 Task: Look for space in Madison, United States from 3rd August, 2023 to 7th August, 2023 for 2 adults in price range Rs.4000 to Rs.9000. Place can be private room with 1  bedroom having 1 bed and 1 bathroom. Property type can be house, flat, guest house, hotel. Booking option can be shelf check-in. Required host language is English.
Action: Mouse moved to (445, 91)
Screenshot: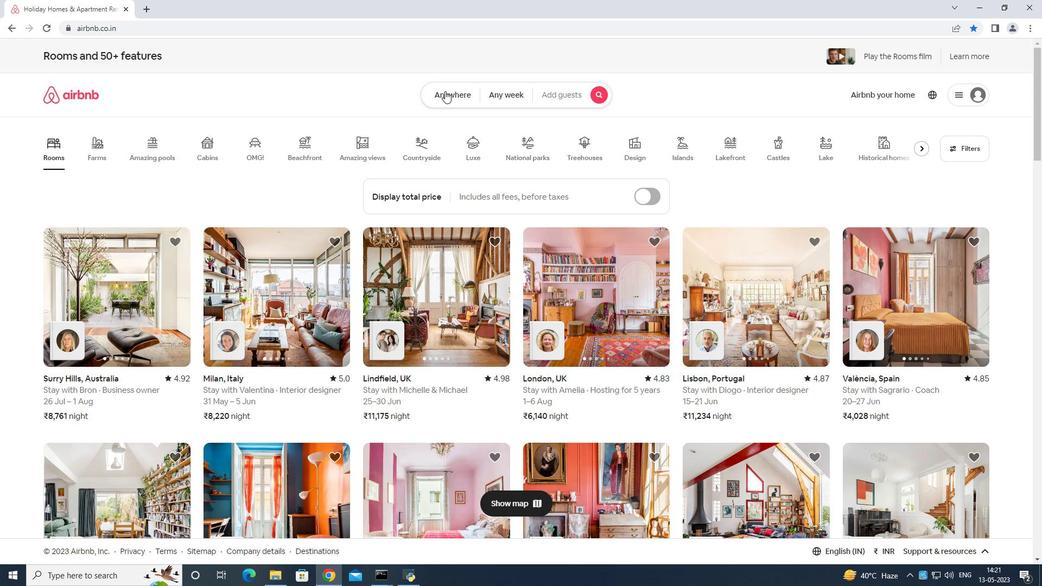 
Action: Mouse pressed left at (445, 91)
Screenshot: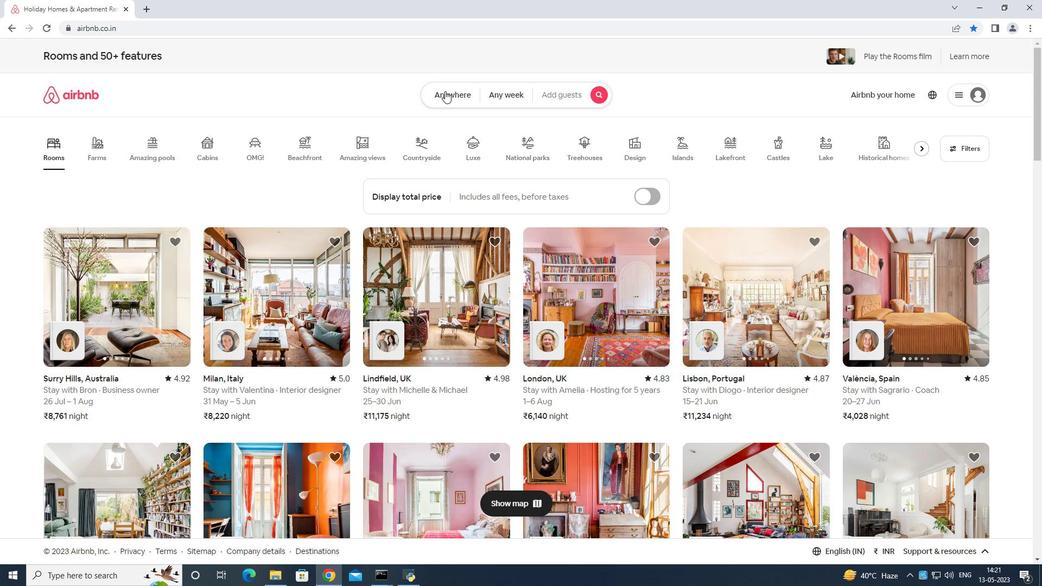 
Action: Mouse moved to (389, 124)
Screenshot: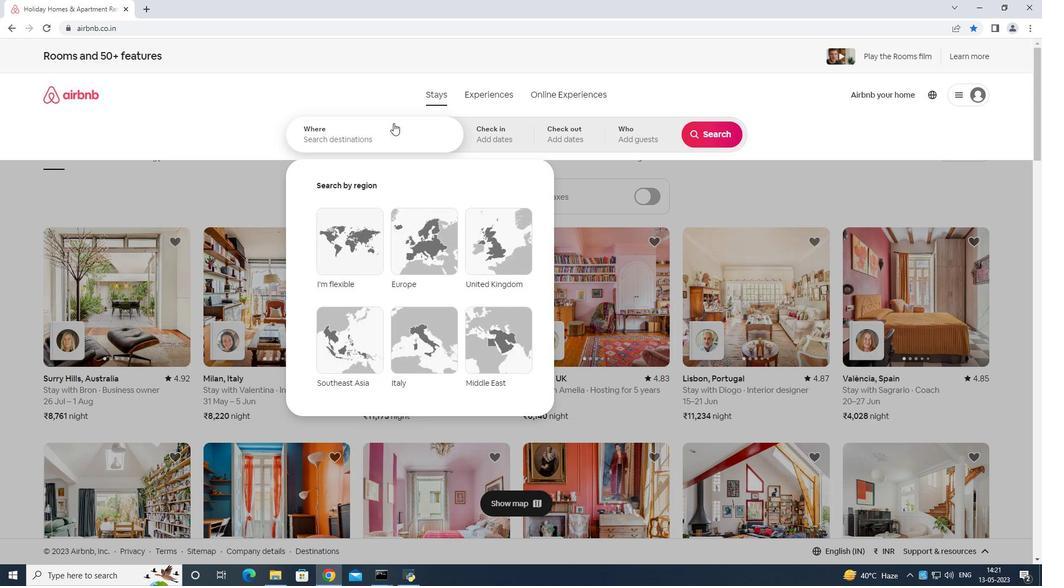 
Action: Mouse pressed left at (389, 124)
Screenshot: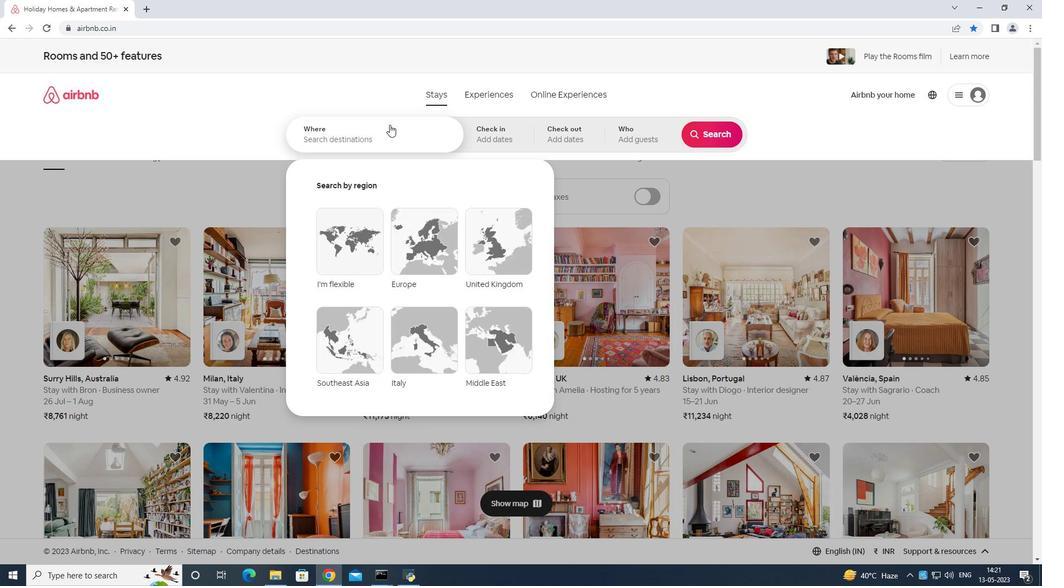 
Action: Key pressed <Key.shift>Madison<Key.space>united<Key.space>states<Key.enter>
Screenshot: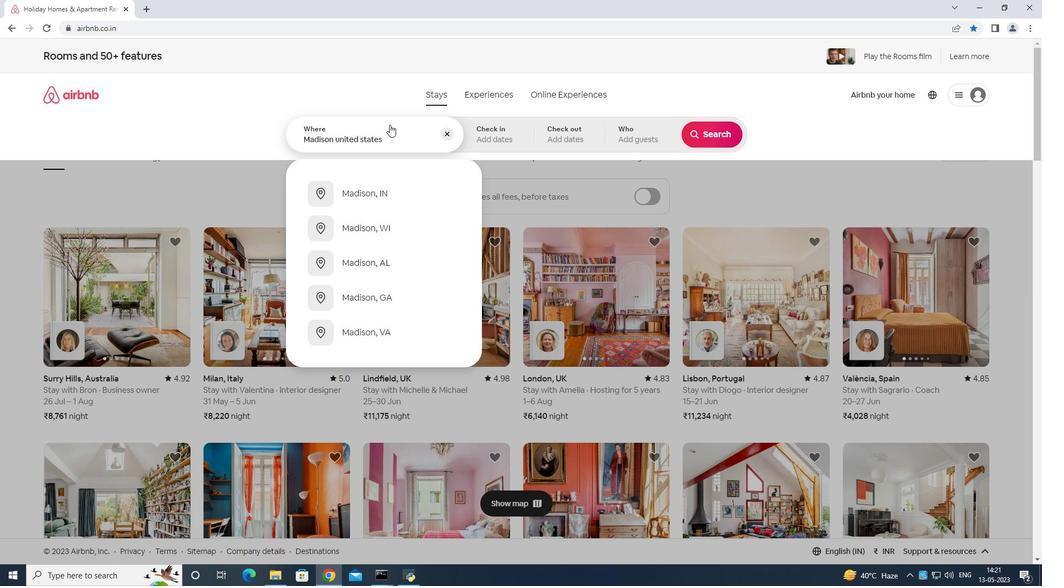 
Action: Mouse moved to (711, 224)
Screenshot: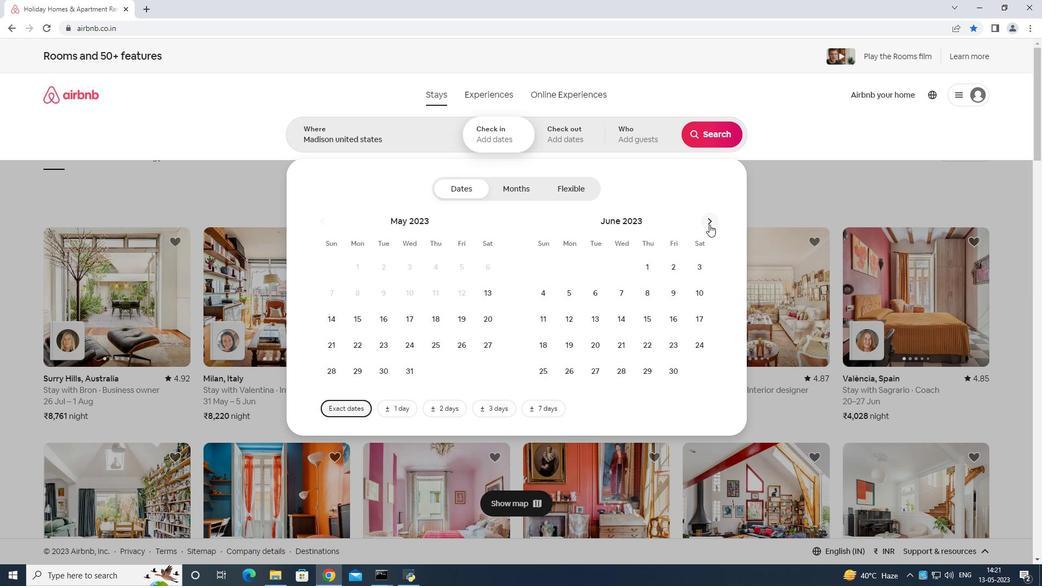 
Action: Mouse pressed left at (711, 224)
Screenshot: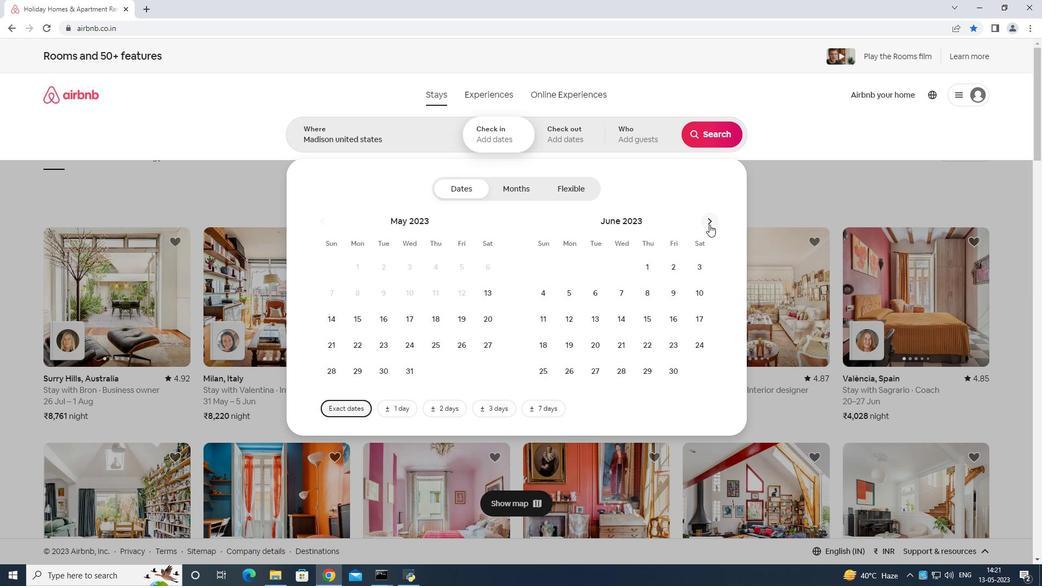 
Action: Mouse moved to (712, 223)
Screenshot: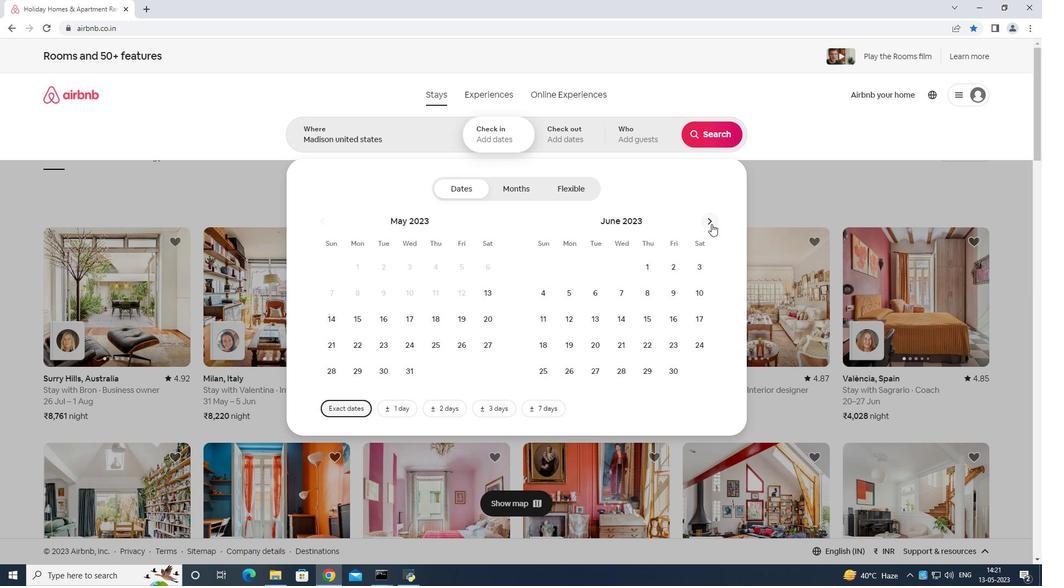 
Action: Mouse pressed left at (712, 223)
Screenshot: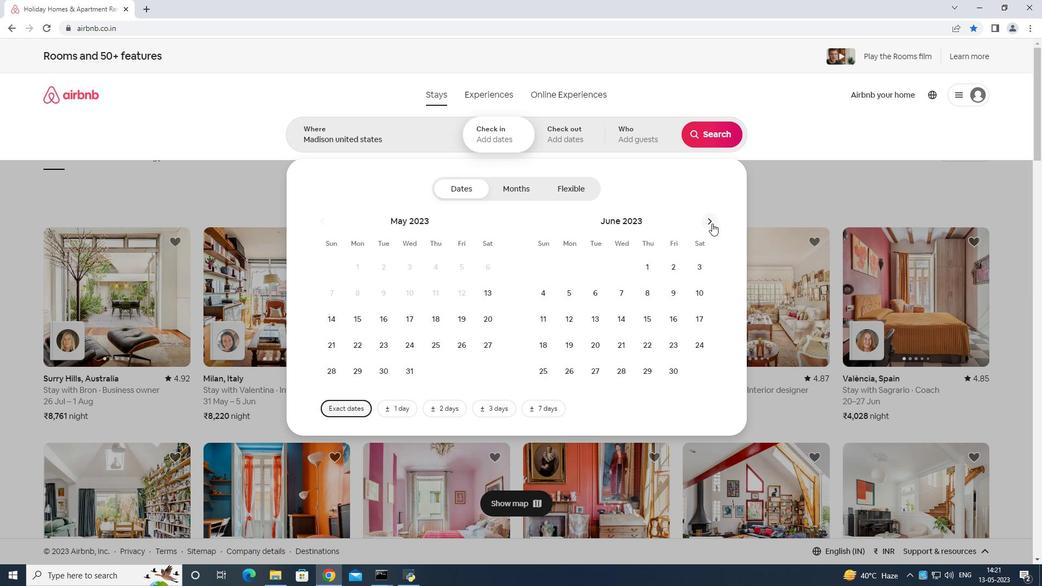 
Action: Mouse moved to (640, 268)
Screenshot: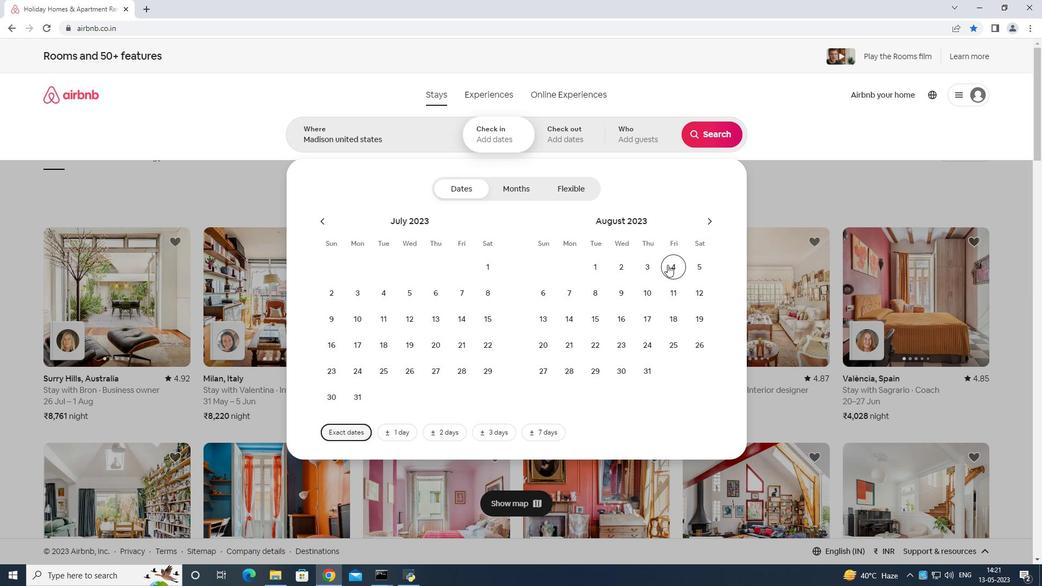 
Action: Mouse pressed left at (640, 268)
Screenshot: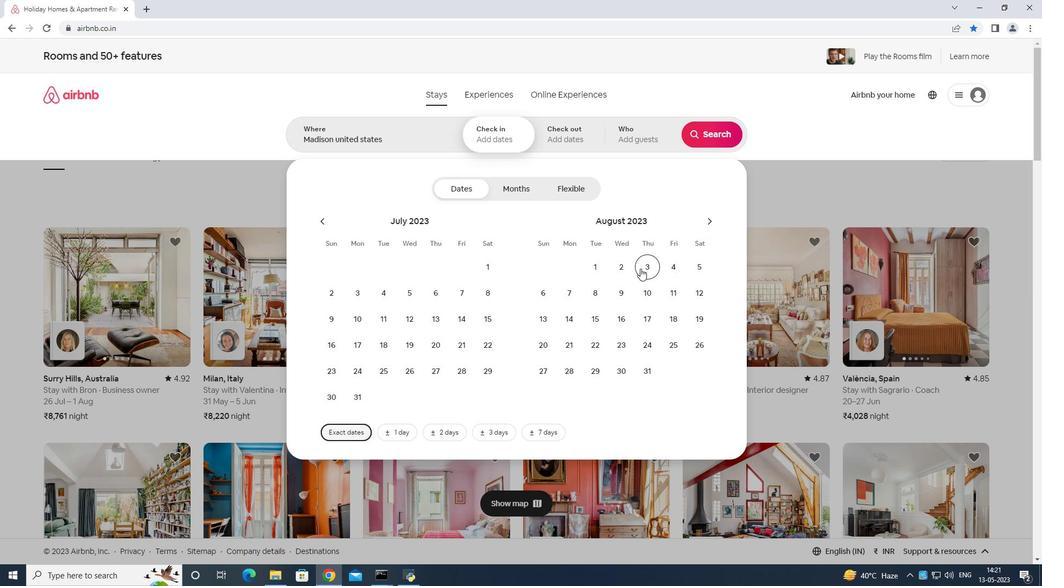 
Action: Mouse moved to (575, 293)
Screenshot: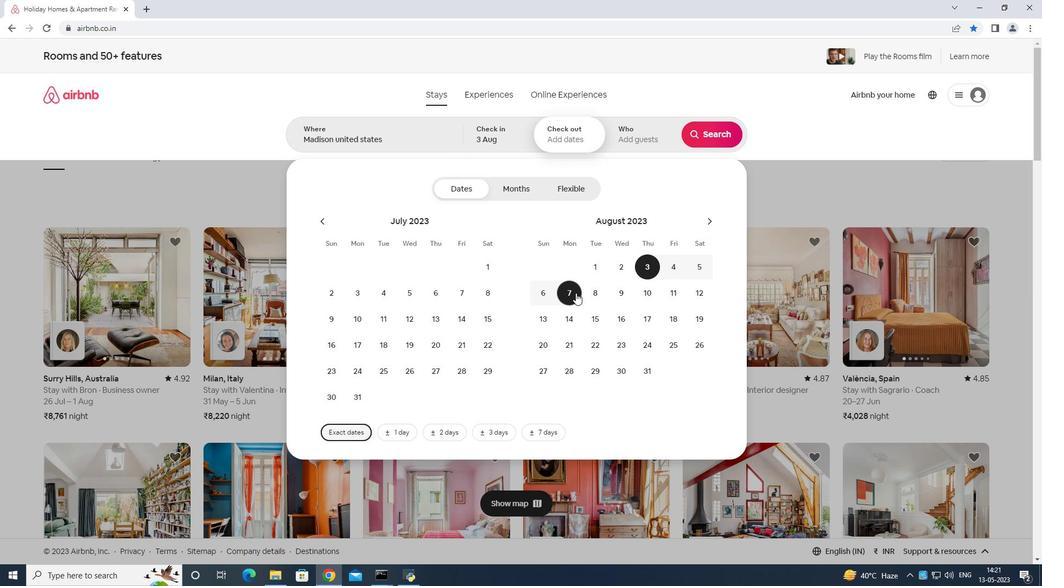 
Action: Mouse pressed left at (575, 293)
Screenshot: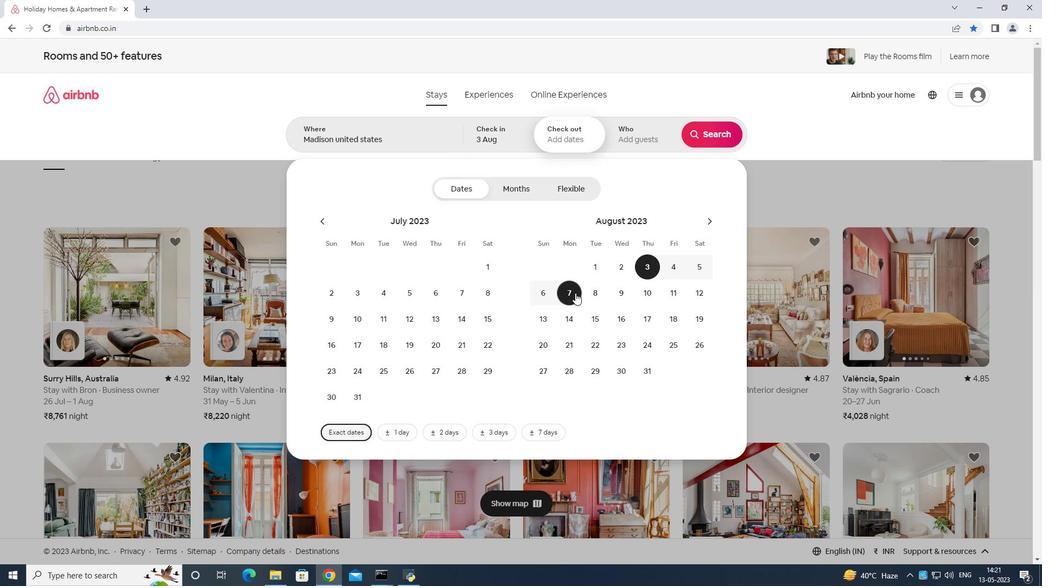 
Action: Mouse moved to (647, 134)
Screenshot: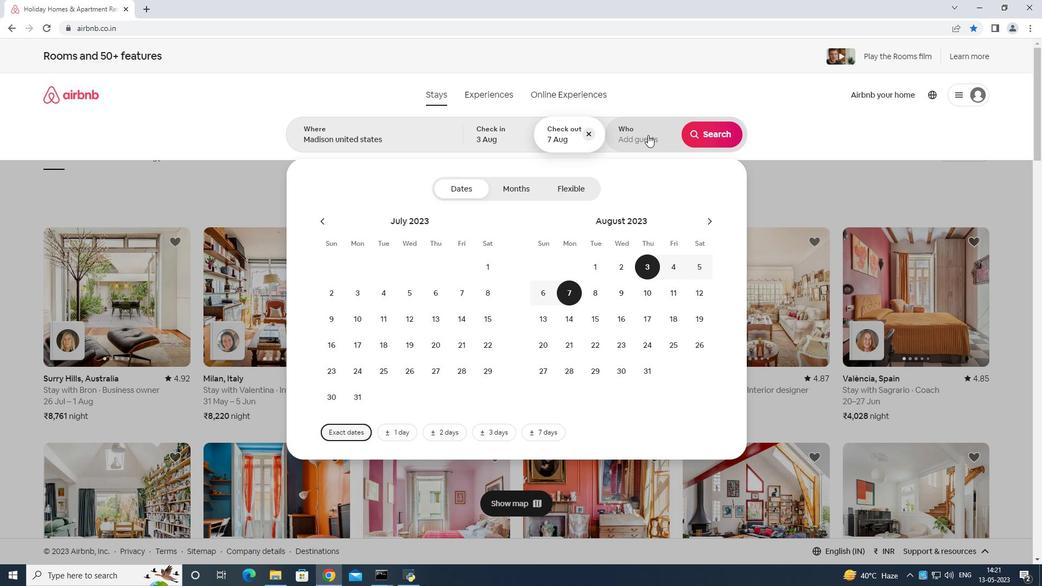 
Action: Mouse pressed left at (647, 134)
Screenshot: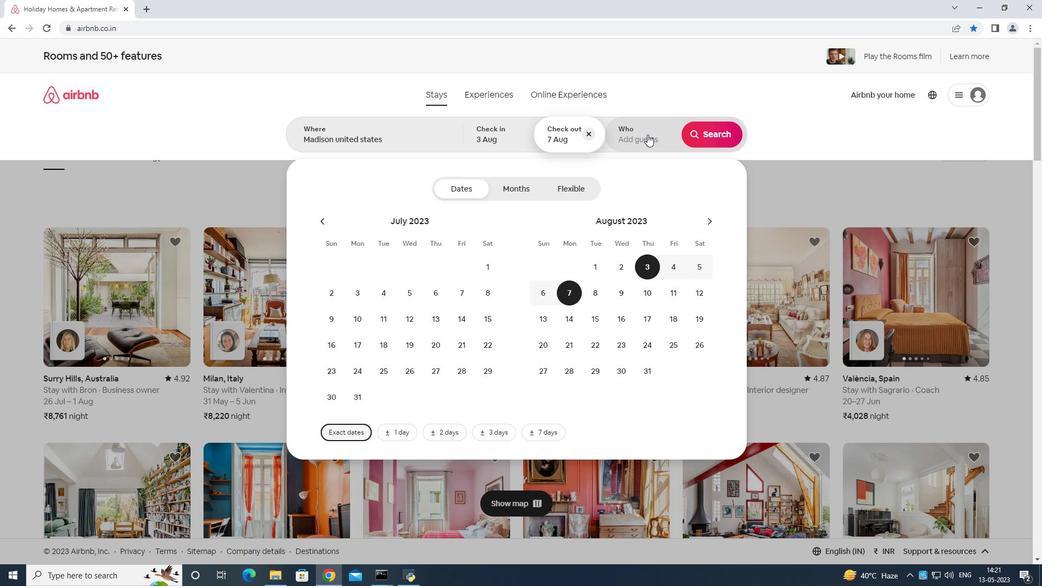 
Action: Mouse moved to (715, 192)
Screenshot: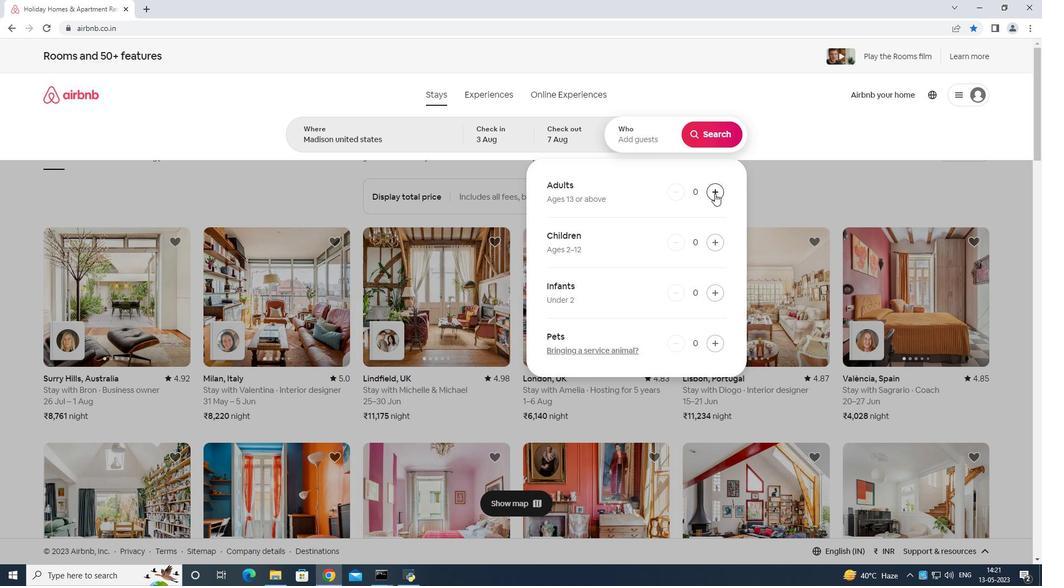 
Action: Mouse pressed left at (715, 192)
Screenshot: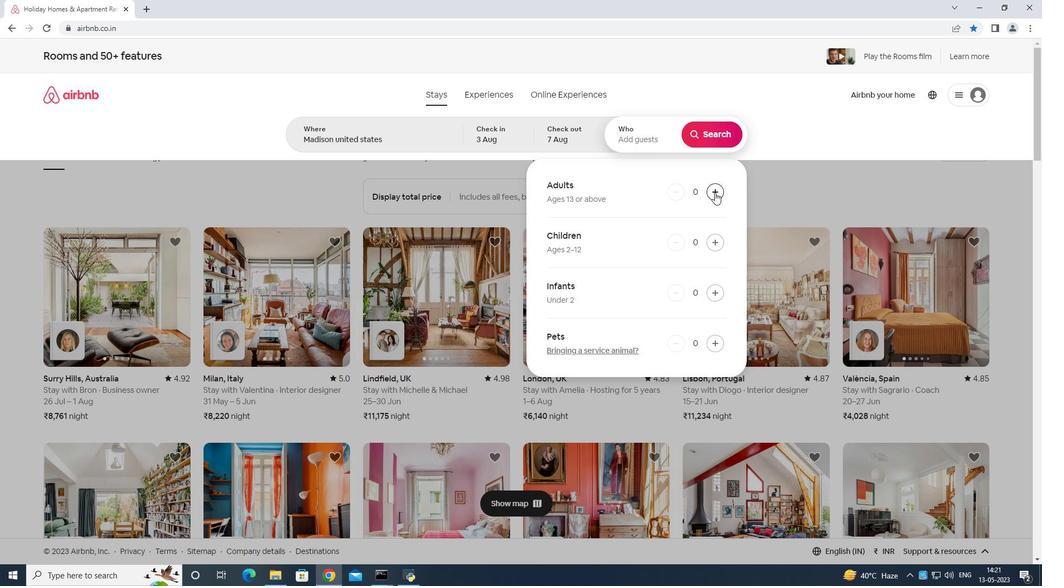 
Action: Mouse pressed left at (715, 192)
Screenshot: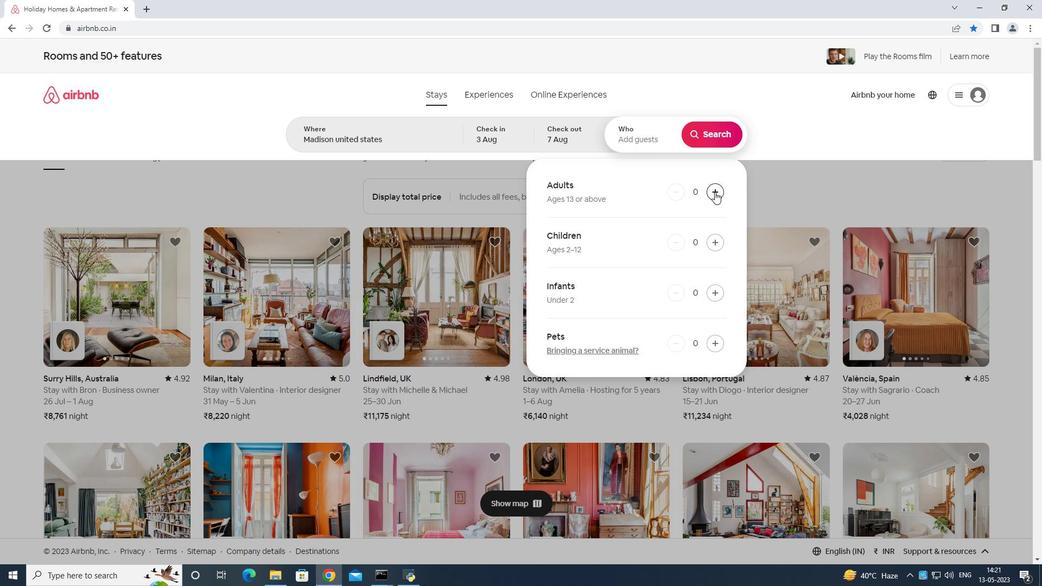 
Action: Mouse moved to (723, 131)
Screenshot: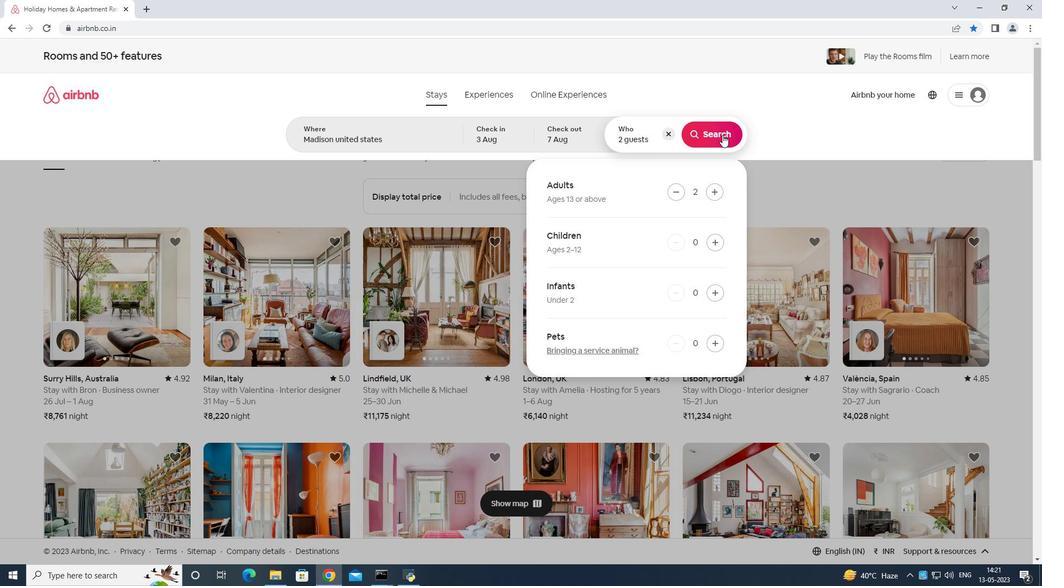 
Action: Mouse pressed left at (723, 131)
Screenshot: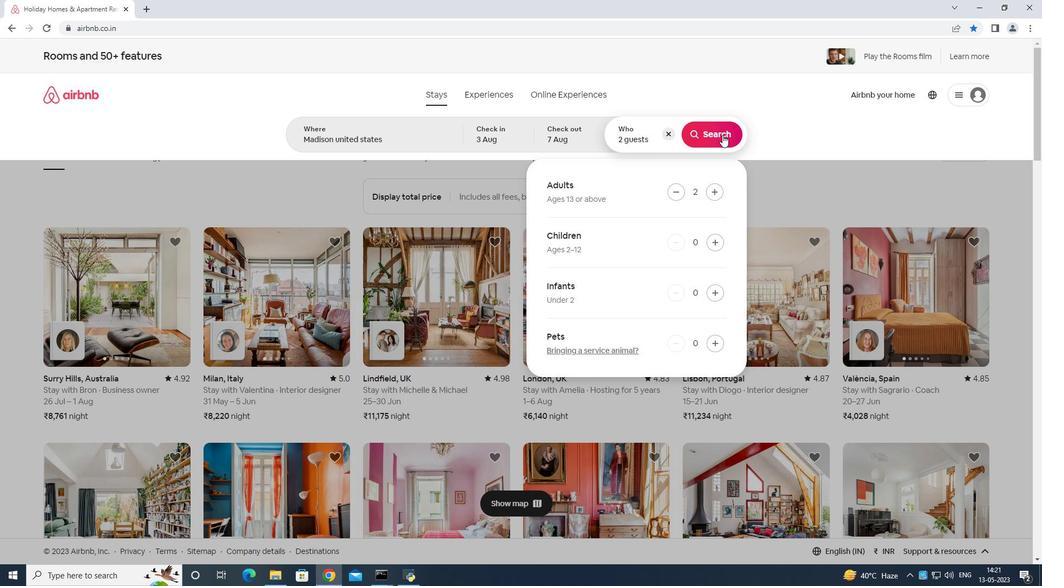 
Action: Mouse moved to (997, 94)
Screenshot: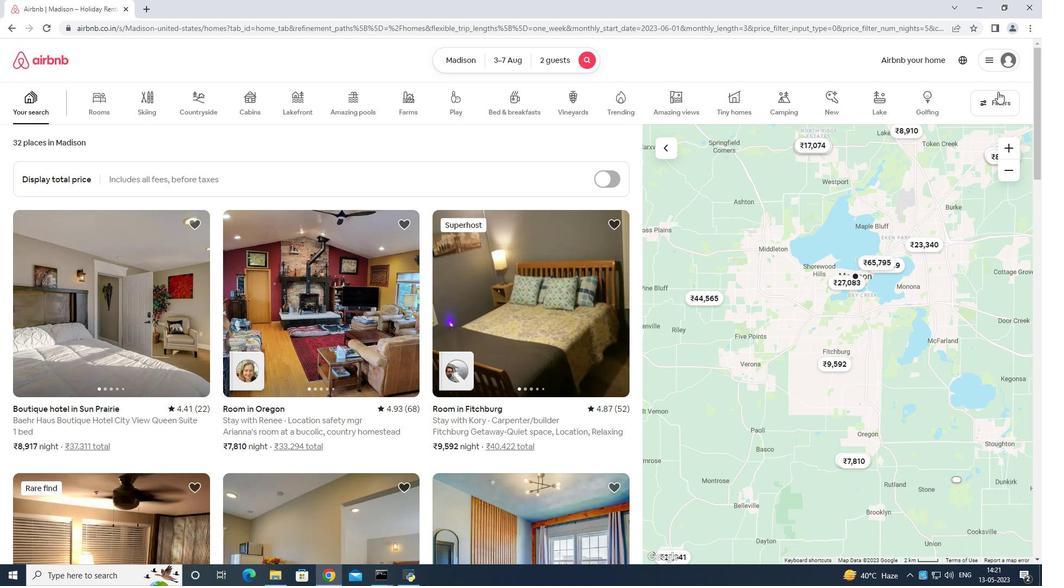 
Action: Mouse pressed left at (997, 94)
Screenshot: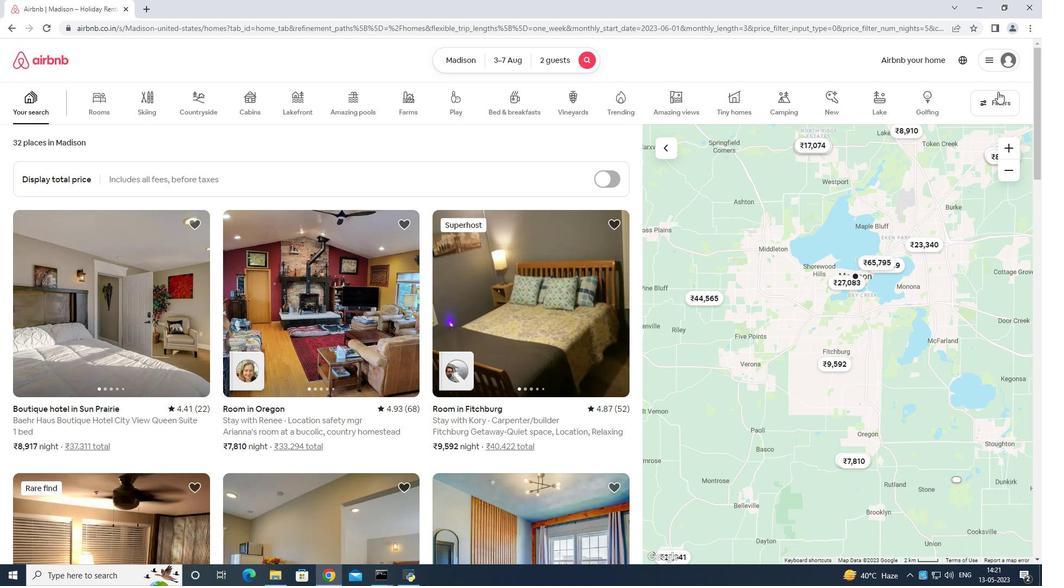 
Action: Mouse moved to (449, 363)
Screenshot: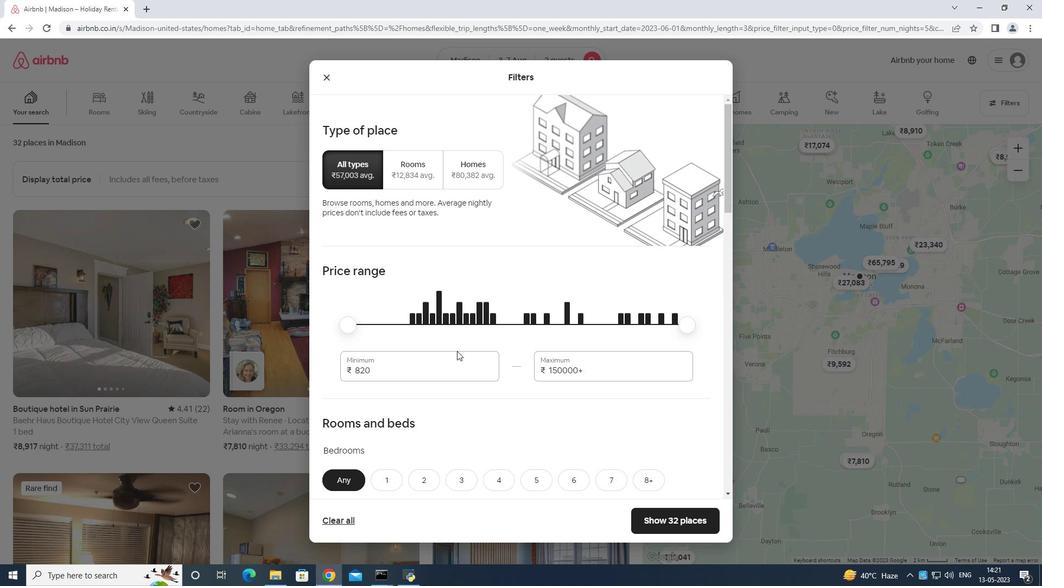 
Action: Mouse pressed left at (449, 363)
Screenshot: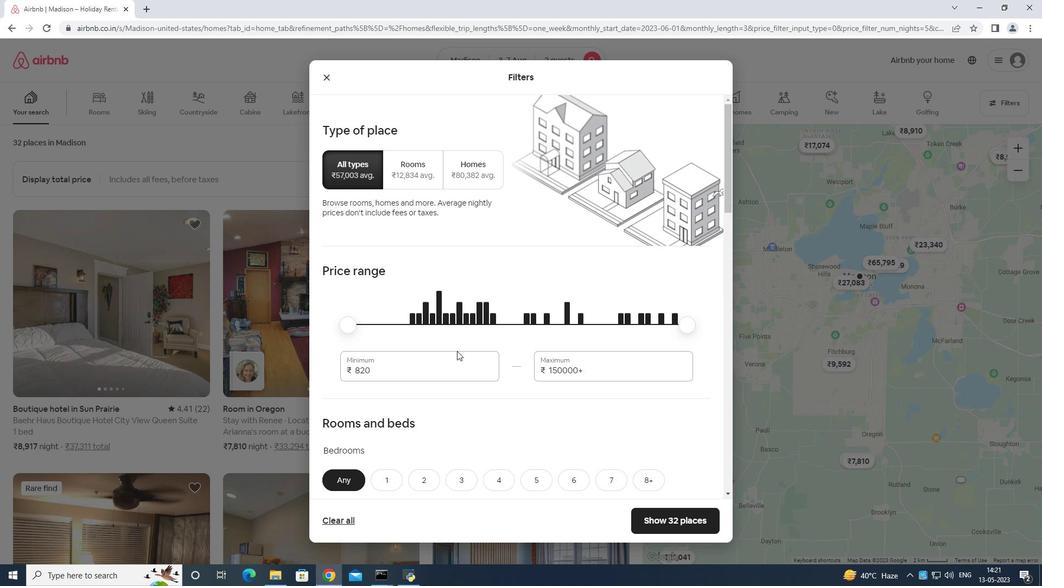 
Action: Mouse moved to (449, 365)
Screenshot: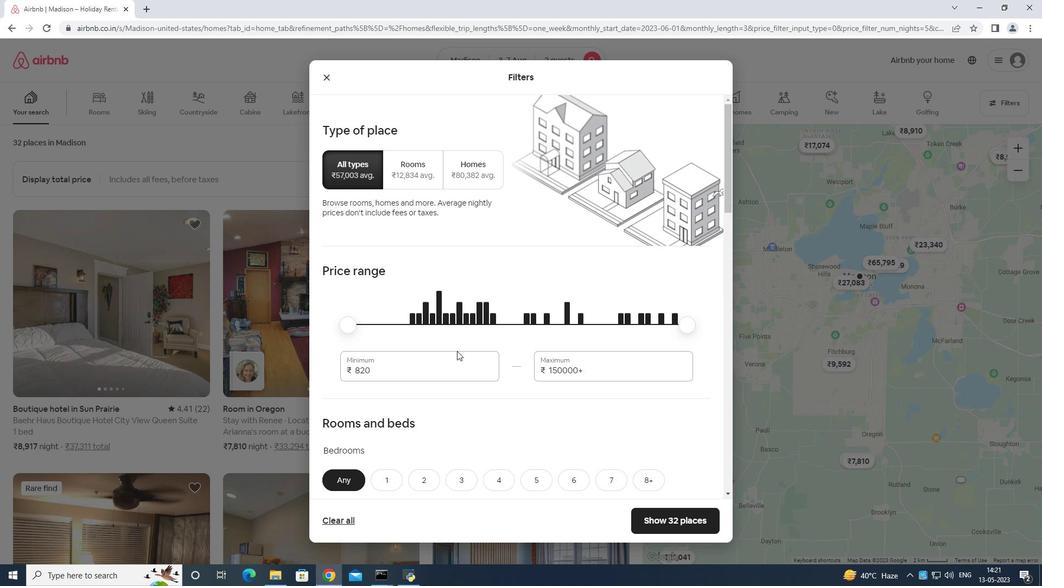 
Action: Key pressed <Key.backspace>
Screenshot: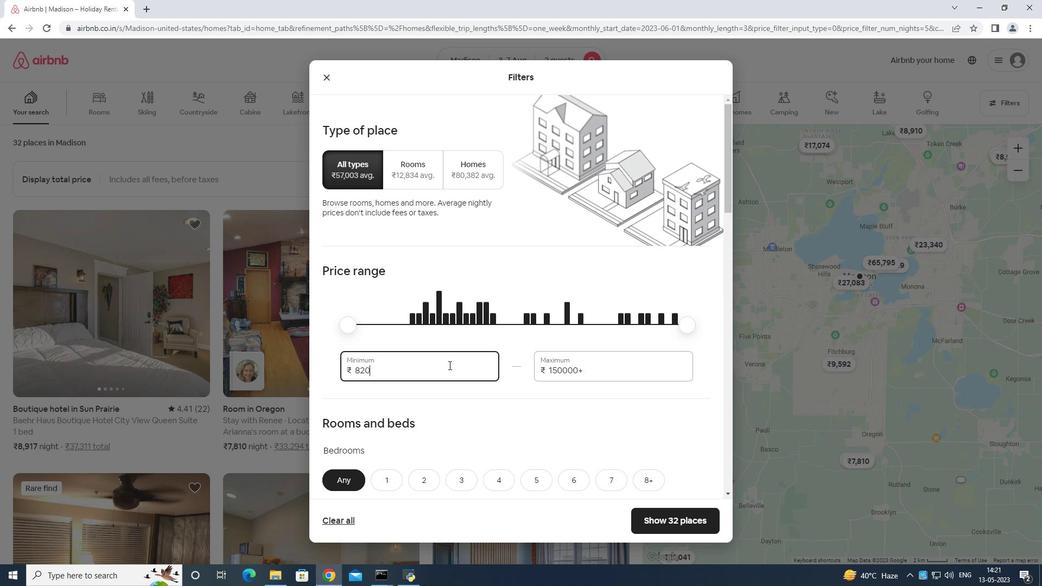 
Action: Mouse moved to (449, 363)
Screenshot: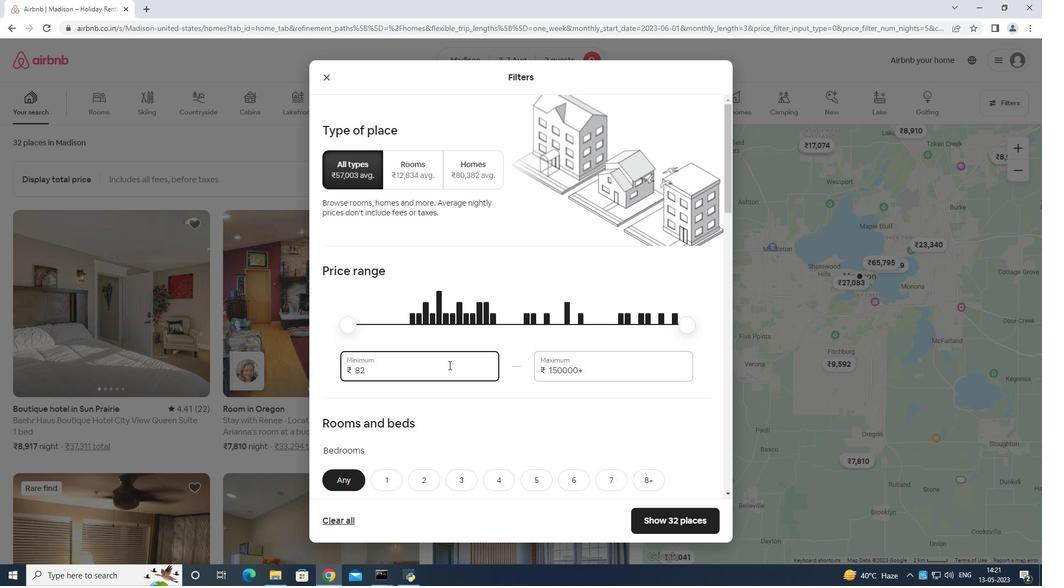 
Action: Key pressed <Key.backspace><Key.backspace>
Screenshot: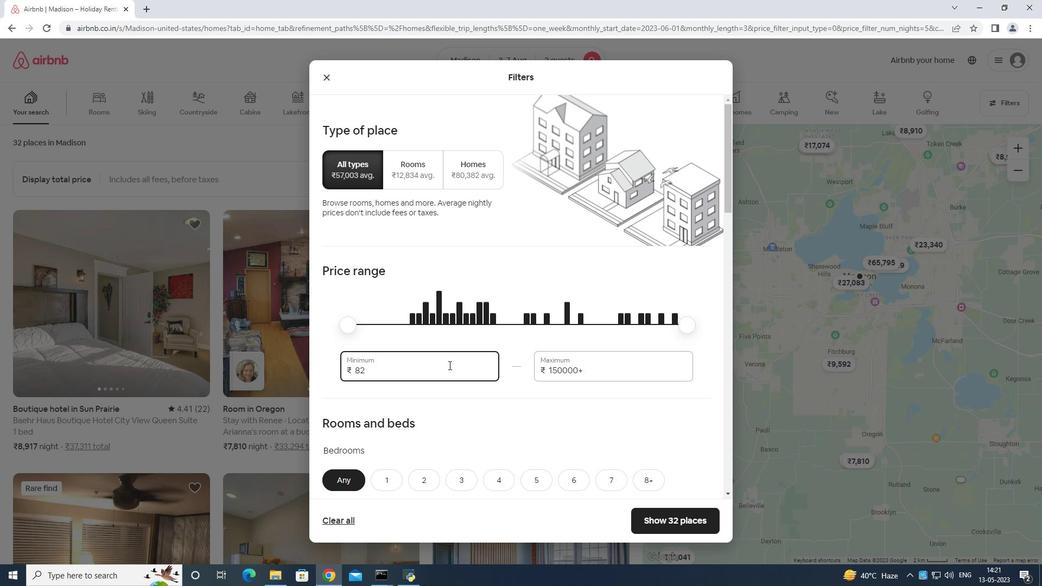 
Action: Mouse moved to (451, 362)
Screenshot: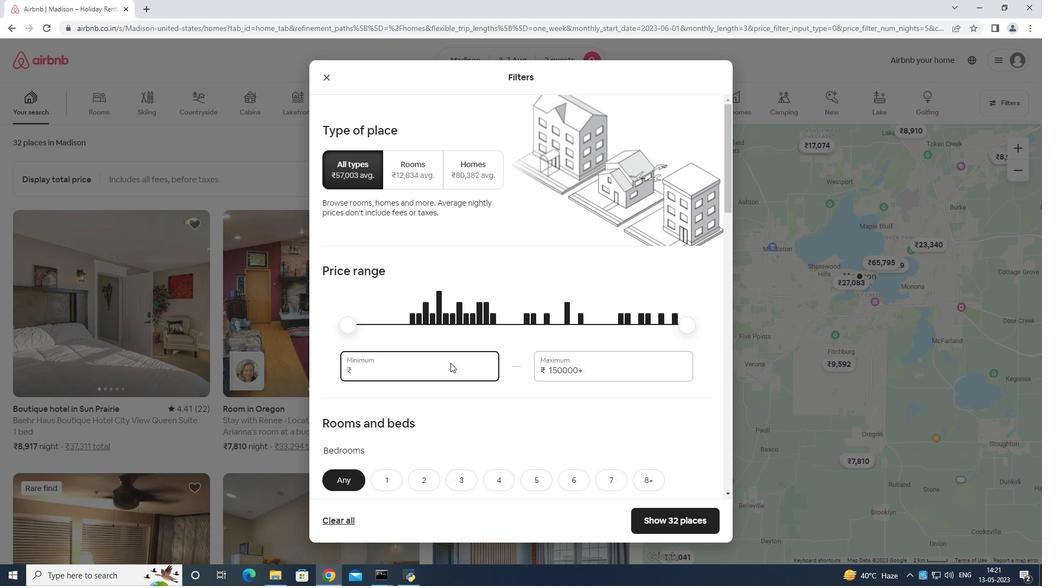 
Action: Key pressed 4
Screenshot: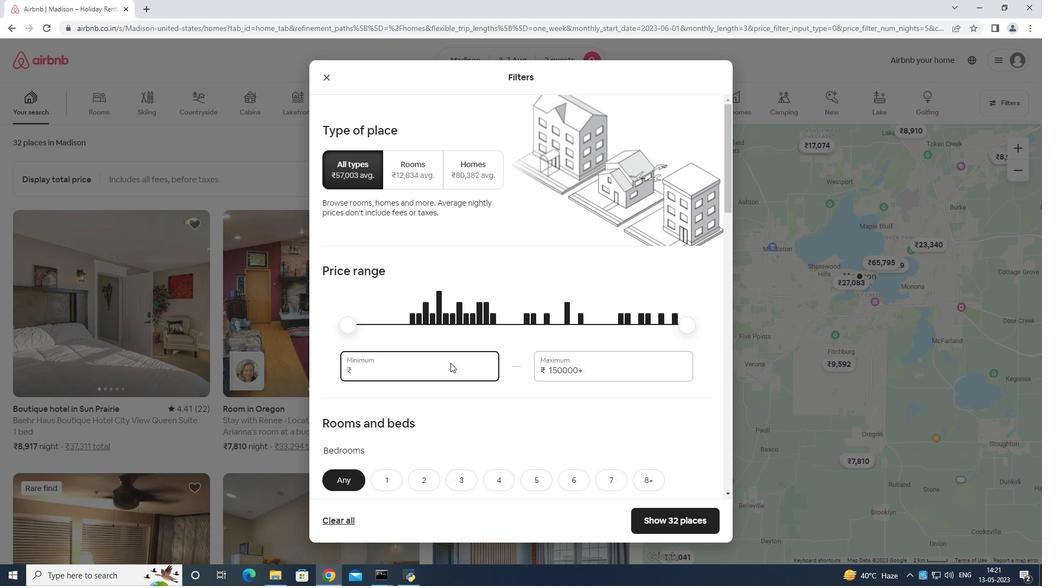 
Action: Mouse moved to (454, 361)
Screenshot: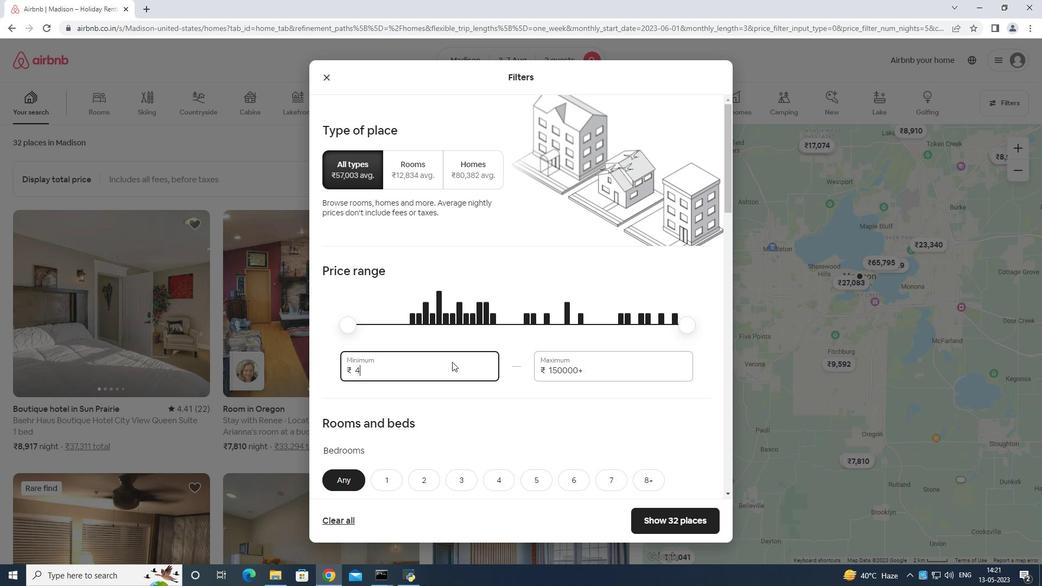 
Action: Key pressed 0
Screenshot: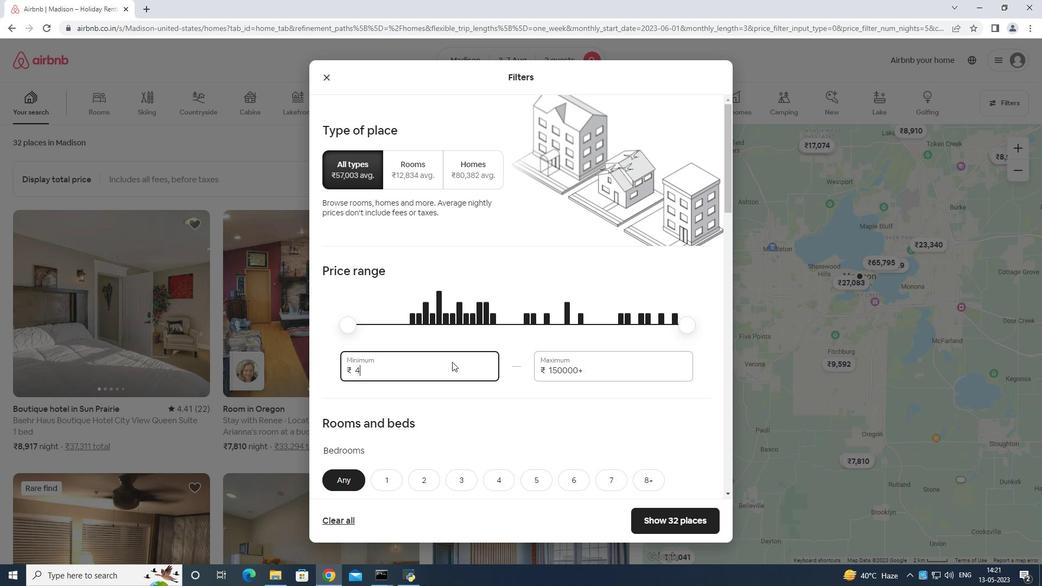 
Action: Mouse moved to (454, 361)
Screenshot: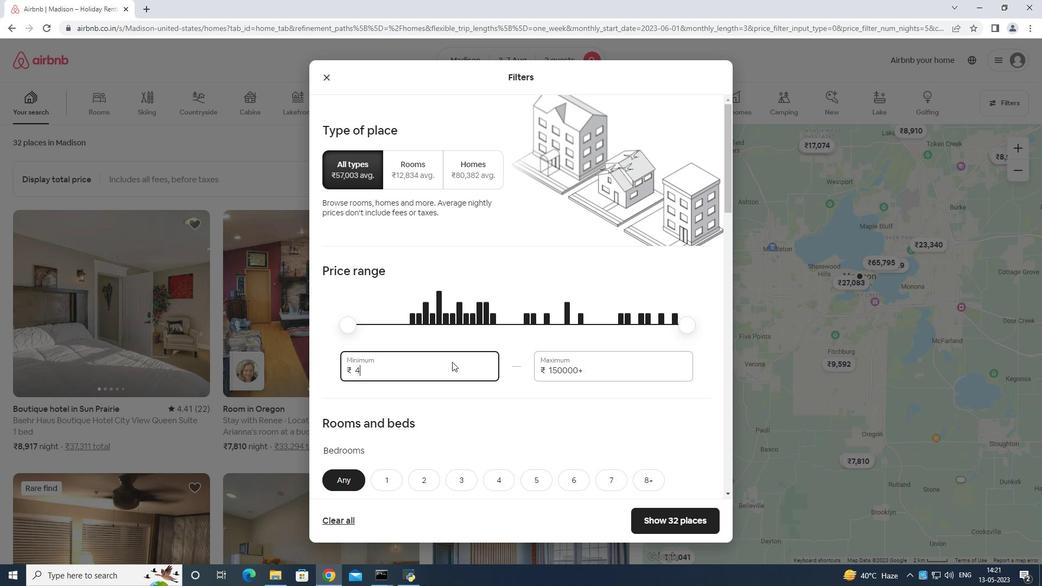 
Action: Key pressed 00
Screenshot: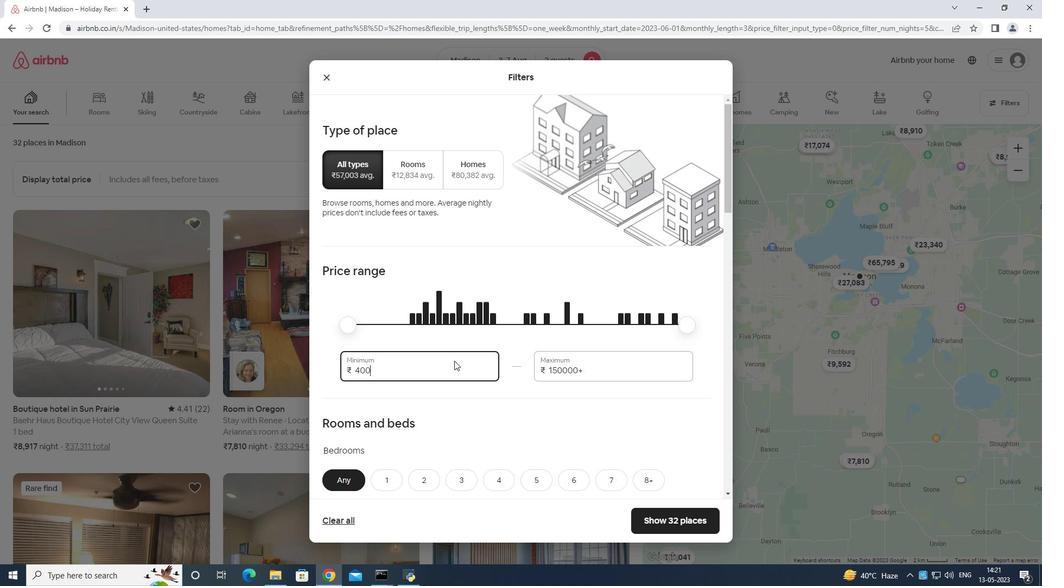 
Action: Mouse moved to (592, 362)
Screenshot: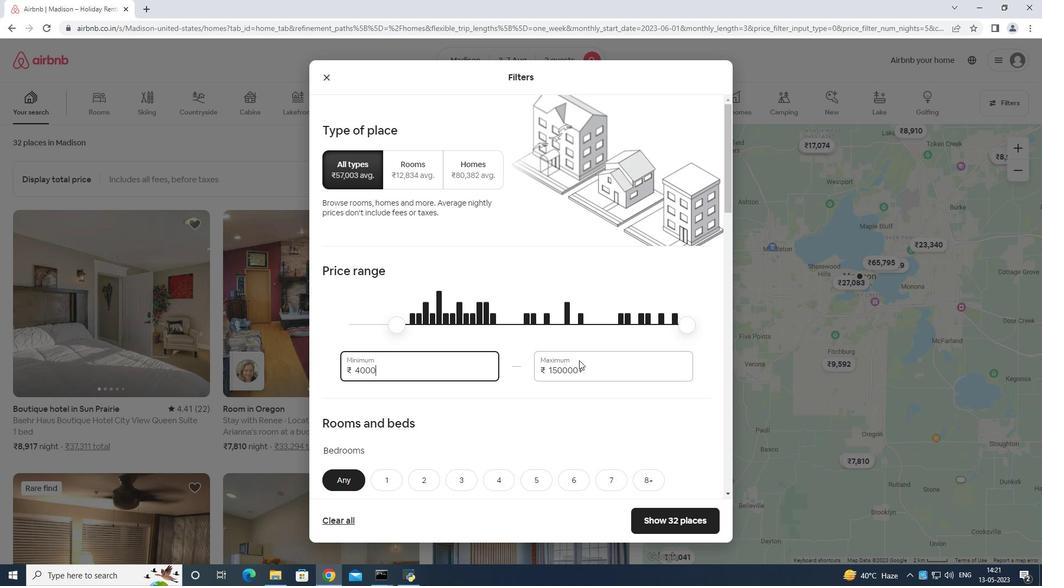 
Action: Mouse pressed left at (592, 362)
Screenshot: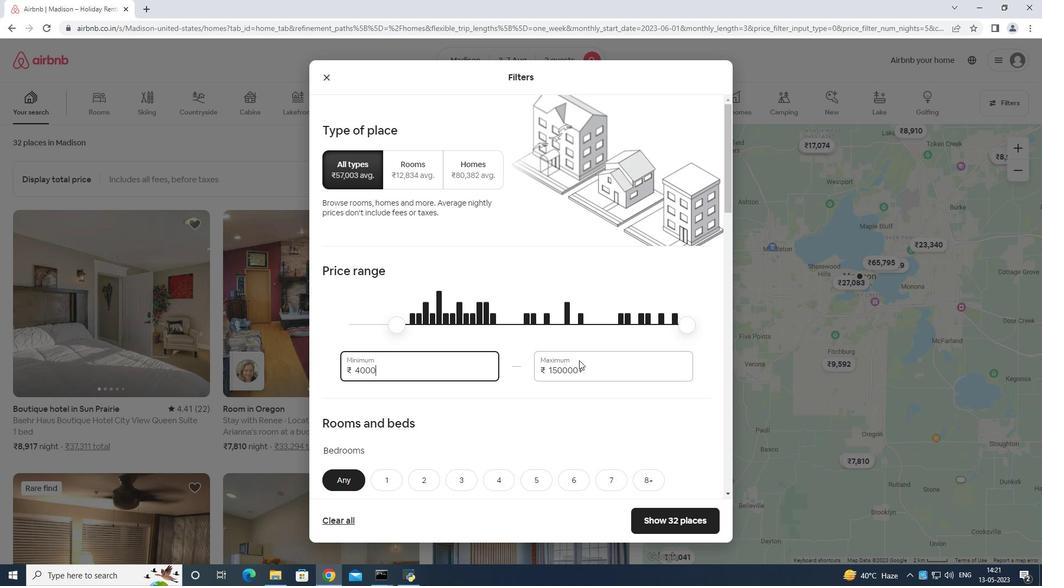 
Action: Mouse moved to (593, 358)
Screenshot: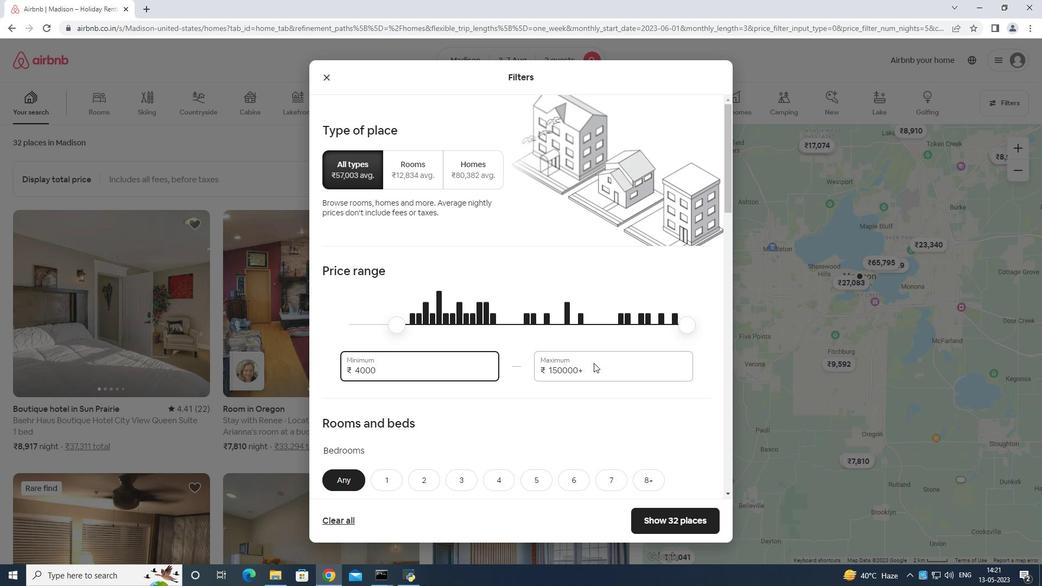 
Action: Key pressed <Key.backspace>
Screenshot: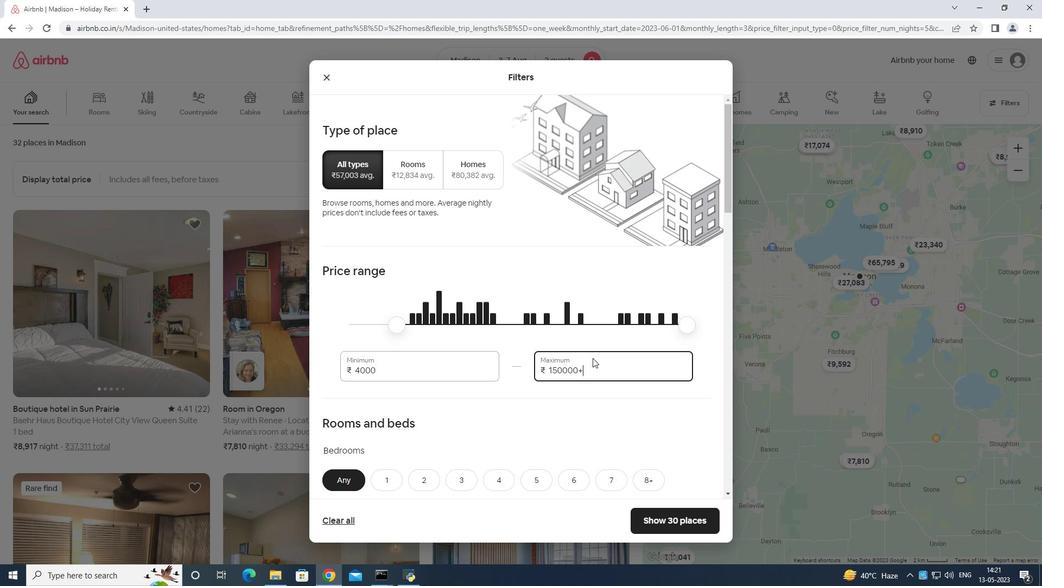 
Action: Mouse moved to (592, 357)
Screenshot: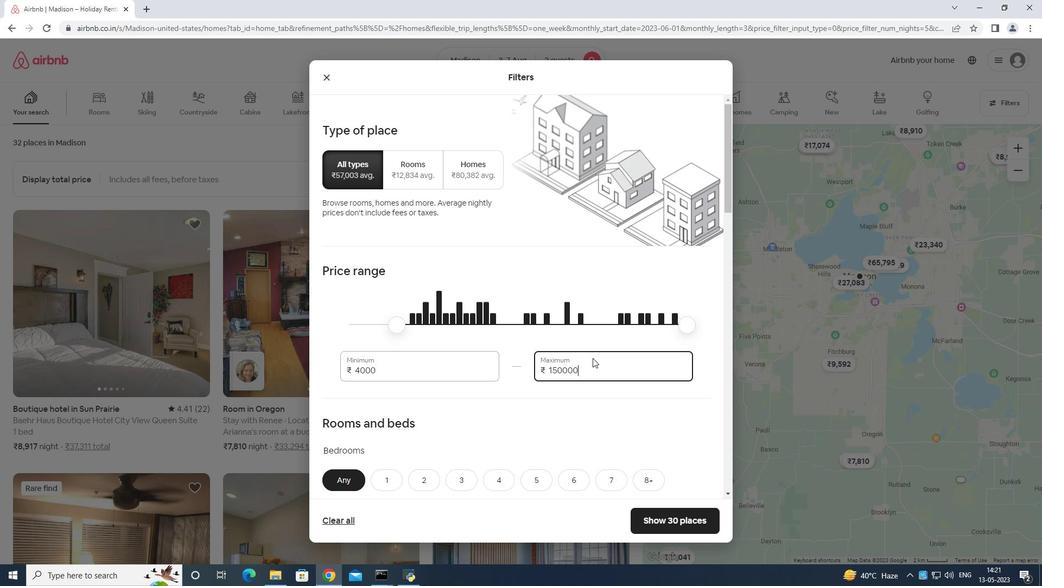 
Action: Key pressed <Key.backspace><Key.backspace><Key.backspace><Key.backspace><Key.backspace><Key.backspace><Key.backspace>
Screenshot: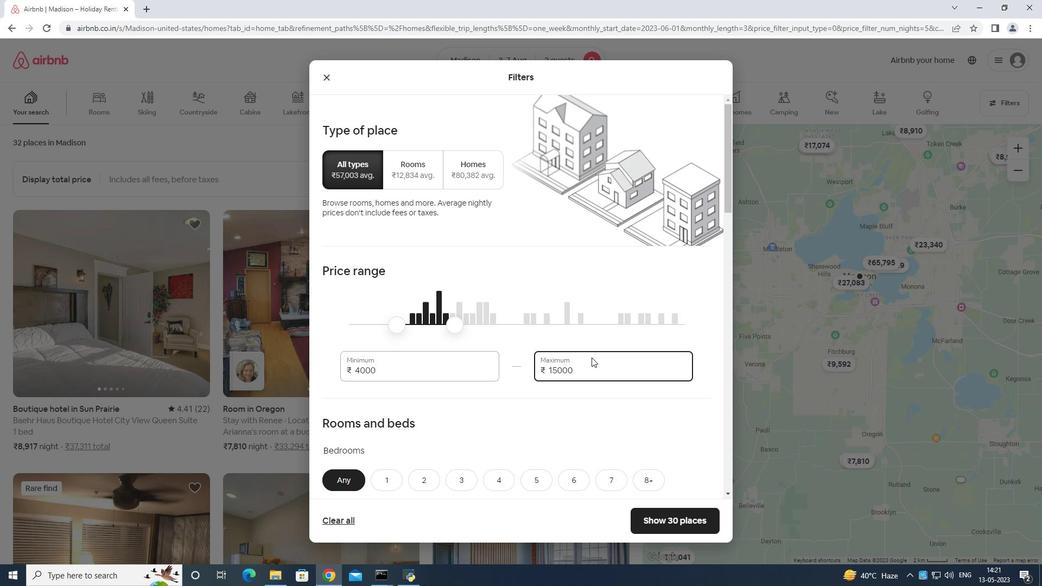 
Action: Mouse moved to (592, 357)
Screenshot: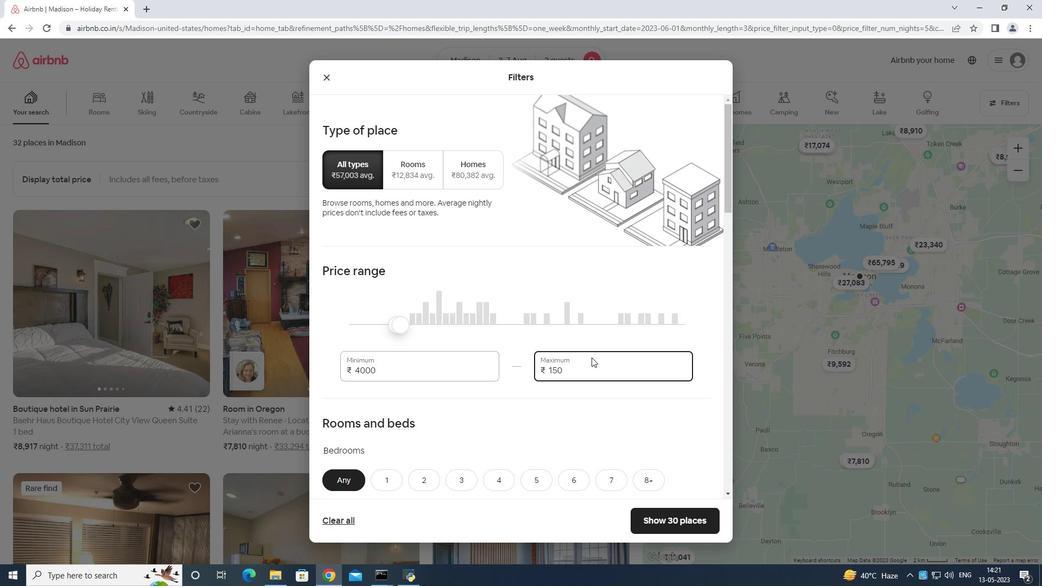 
Action: Key pressed <Key.backspace>9
Screenshot: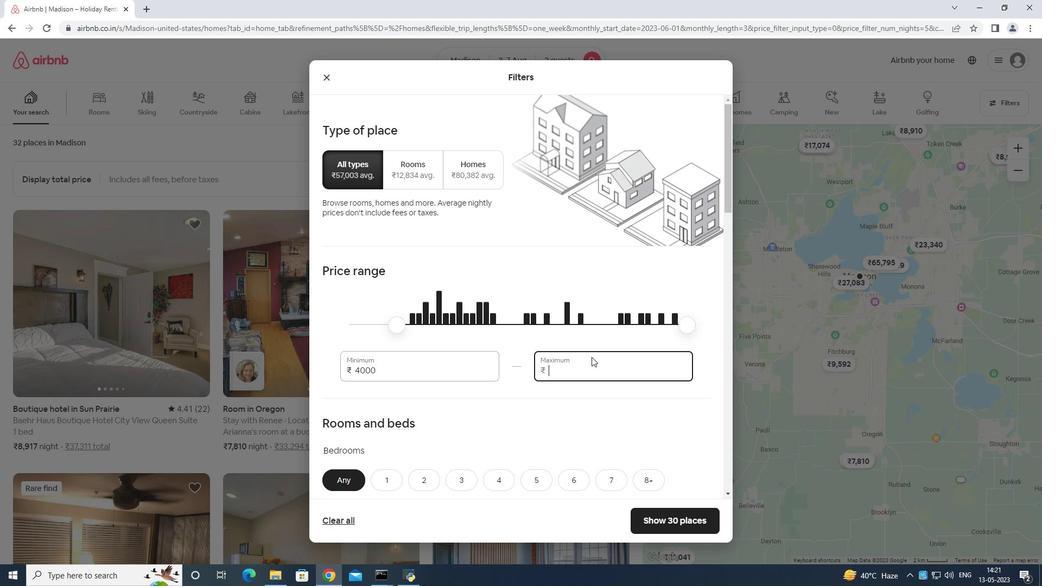 
Action: Mouse moved to (592, 357)
Screenshot: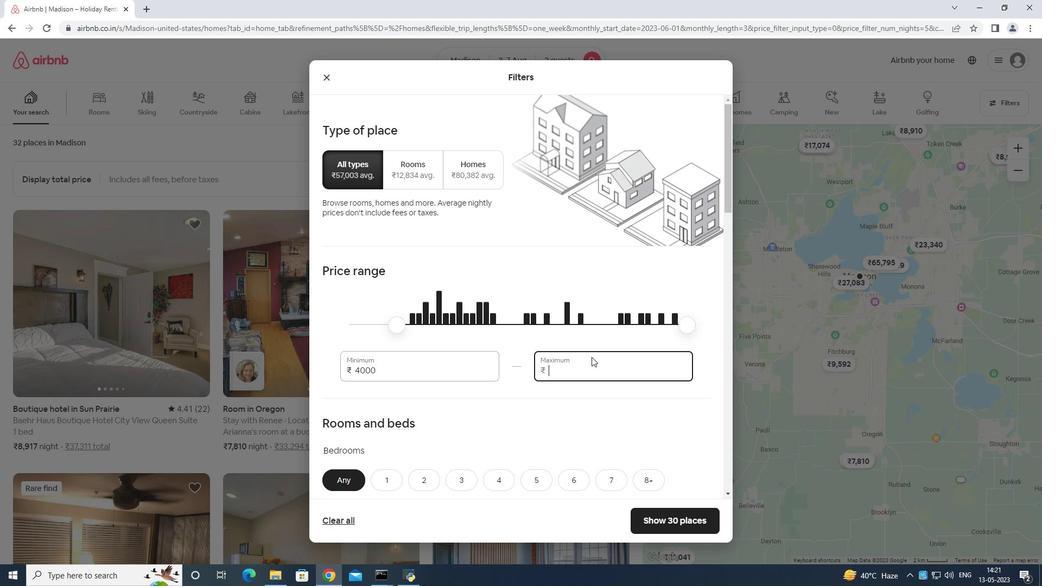 
Action: Key pressed 0
Screenshot: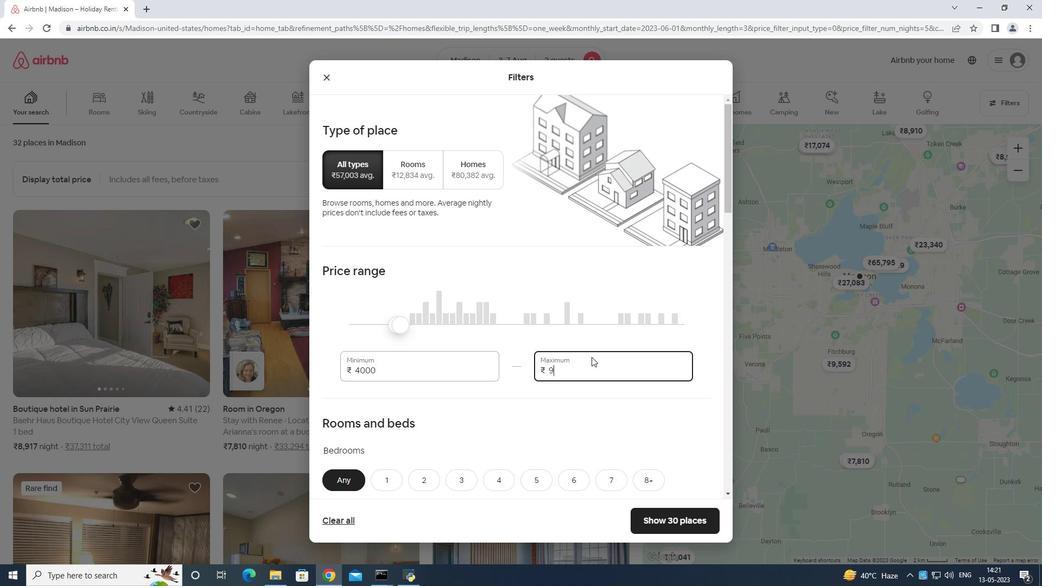 
Action: Mouse moved to (592, 357)
Screenshot: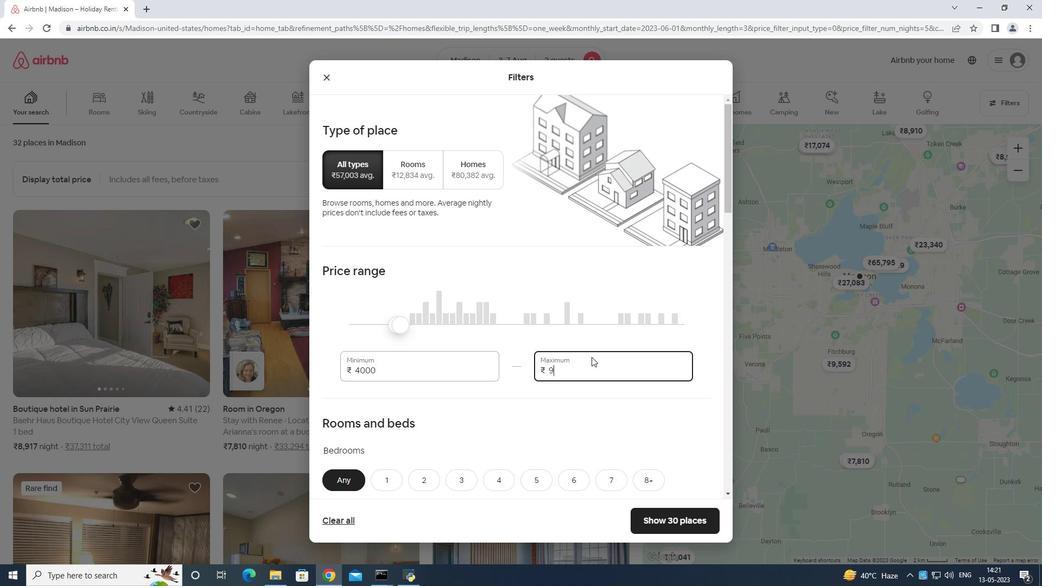 
Action: Key pressed 0
Screenshot: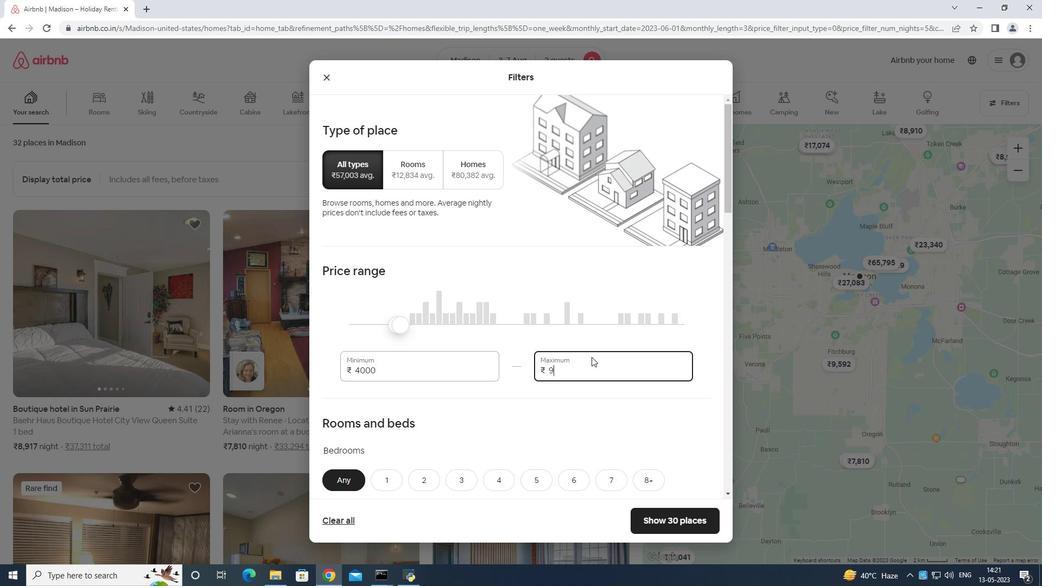 
Action: Mouse moved to (592, 357)
Screenshot: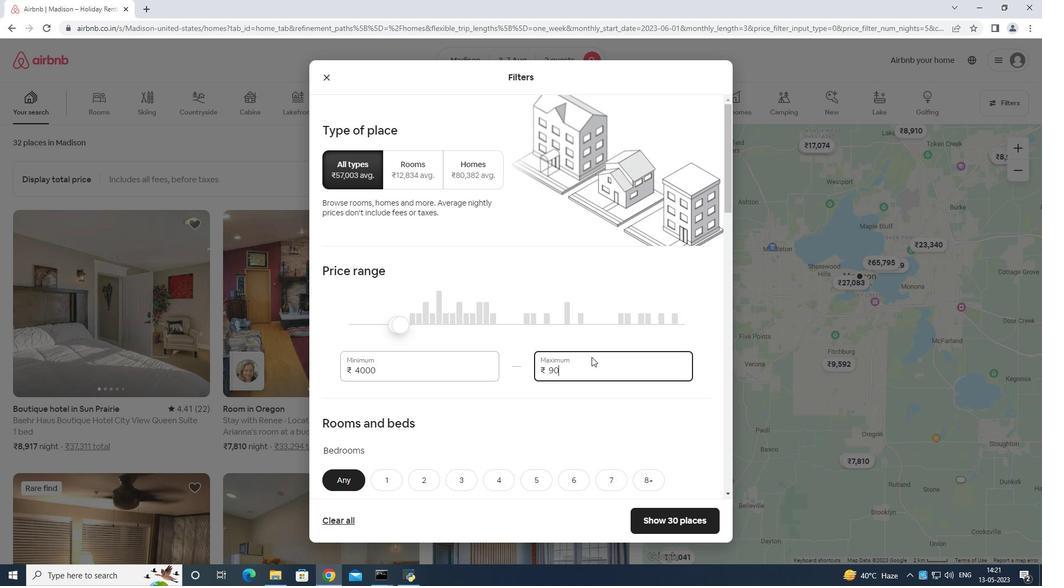 
Action: Key pressed 0
Screenshot: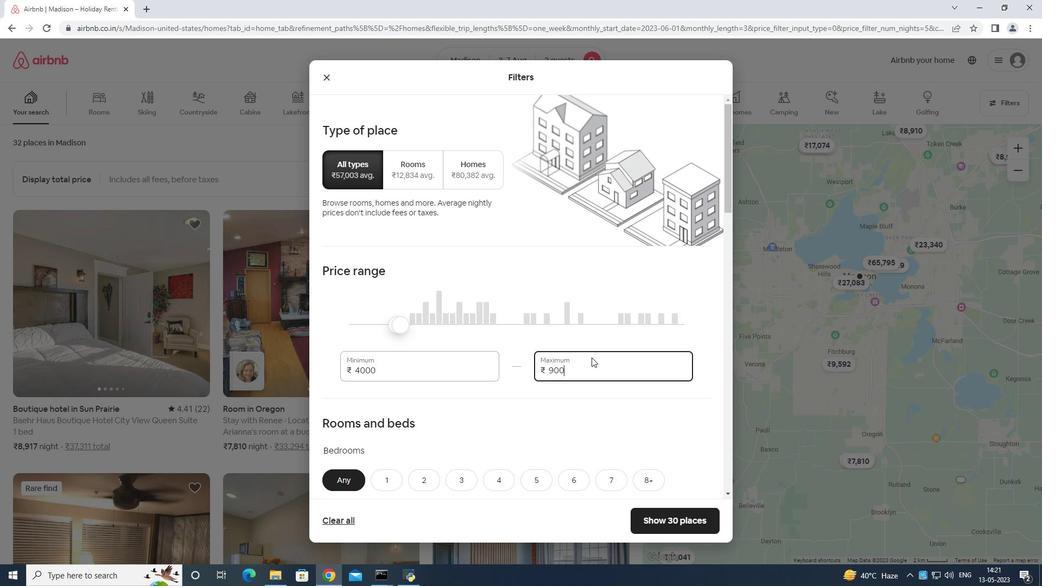 
Action: Mouse moved to (592, 357)
Screenshot: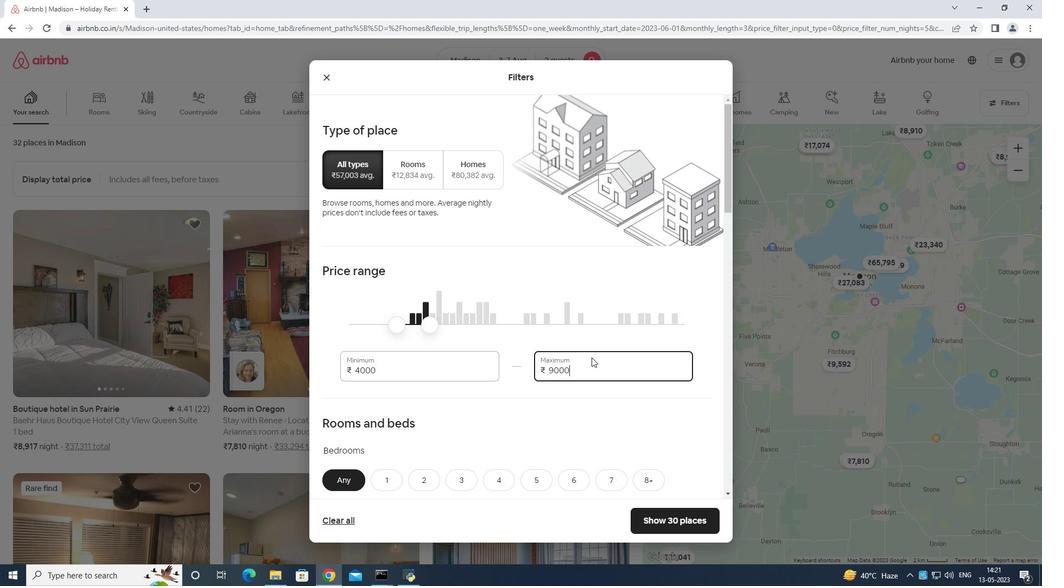 
Action: Mouse scrolled (592, 357) with delta (0, 0)
Screenshot: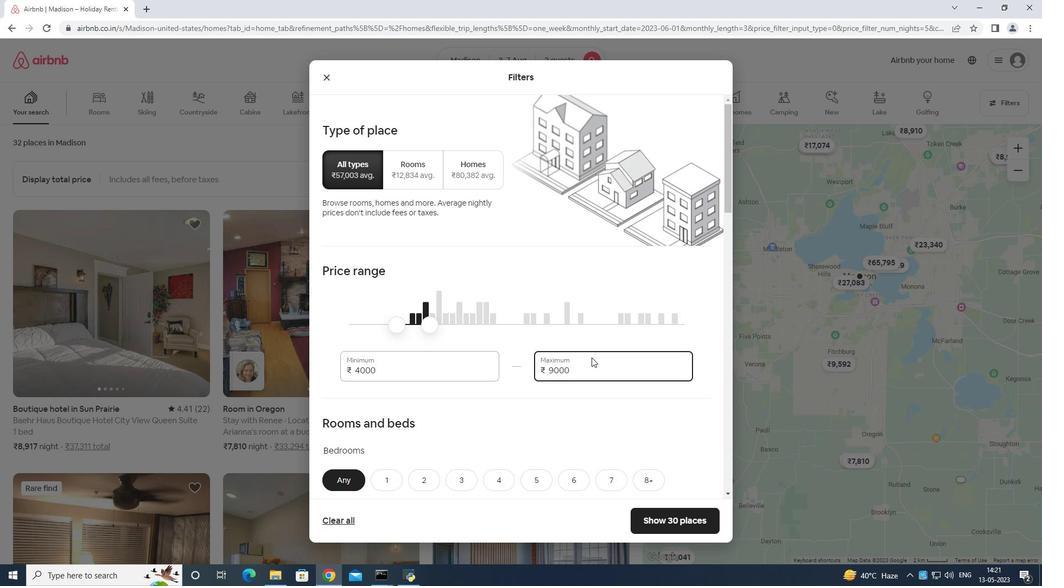 
Action: Mouse scrolled (592, 357) with delta (0, 0)
Screenshot: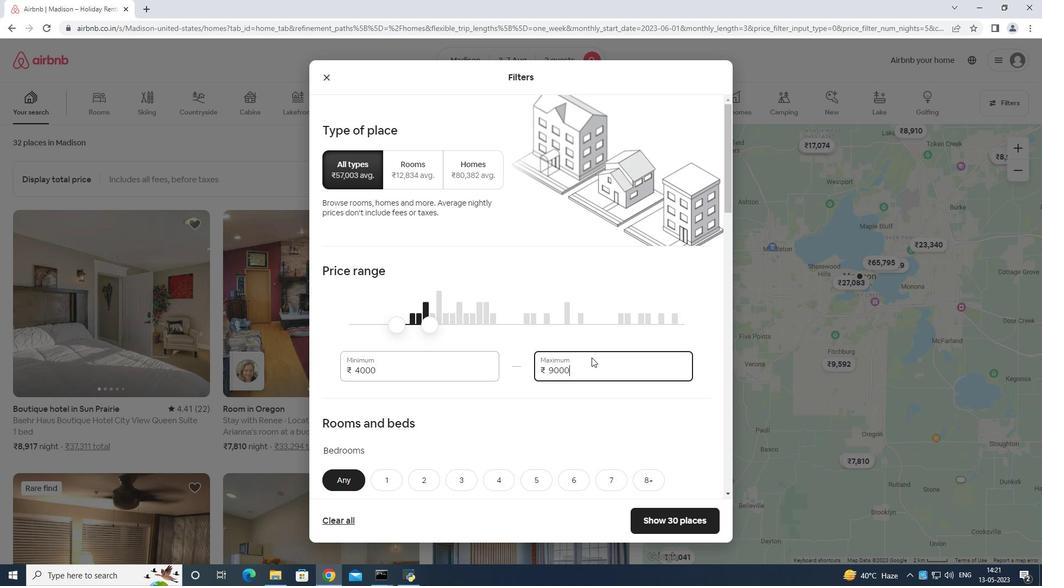 
Action: Mouse scrolled (592, 357) with delta (0, 0)
Screenshot: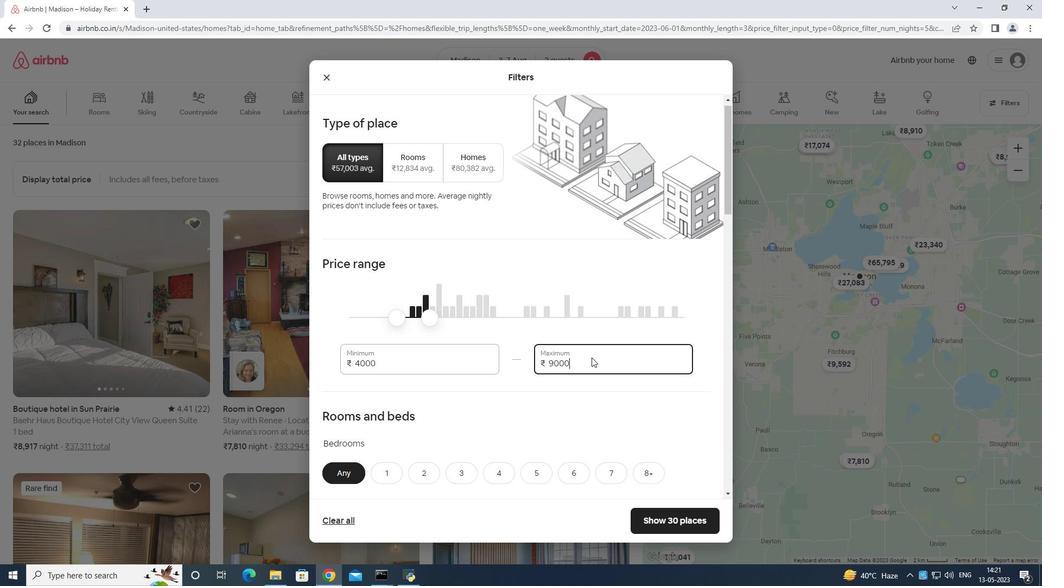 
Action: Mouse scrolled (592, 357) with delta (0, 0)
Screenshot: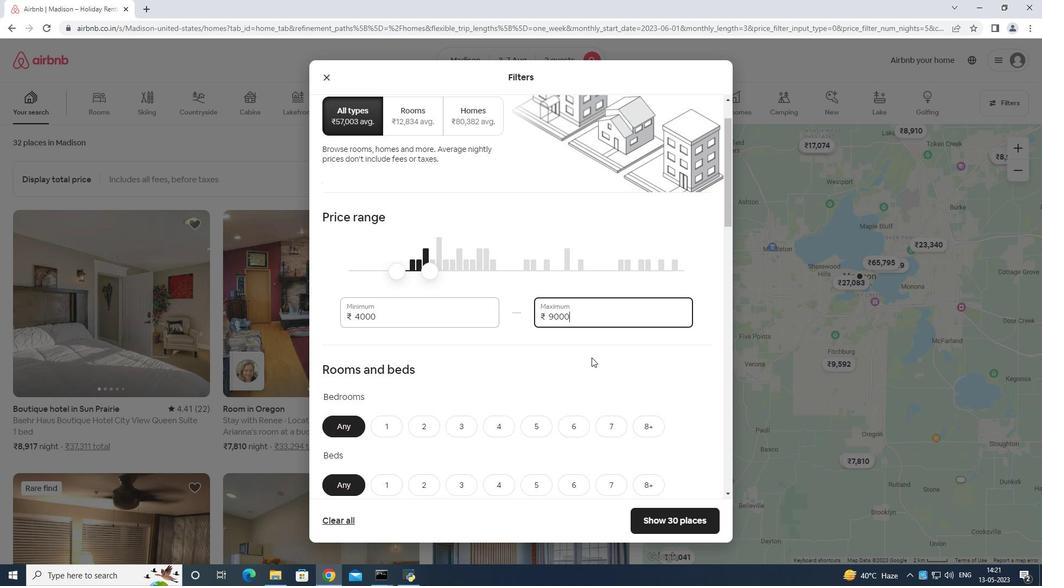
Action: Mouse moved to (382, 267)
Screenshot: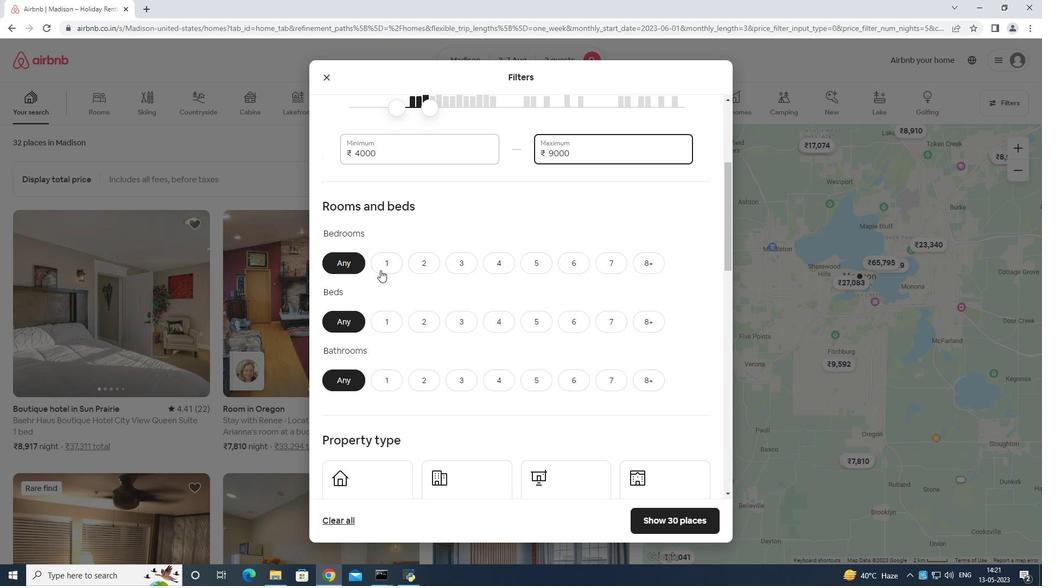 
Action: Mouse pressed left at (382, 267)
Screenshot: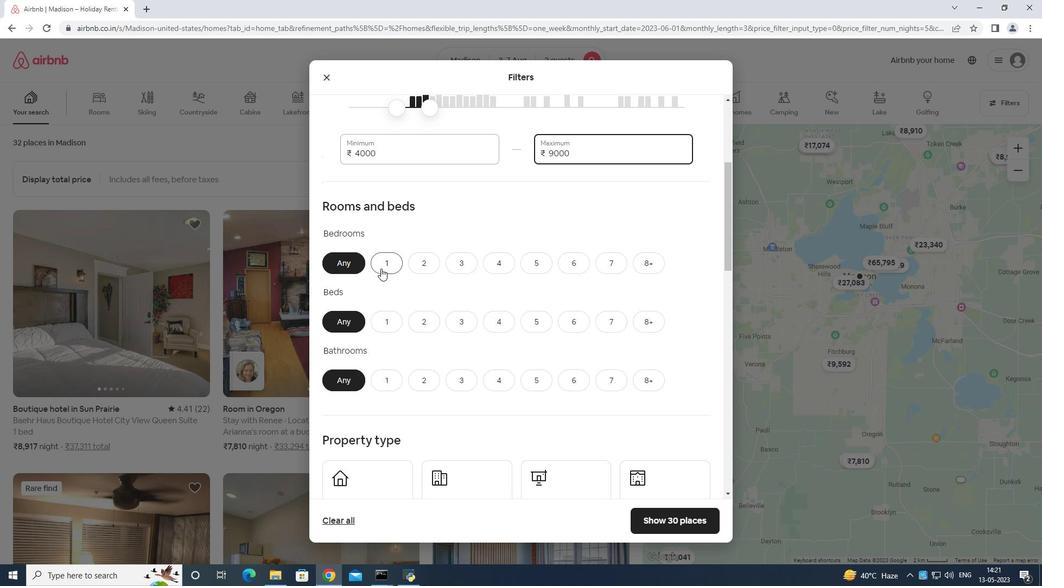 
Action: Mouse moved to (392, 323)
Screenshot: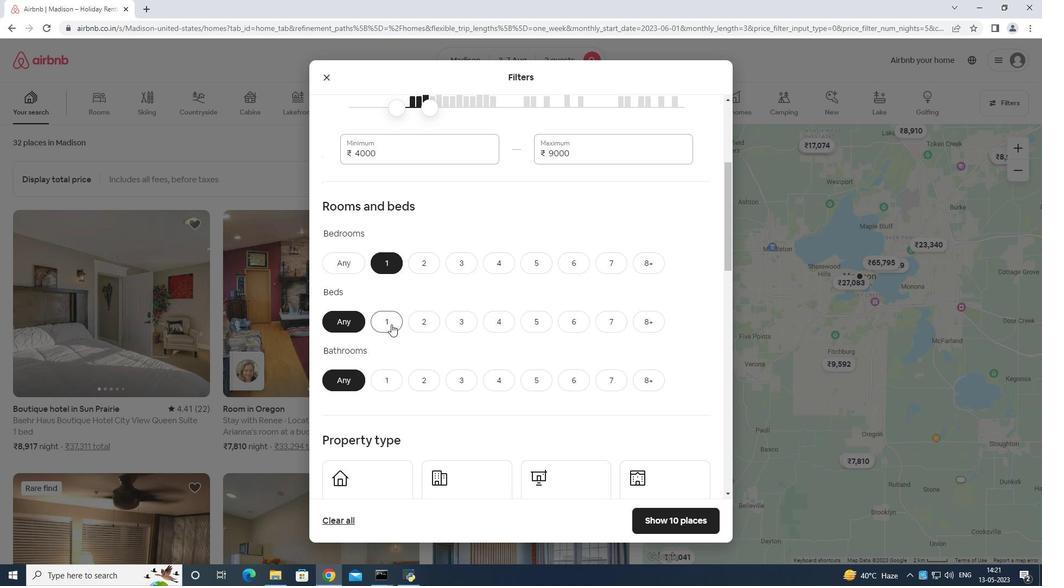 
Action: Mouse pressed left at (392, 323)
Screenshot: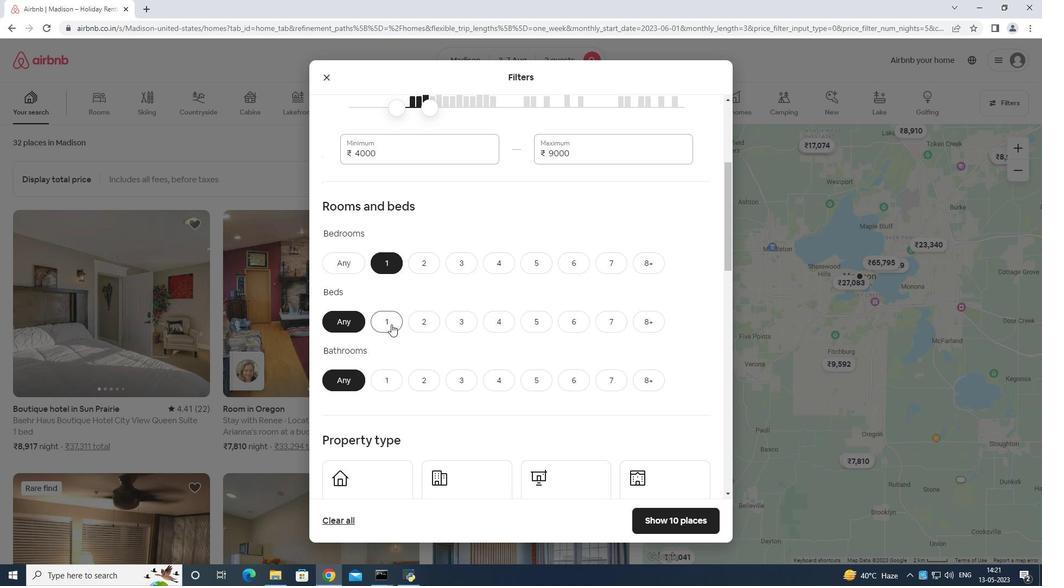 
Action: Mouse moved to (389, 375)
Screenshot: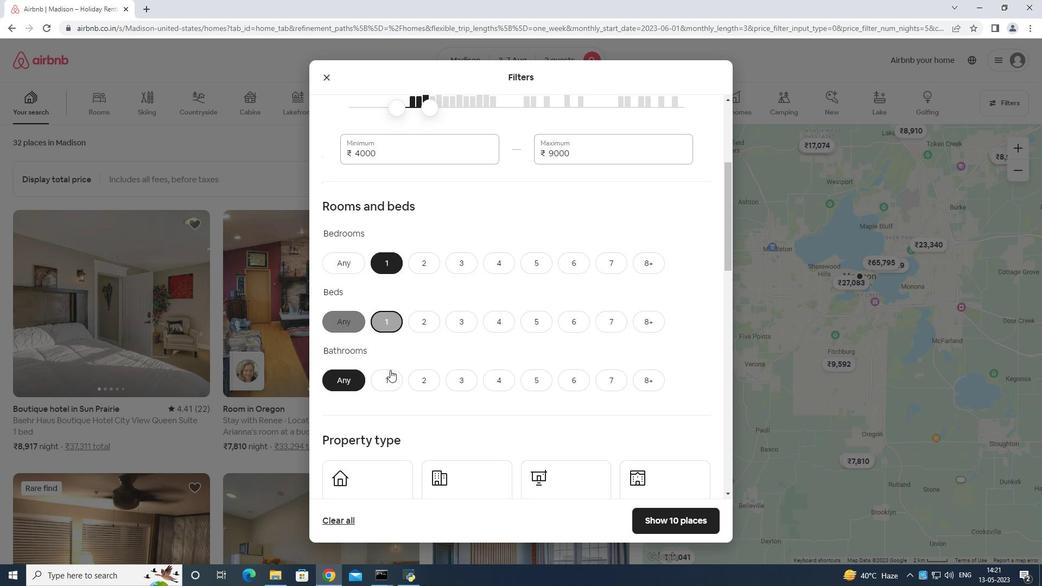
Action: Mouse pressed left at (389, 375)
Screenshot: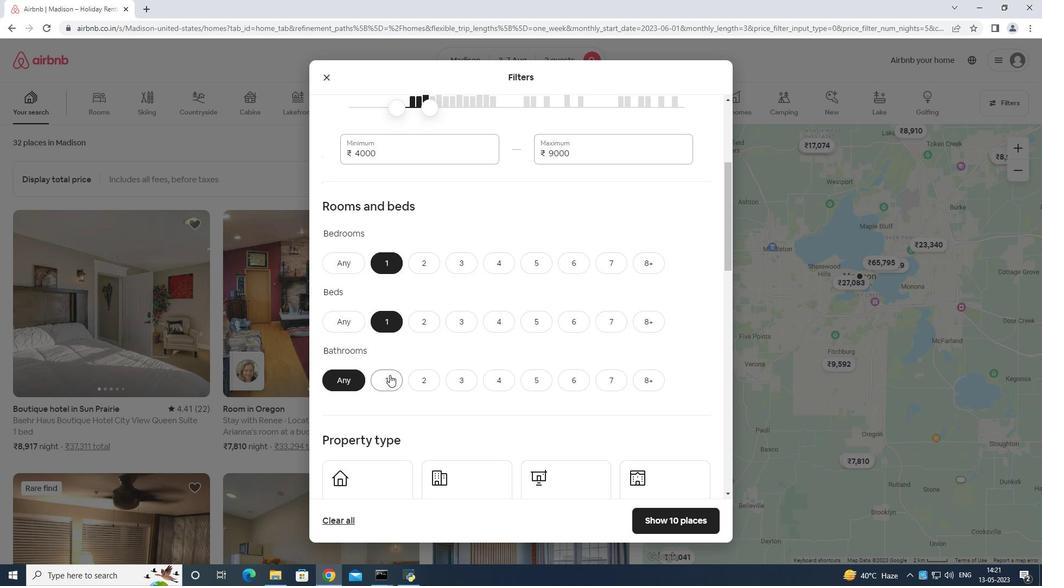 
Action: Mouse moved to (392, 347)
Screenshot: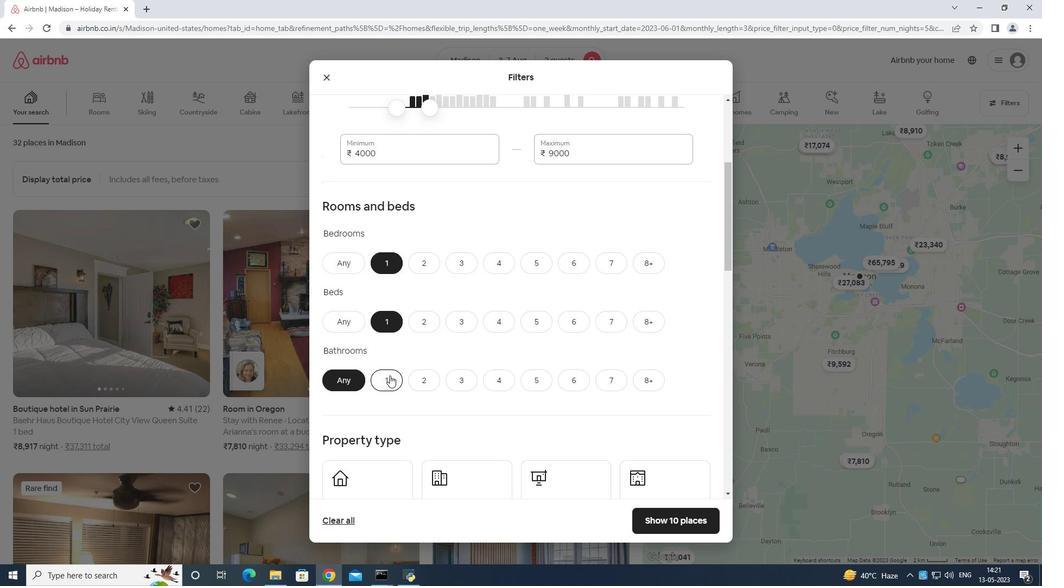 
Action: Mouse scrolled (392, 346) with delta (0, 0)
Screenshot: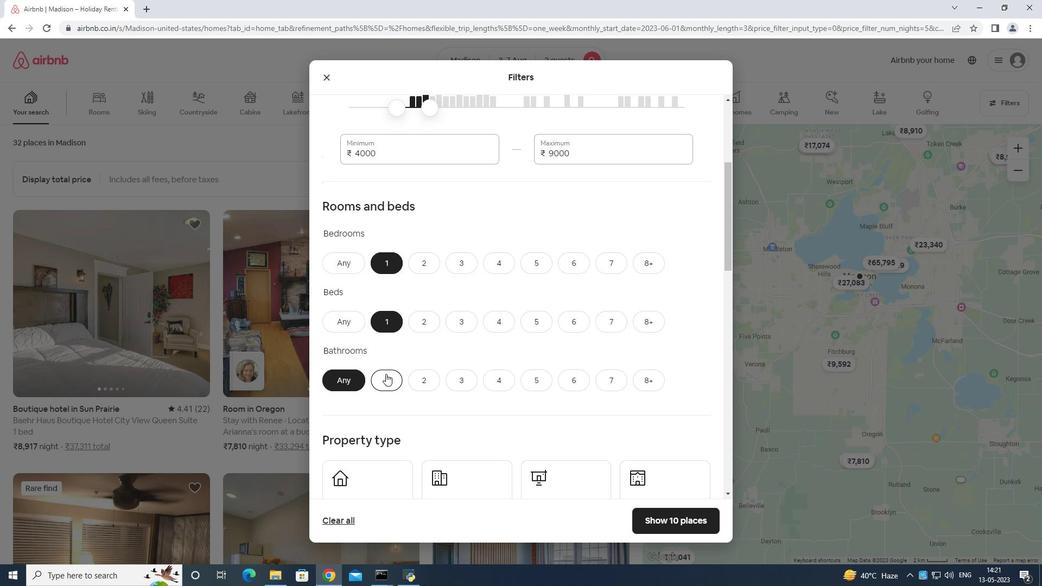 
Action: Mouse moved to (393, 347)
Screenshot: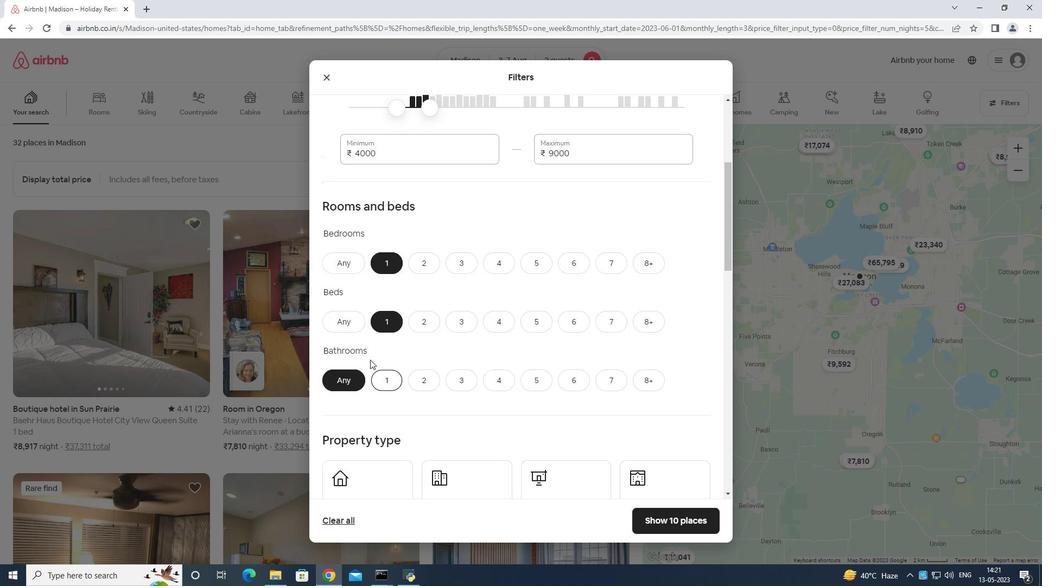 
Action: Mouse scrolled (393, 346) with delta (0, 0)
Screenshot: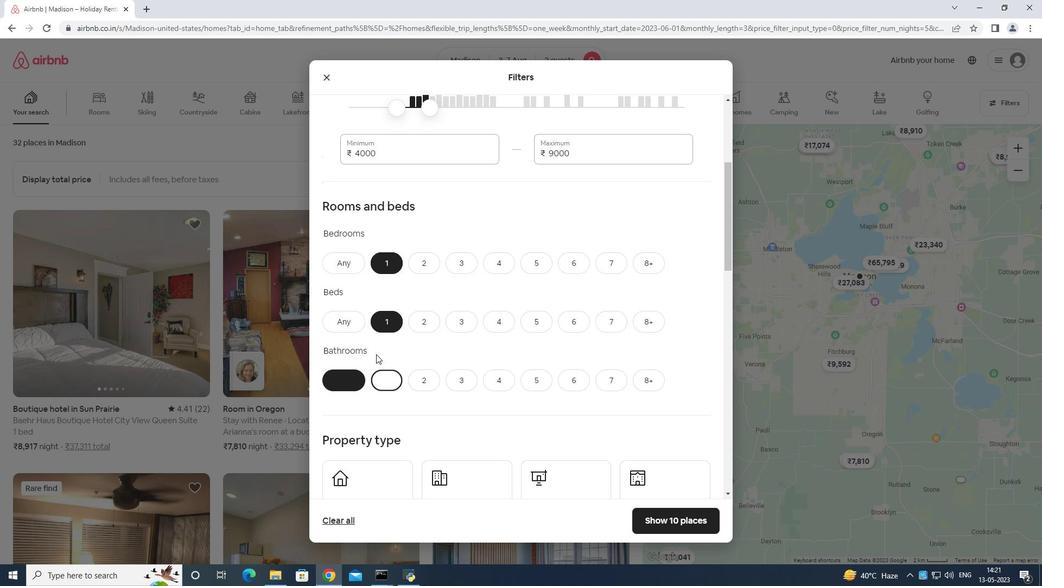 
Action: Mouse moved to (394, 349)
Screenshot: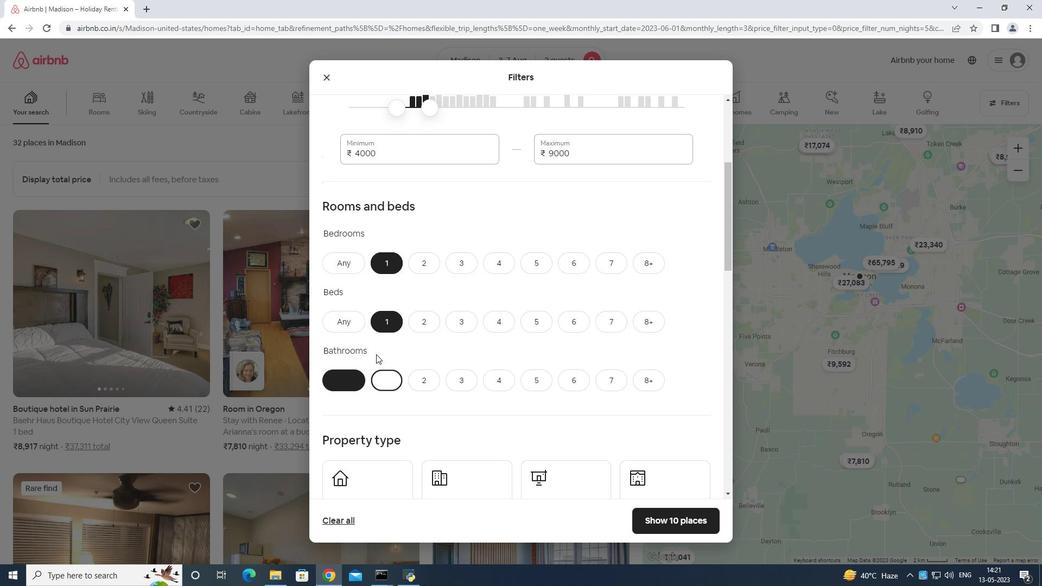 
Action: Mouse scrolled (394, 348) with delta (0, 0)
Screenshot: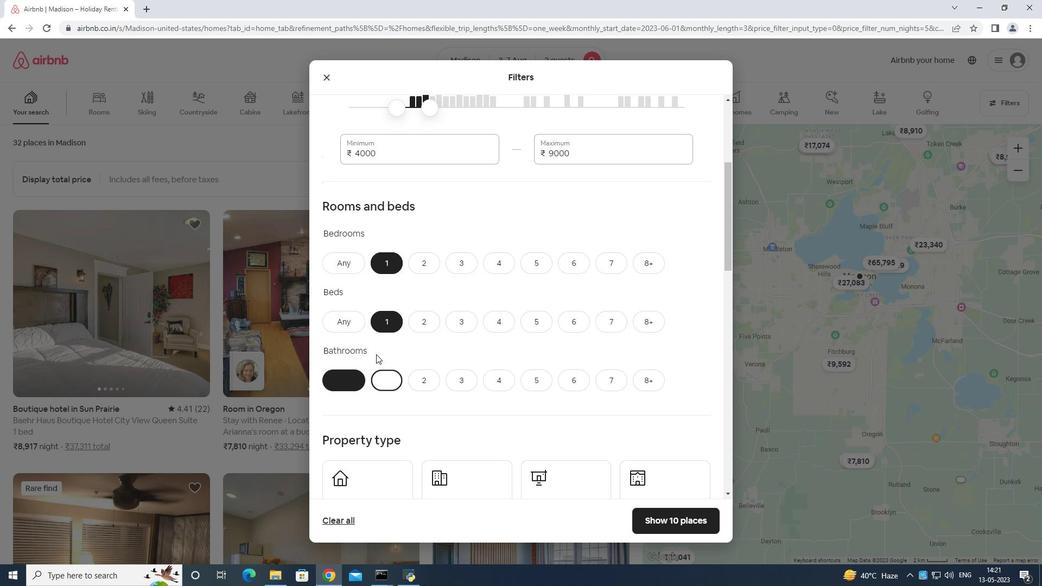 
Action: Mouse moved to (398, 349)
Screenshot: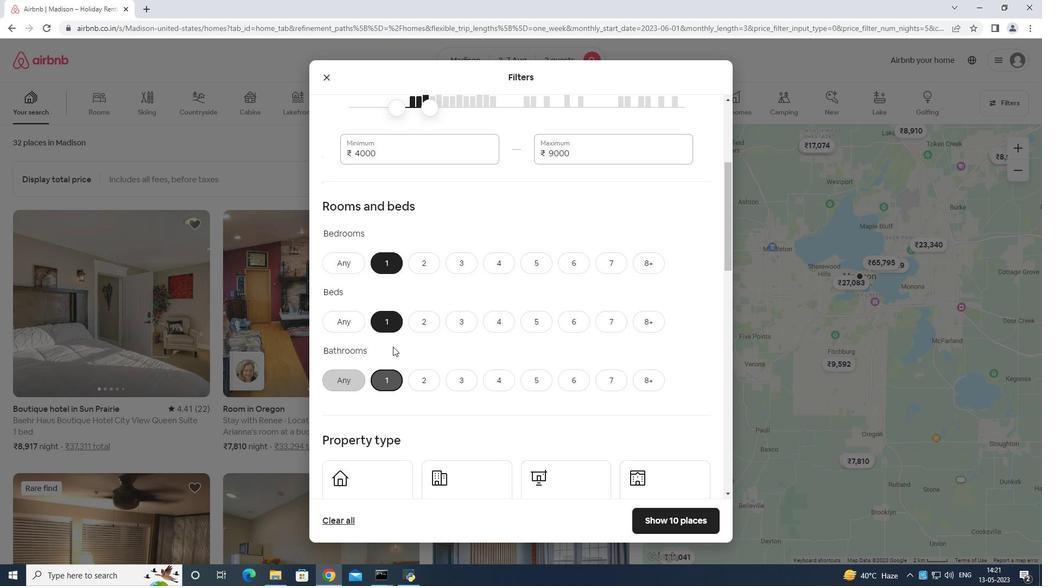 
Action: Mouse scrolled (398, 348) with delta (0, 0)
Screenshot: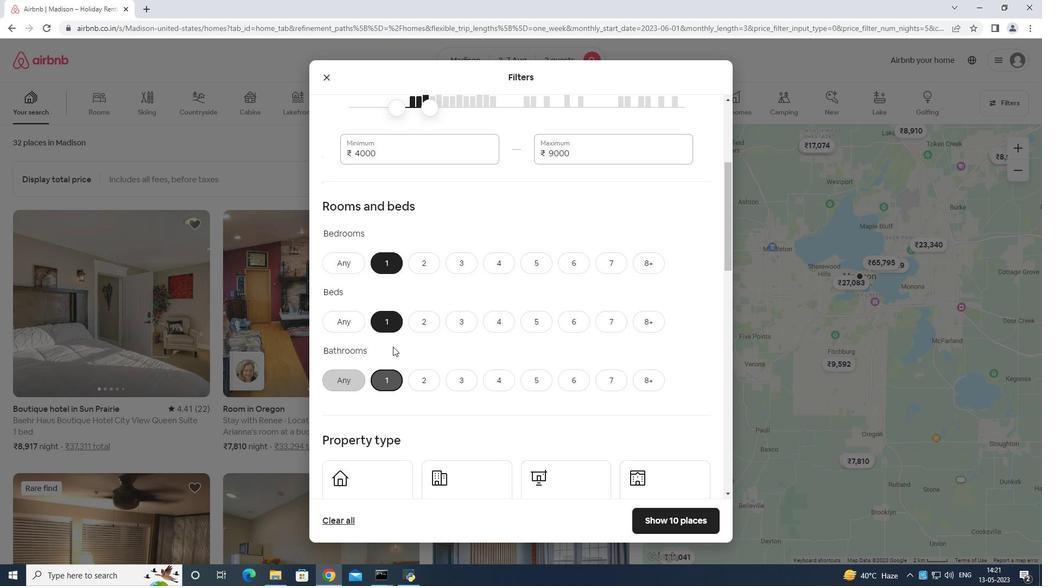 
Action: Mouse moved to (367, 278)
Screenshot: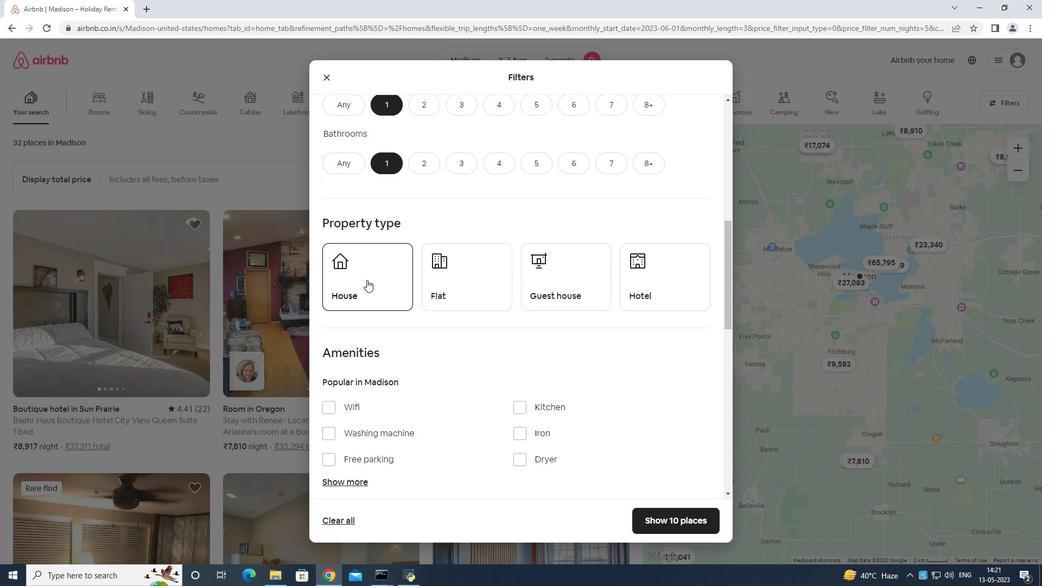 
Action: Mouse pressed left at (367, 278)
Screenshot: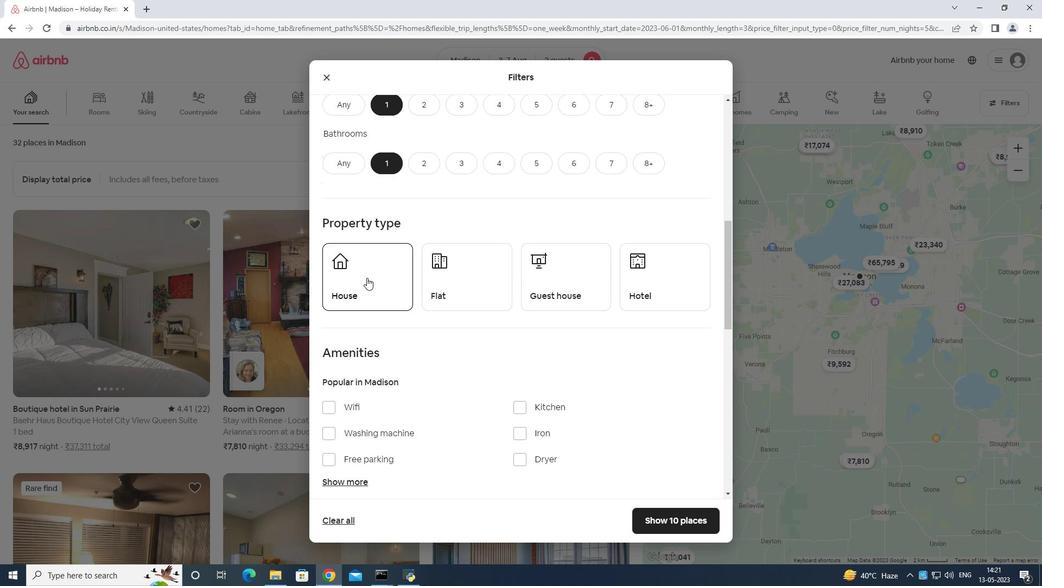 
Action: Mouse moved to (435, 273)
Screenshot: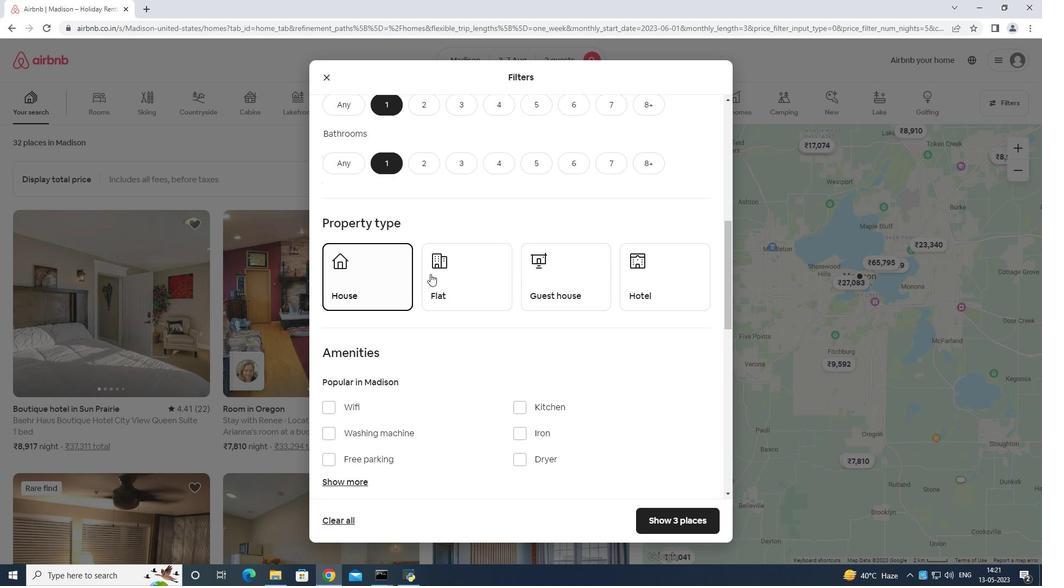 
Action: Mouse pressed left at (435, 273)
Screenshot: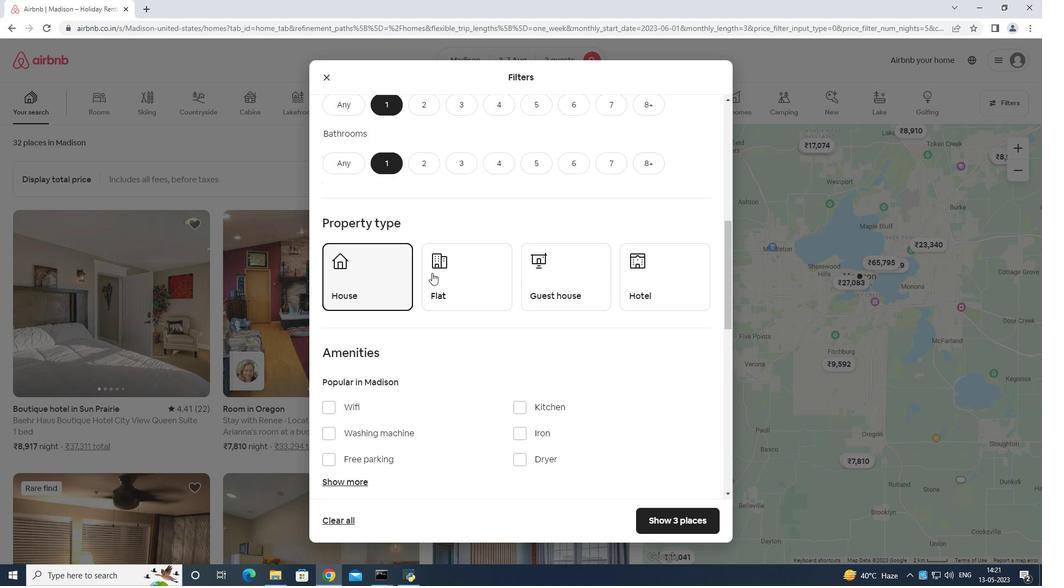 
Action: Mouse moved to (621, 277)
Screenshot: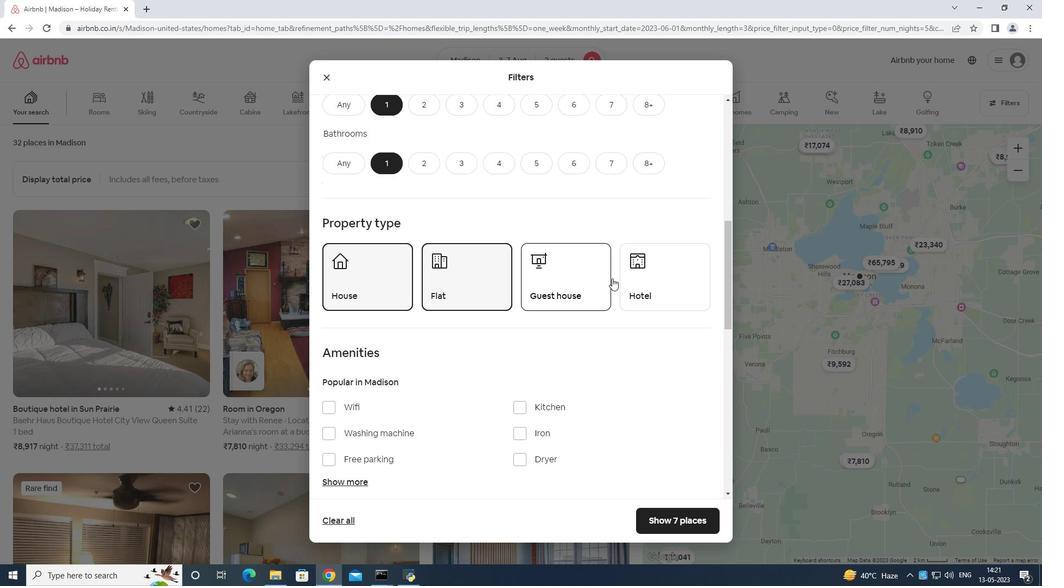 
Action: Mouse pressed left at (621, 277)
Screenshot: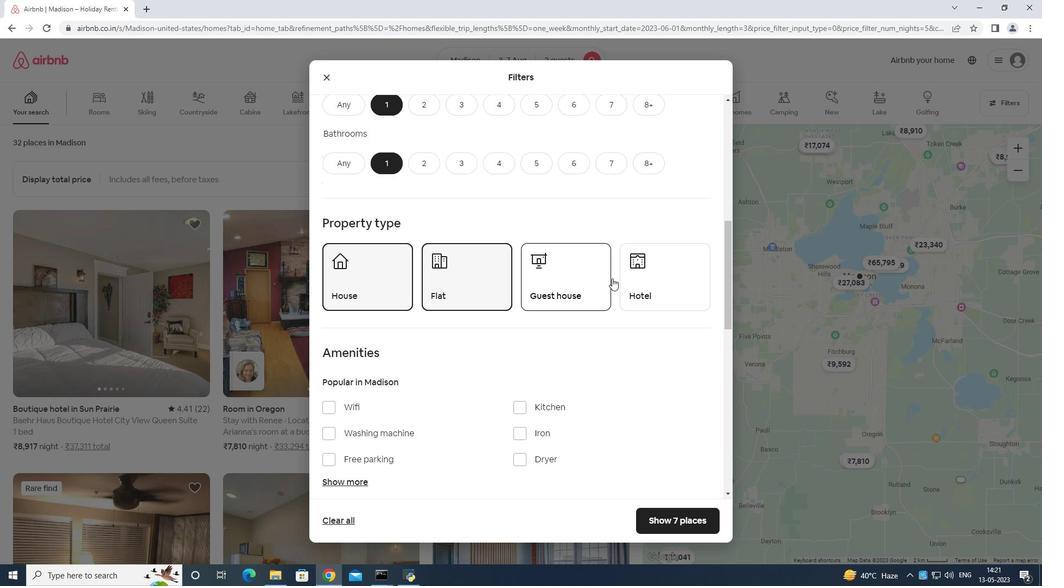 
Action: Mouse moved to (561, 279)
Screenshot: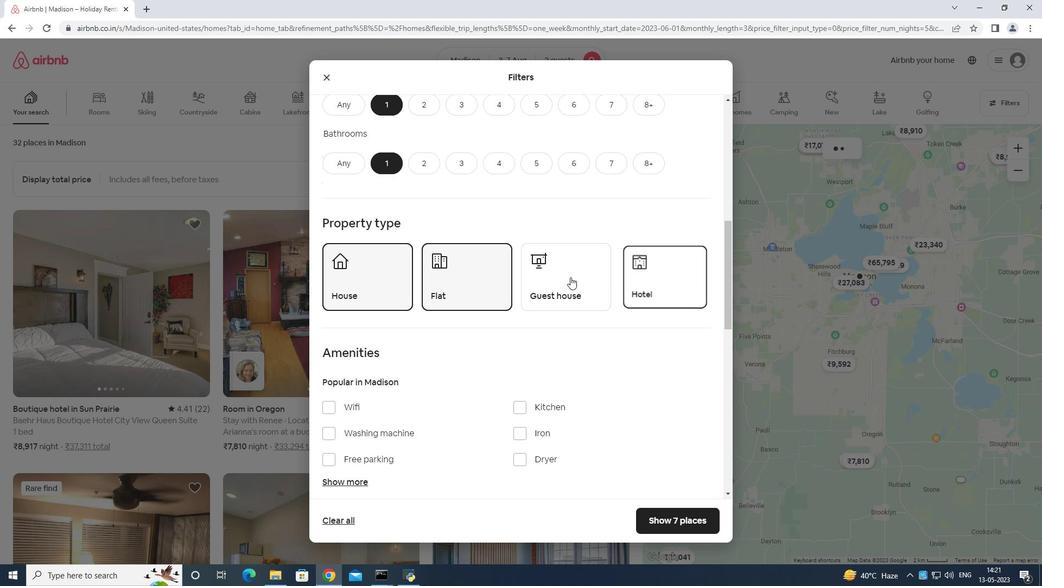
Action: Mouse pressed left at (561, 279)
Screenshot: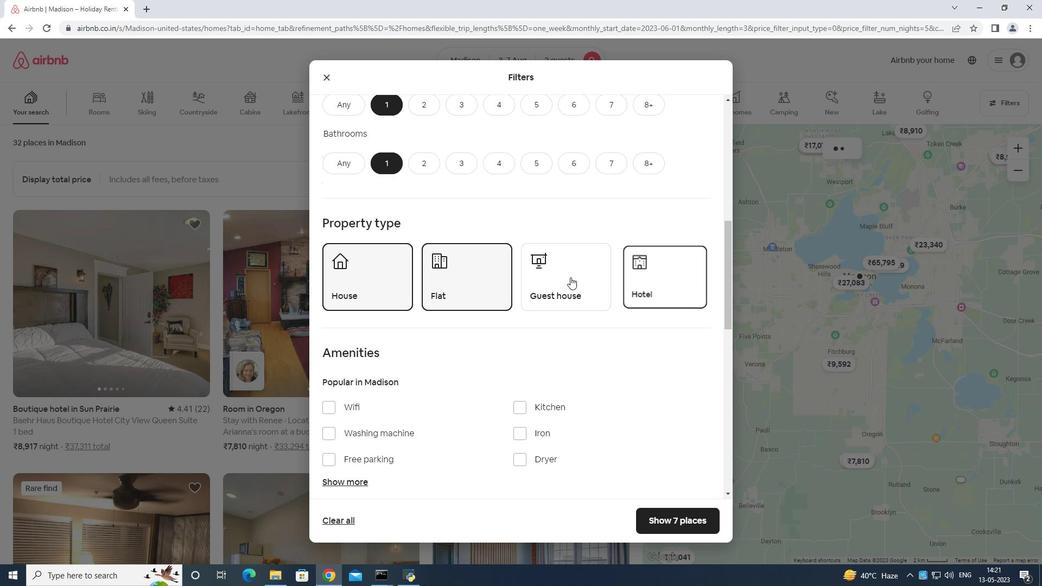 
Action: Mouse moved to (611, 268)
Screenshot: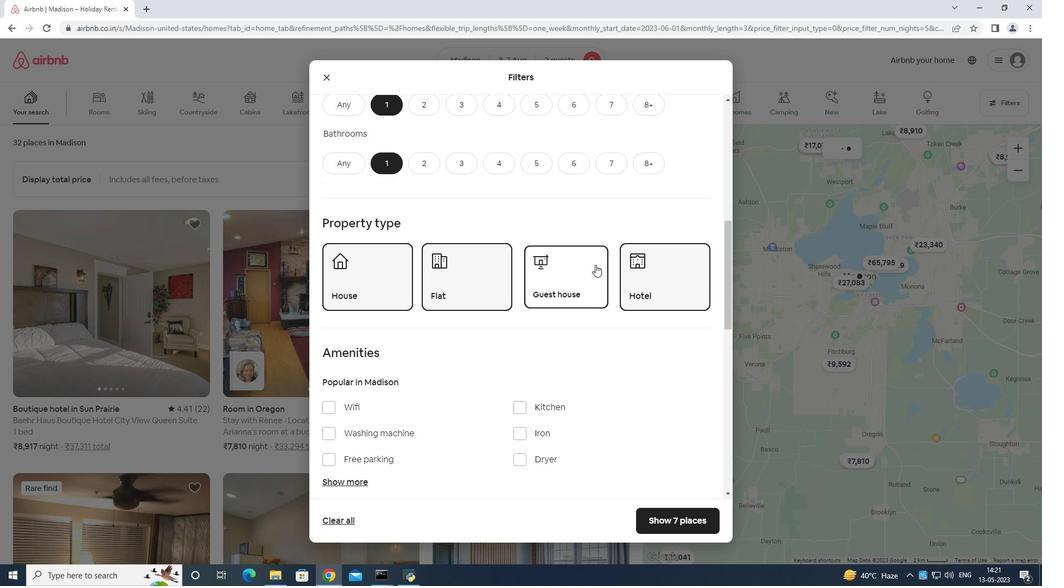 
Action: Mouse scrolled (611, 267) with delta (0, 0)
Screenshot: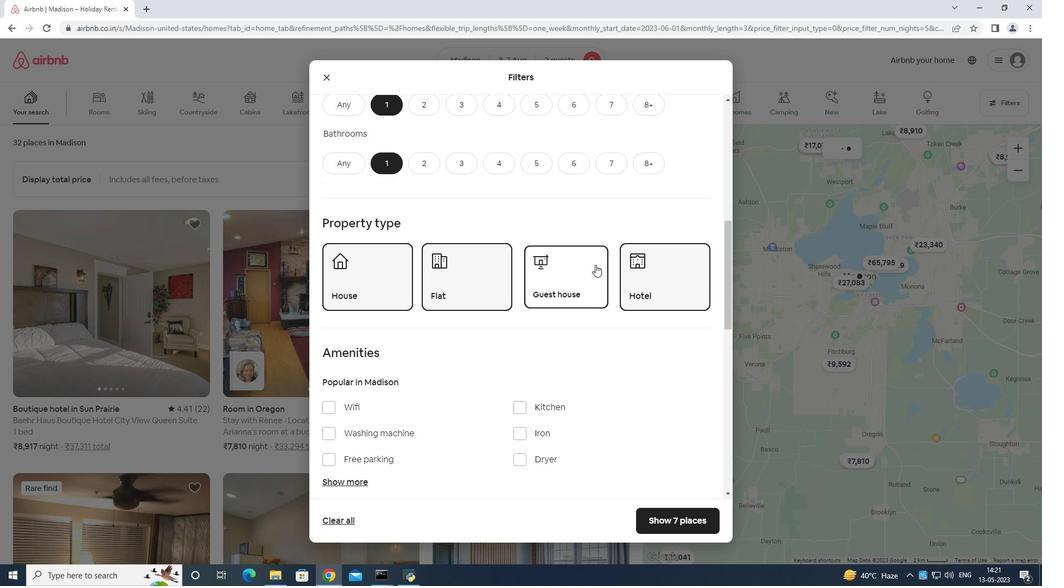 
Action: Mouse moved to (606, 278)
Screenshot: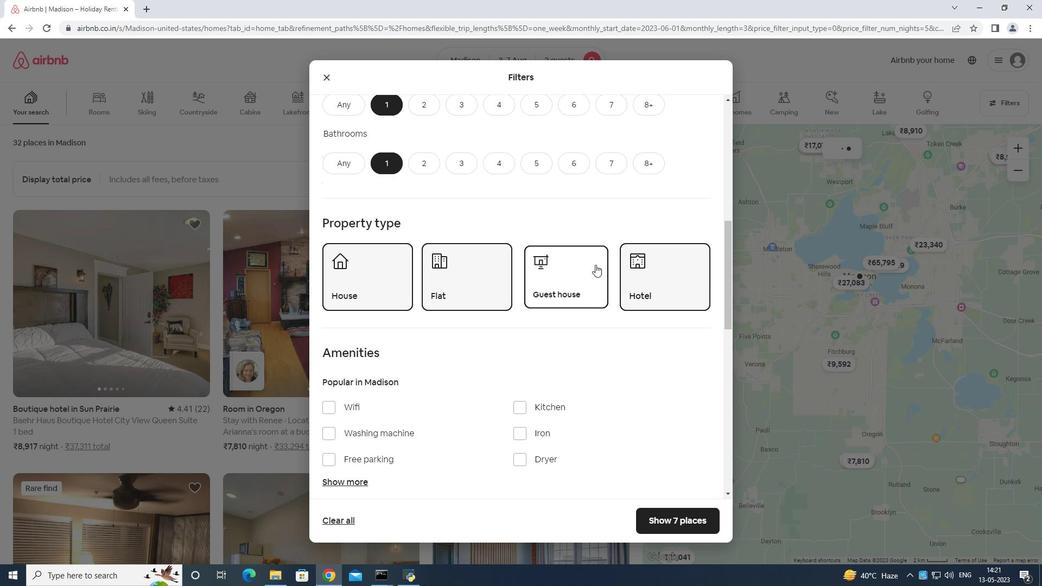 
Action: Mouse scrolled (606, 277) with delta (0, 0)
Screenshot: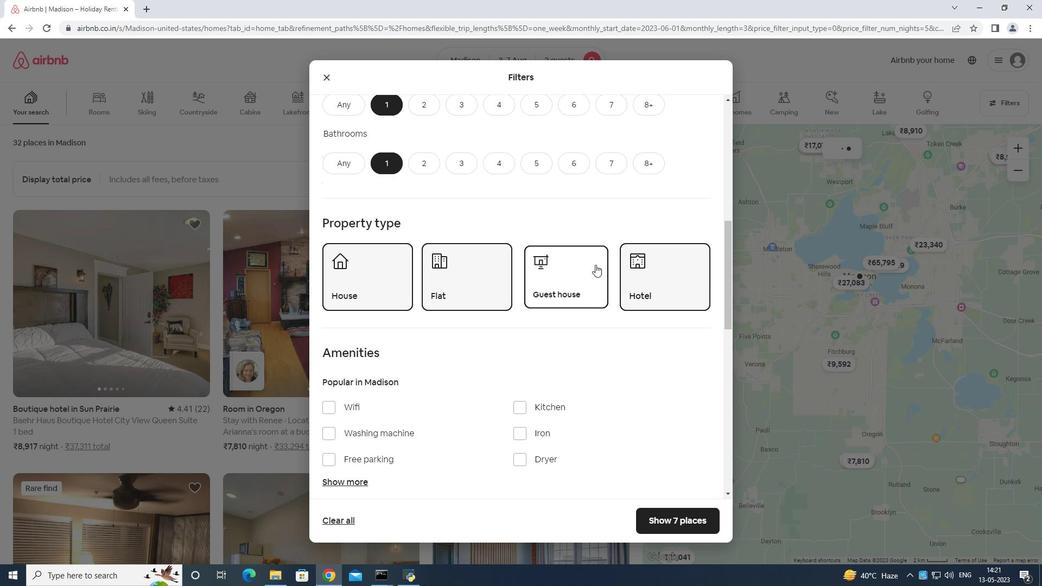 
Action: Mouse moved to (605, 280)
Screenshot: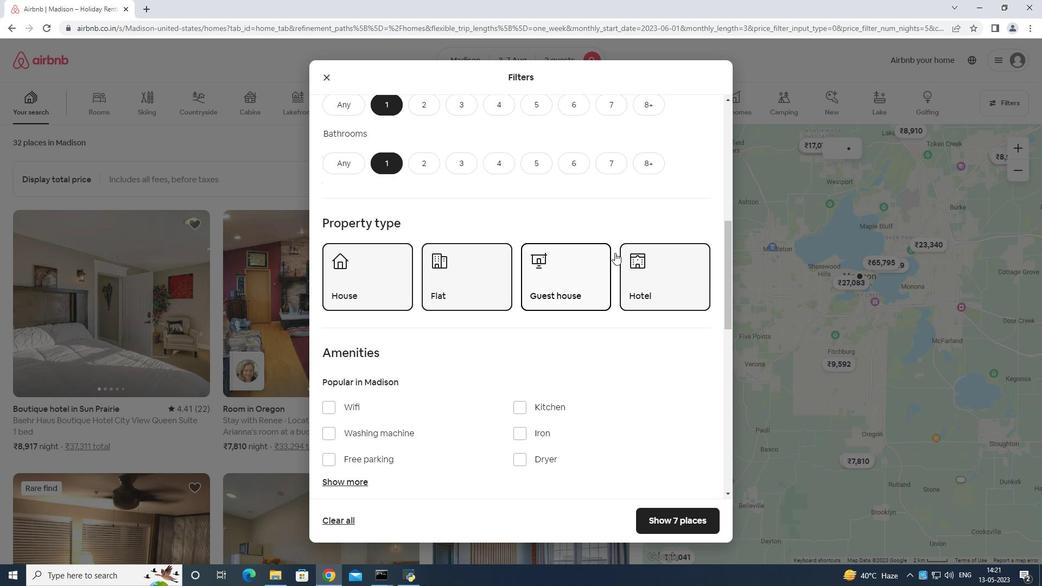 
Action: Mouse scrolled (605, 280) with delta (0, 0)
Screenshot: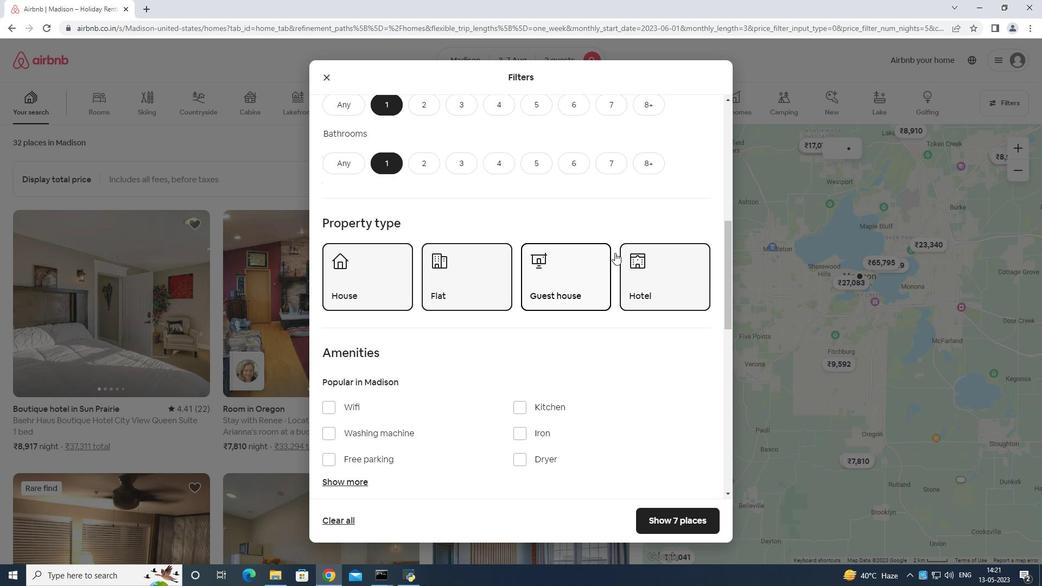 
Action: Mouse moved to (605, 280)
Screenshot: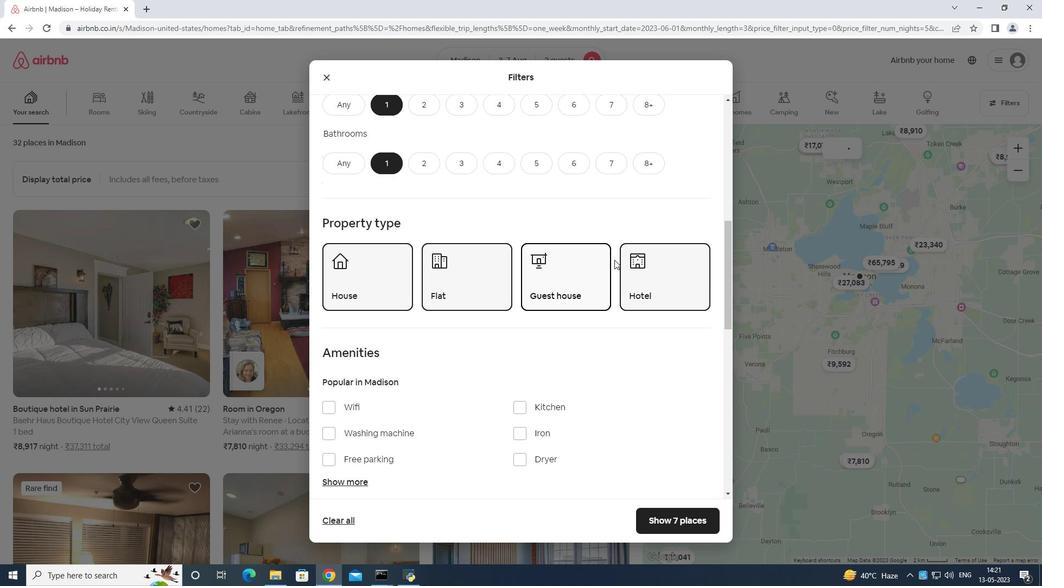 
Action: Mouse scrolled (605, 280) with delta (0, 0)
Screenshot: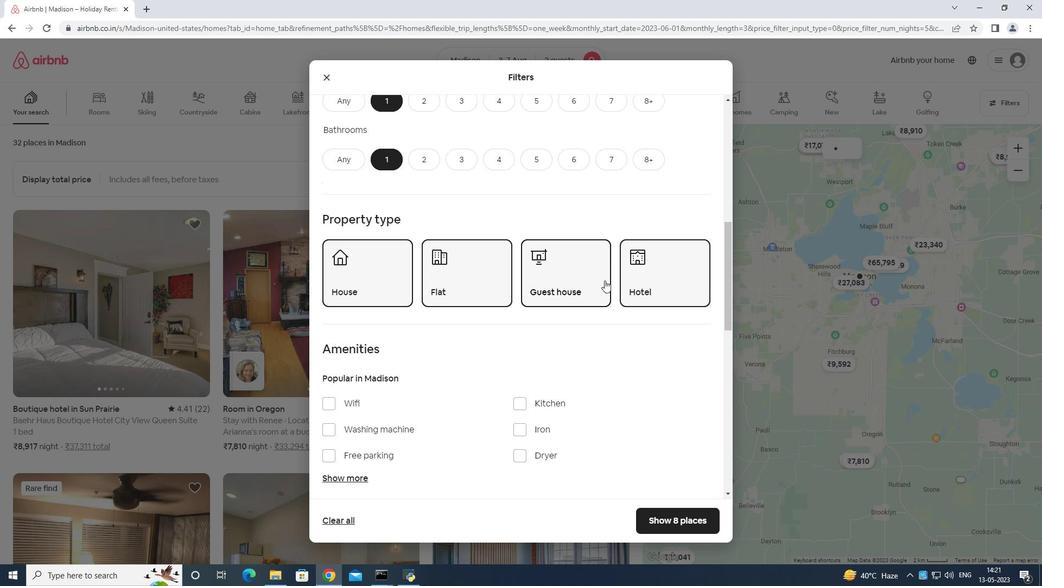 
Action: Mouse moved to (601, 273)
Screenshot: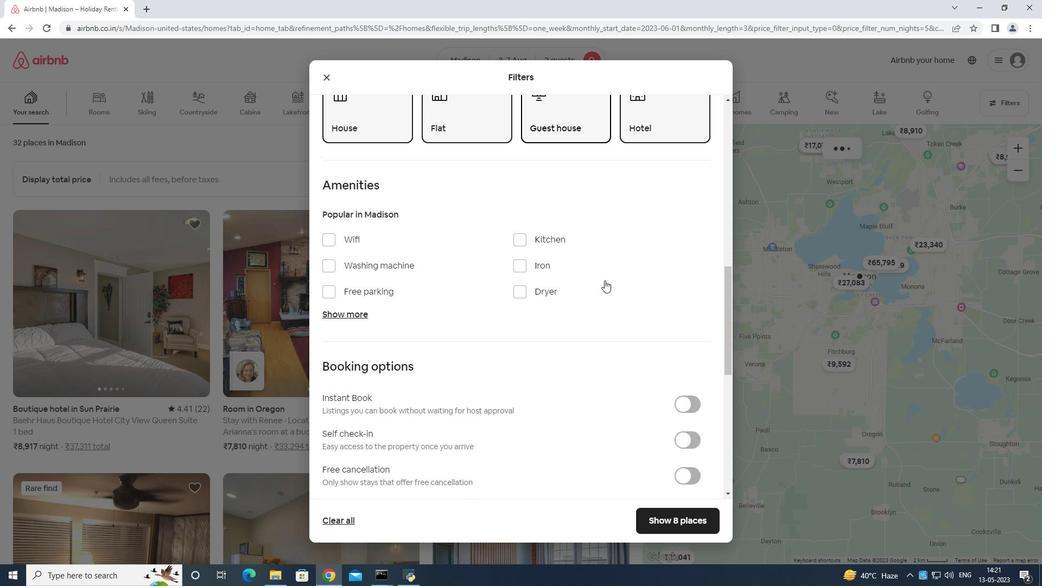 
Action: Mouse scrolled (601, 272) with delta (0, 0)
Screenshot: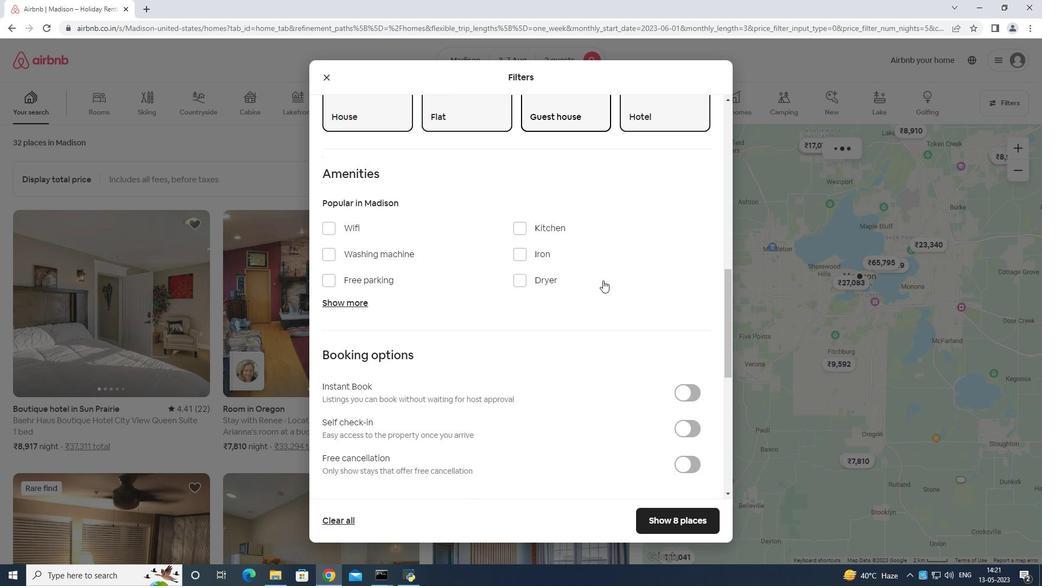 
Action: Mouse moved to (603, 274)
Screenshot: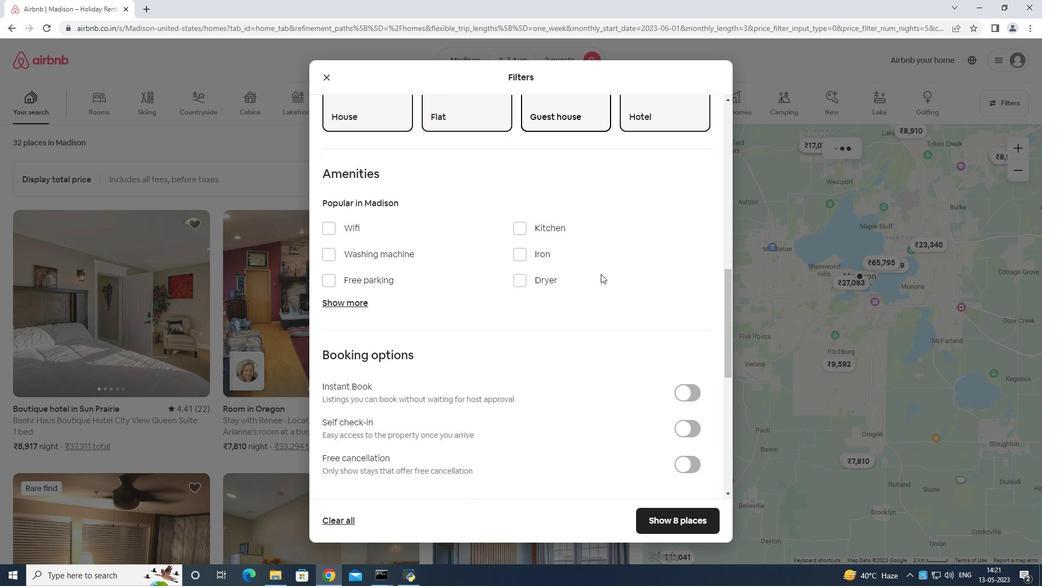 
Action: Mouse scrolled (603, 274) with delta (0, 0)
Screenshot: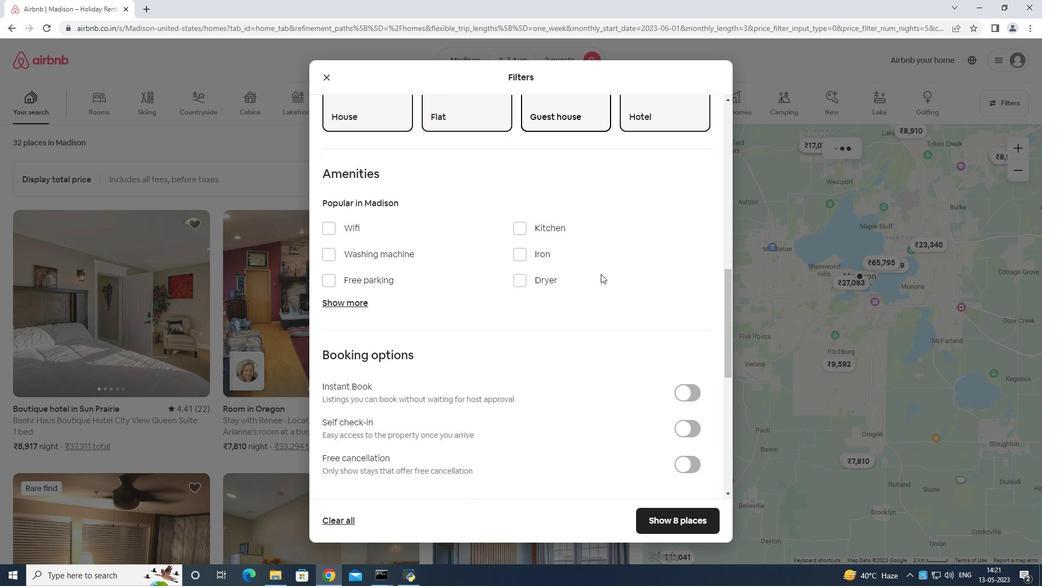 
Action: Mouse moved to (605, 275)
Screenshot: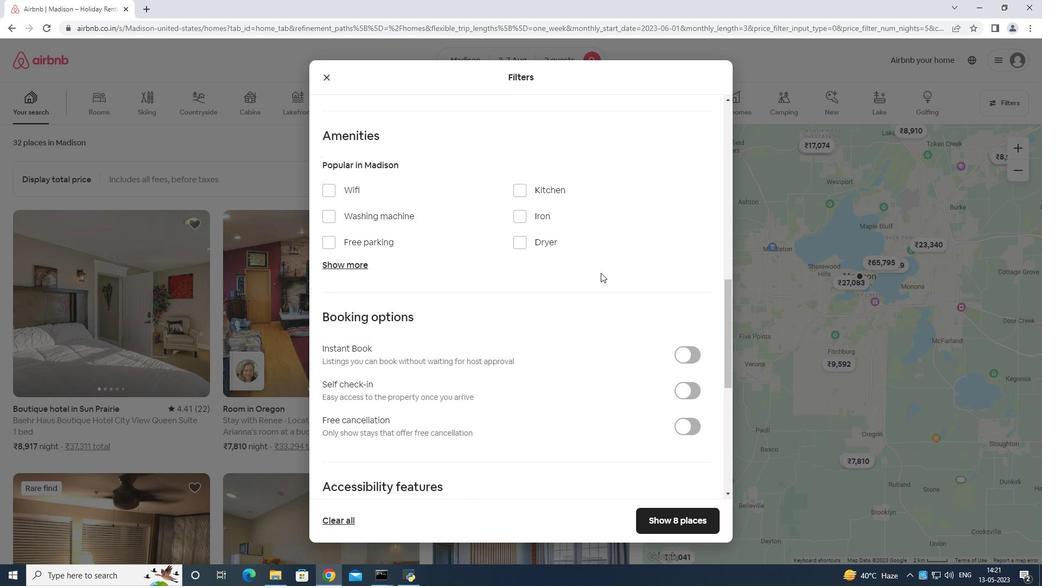 
Action: Mouse scrolled (605, 274) with delta (0, 0)
Screenshot: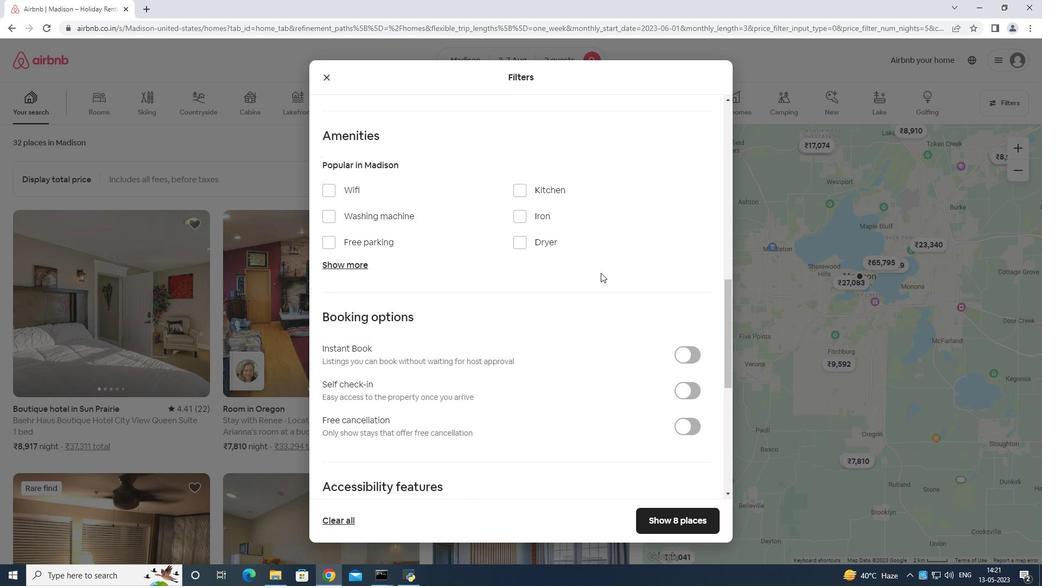 
Action: Mouse moved to (685, 227)
Screenshot: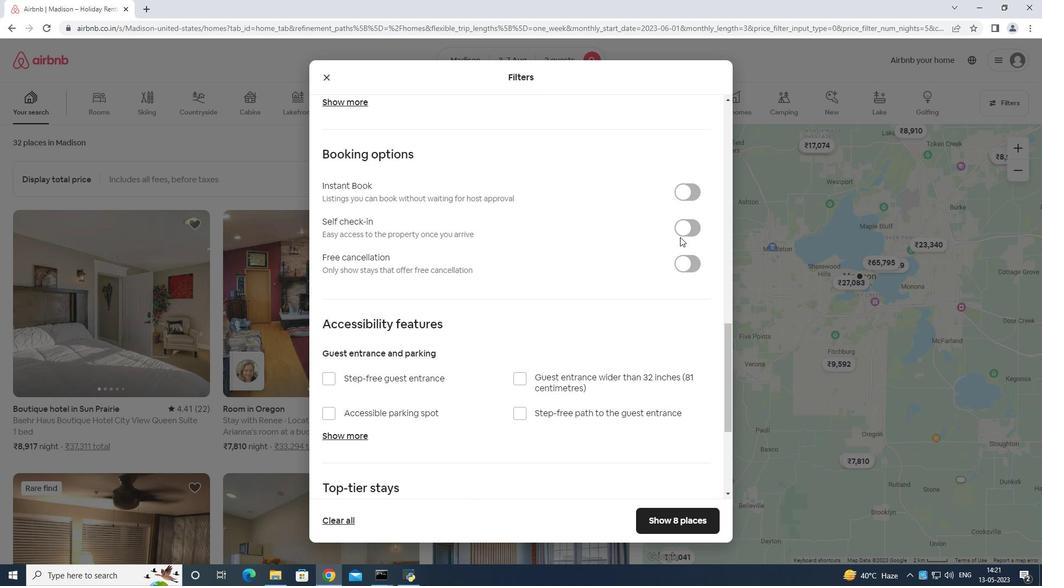 
Action: Mouse pressed left at (685, 227)
Screenshot: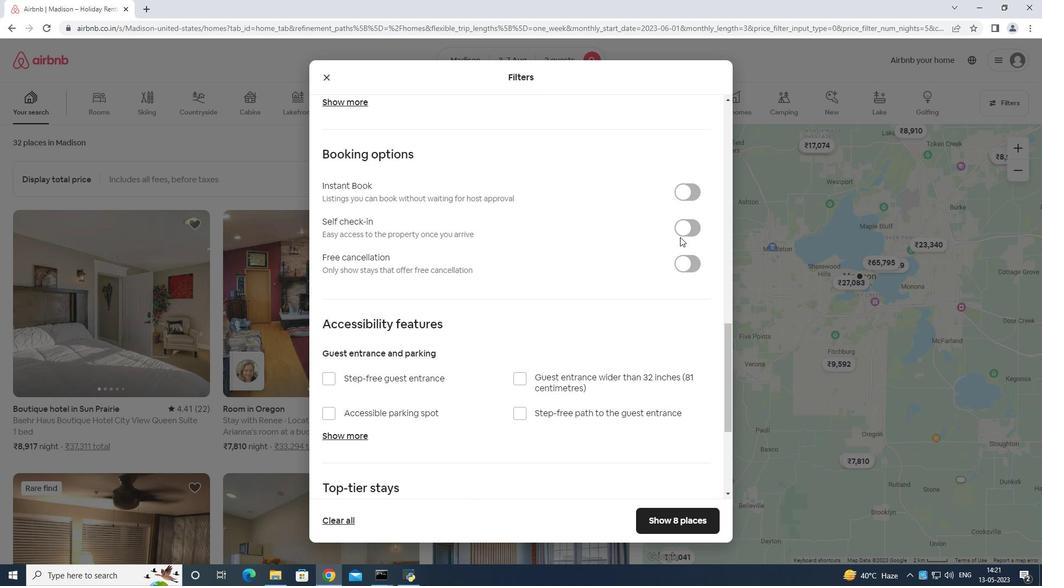 
Action: Mouse moved to (614, 227)
Screenshot: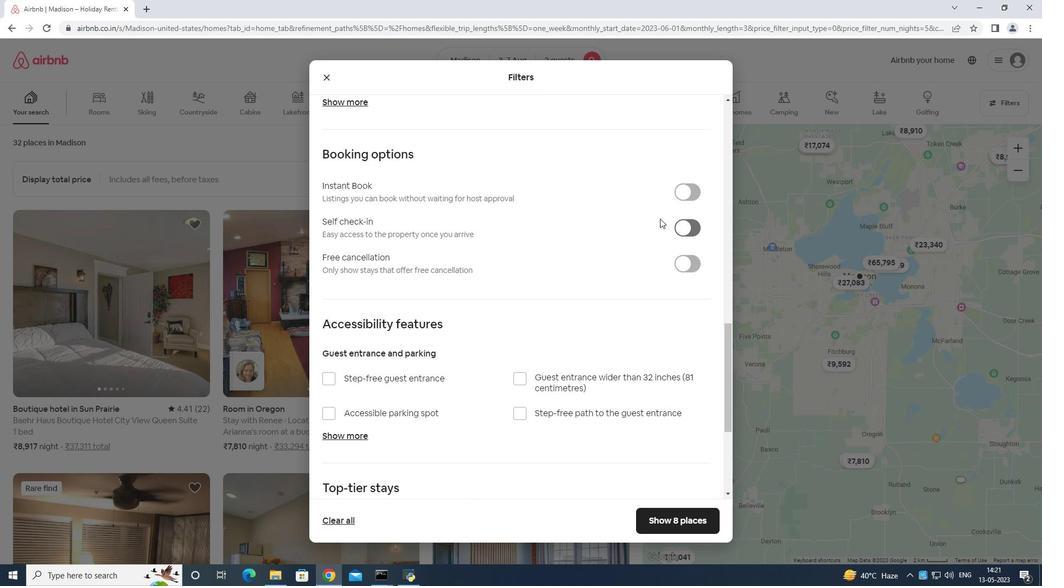 
Action: Mouse scrolled (614, 226) with delta (0, 0)
Screenshot: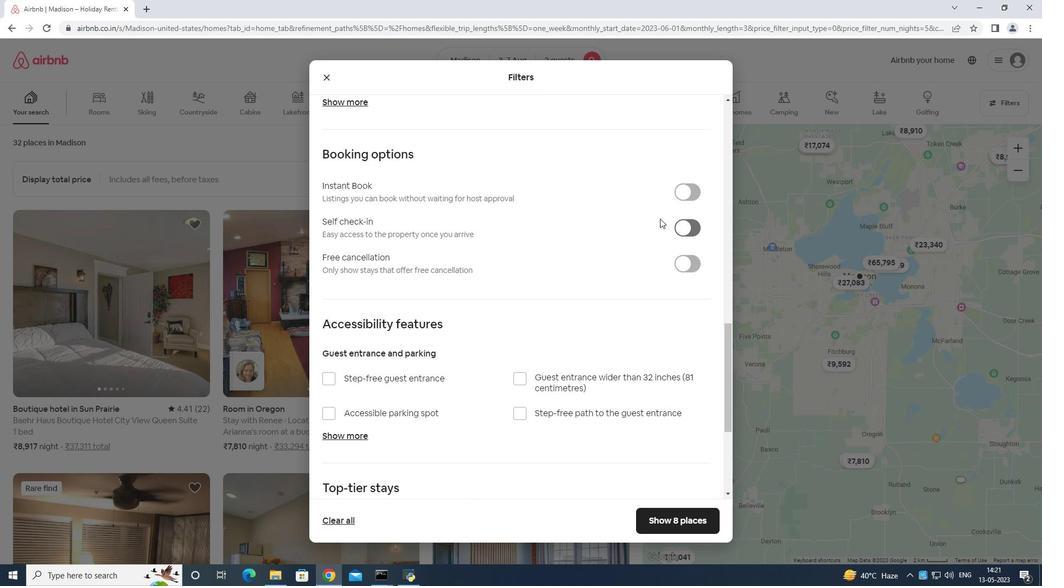 
Action: Mouse moved to (614, 230)
Screenshot: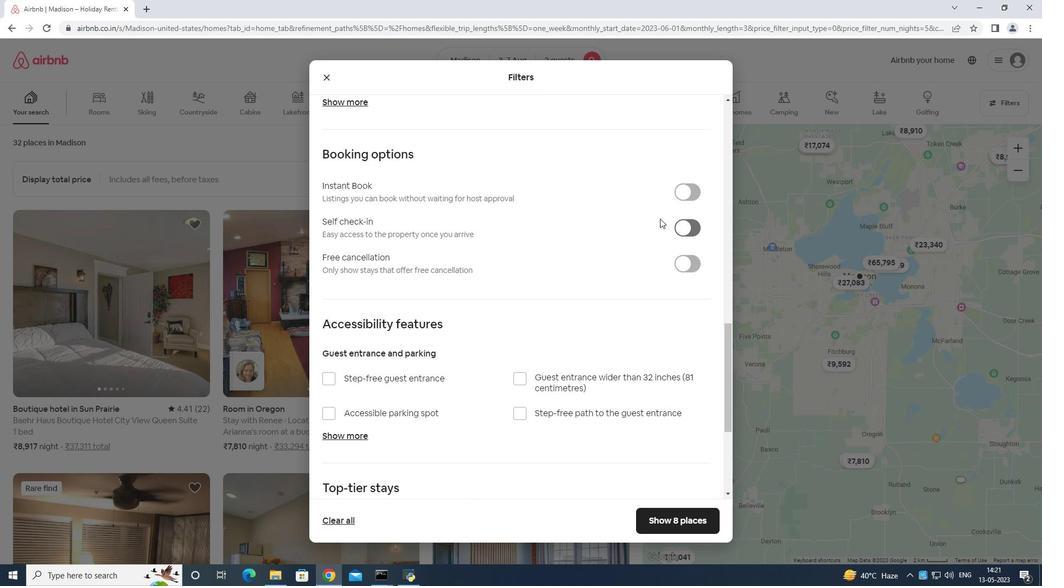 
Action: Mouse scrolled (614, 229) with delta (0, 0)
Screenshot: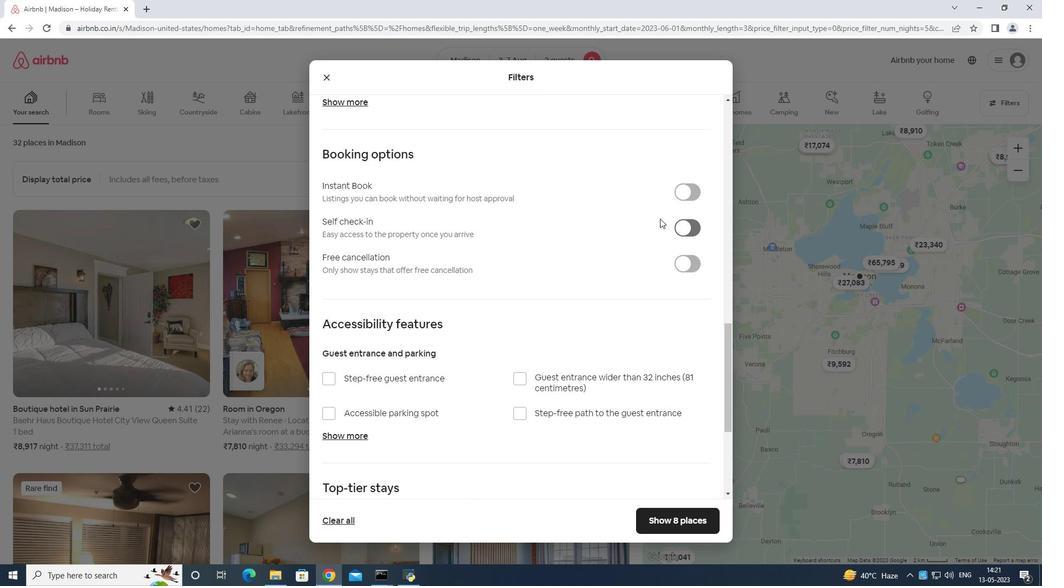 
Action: Mouse scrolled (614, 229) with delta (0, 0)
Screenshot: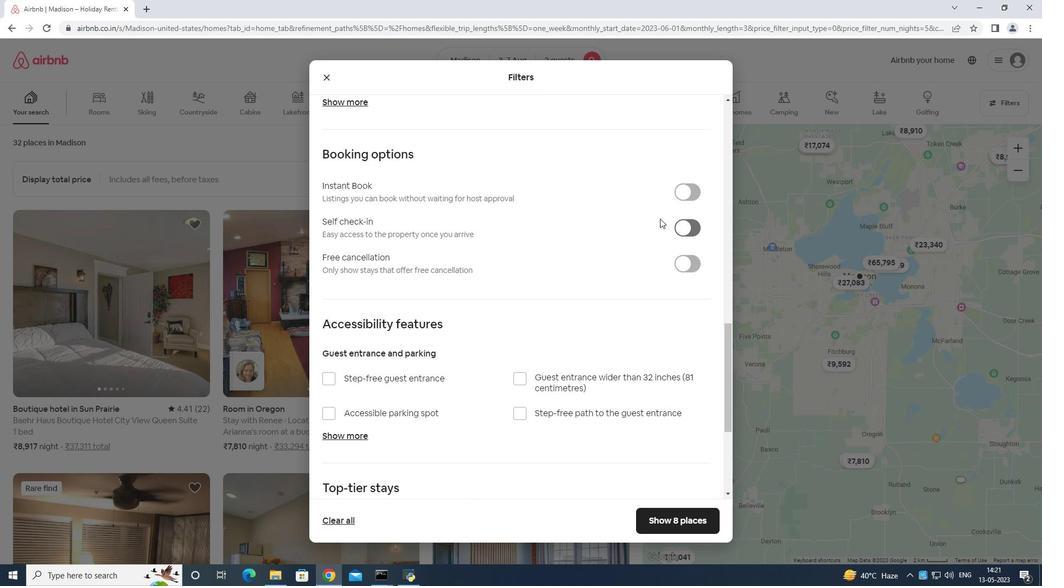 
Action: Mouse moved to (614, 231)
Screenshot: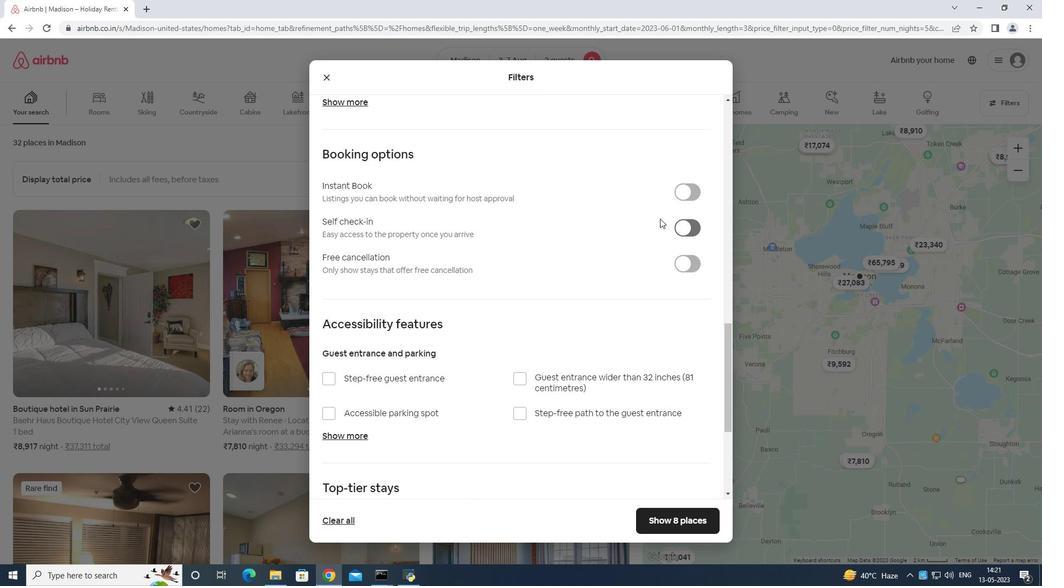 
Action: Mouse scrolled (614, 231) with delta (0, 0)
Screenshot: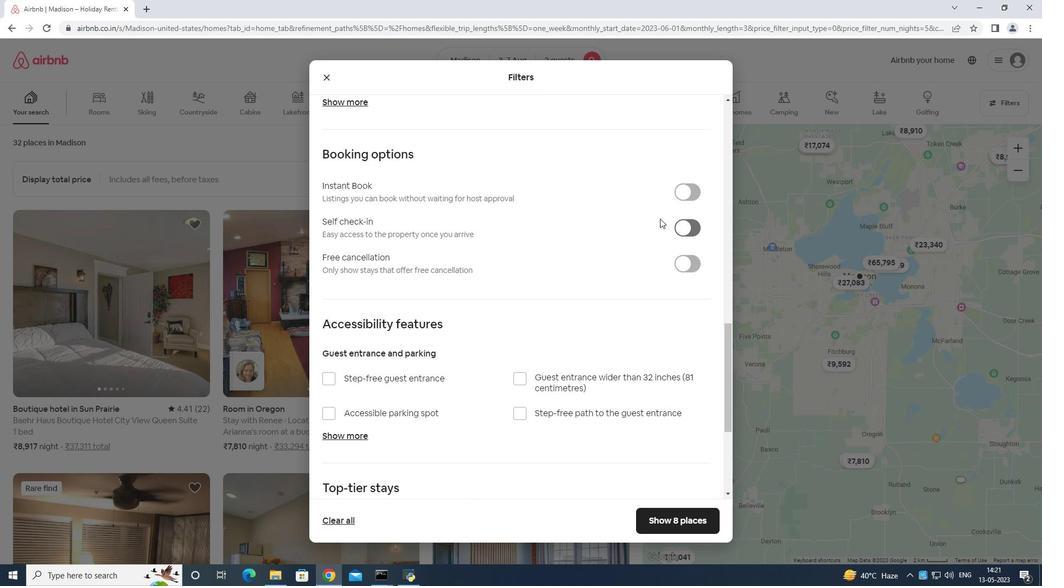 
Action: Mouse moved to (616, 232)
Screenshot: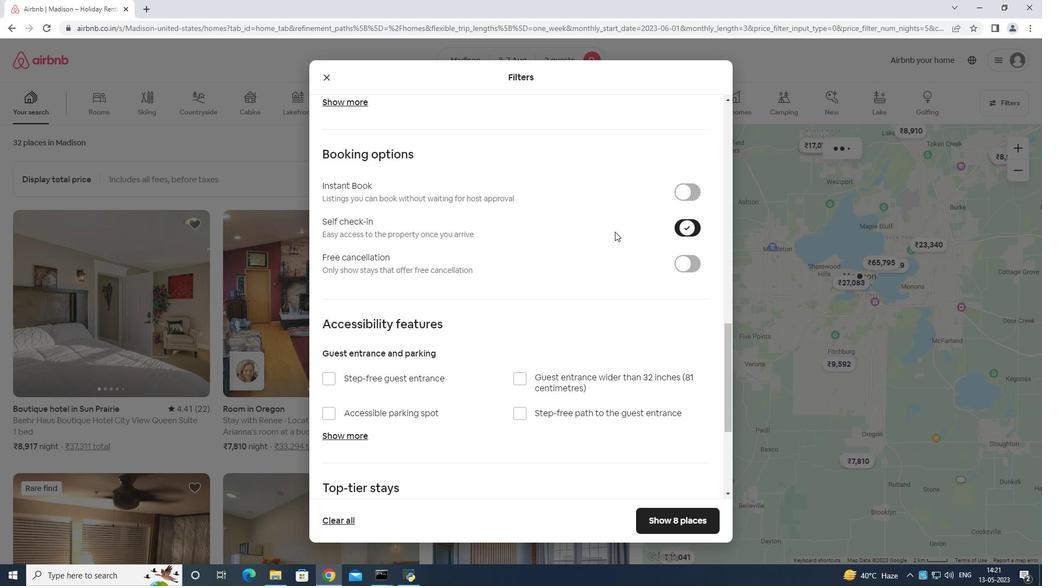 
Action: Mouse scrolled (616, 232) with delta (0, 0)
Screenshot: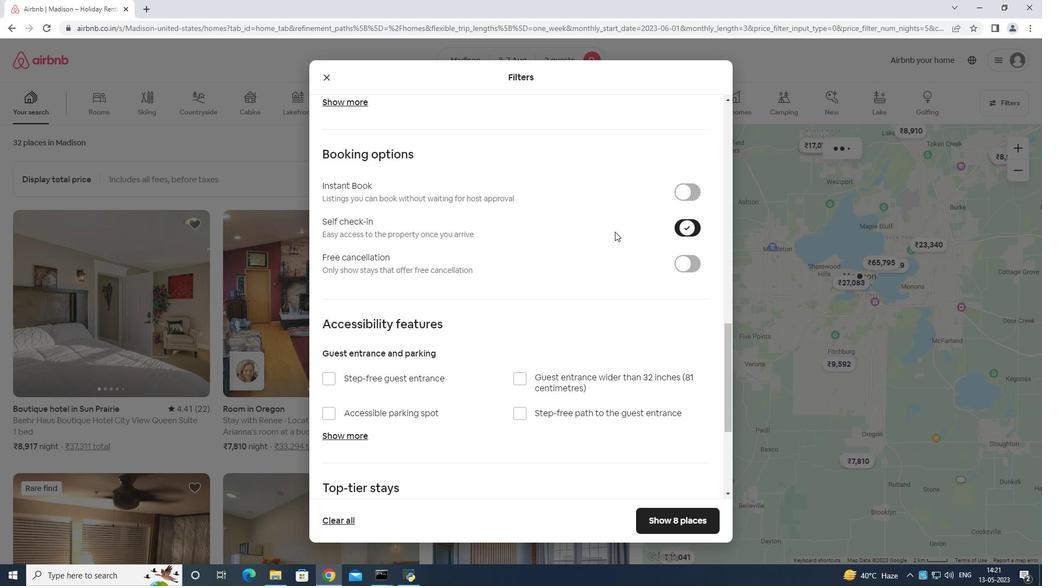 
Action: Mouse moved to (616, 235)
Screenshot: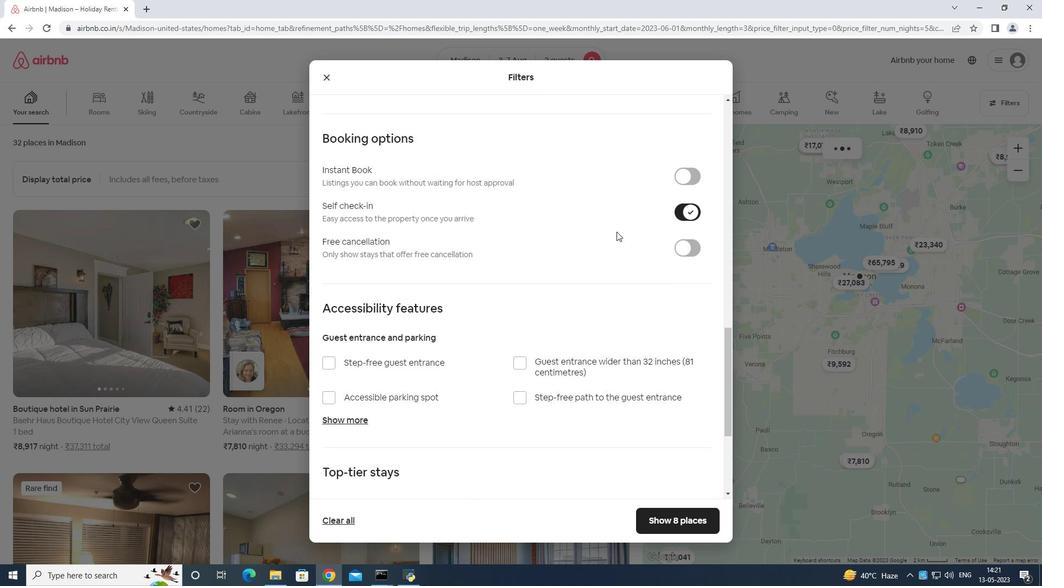 
Action: Mouse scrolled (616, 235) with delta (0, 0)
Screenshot: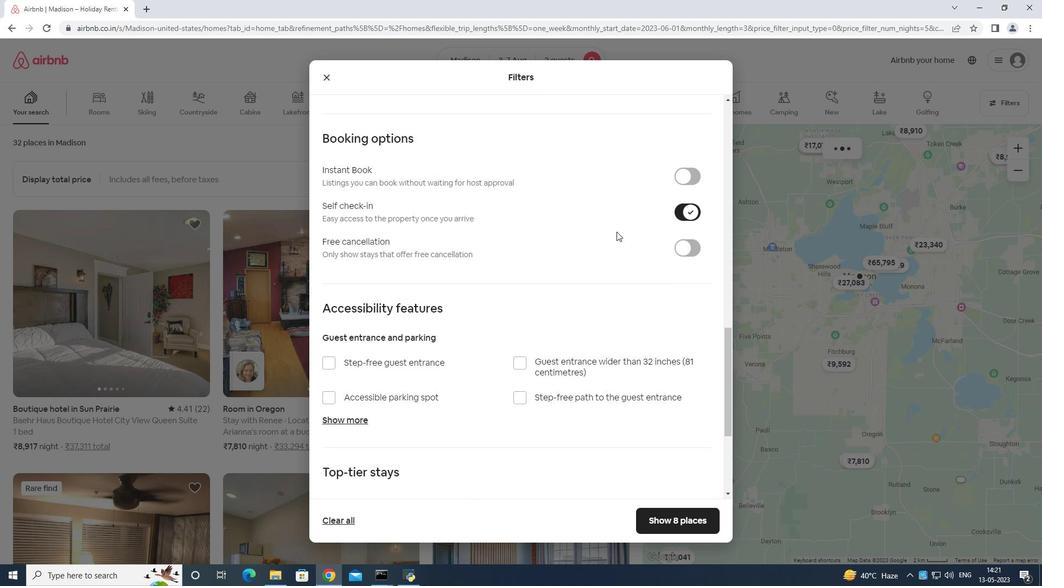 
Action: Mouse moved to (616, 235)
Screenshot: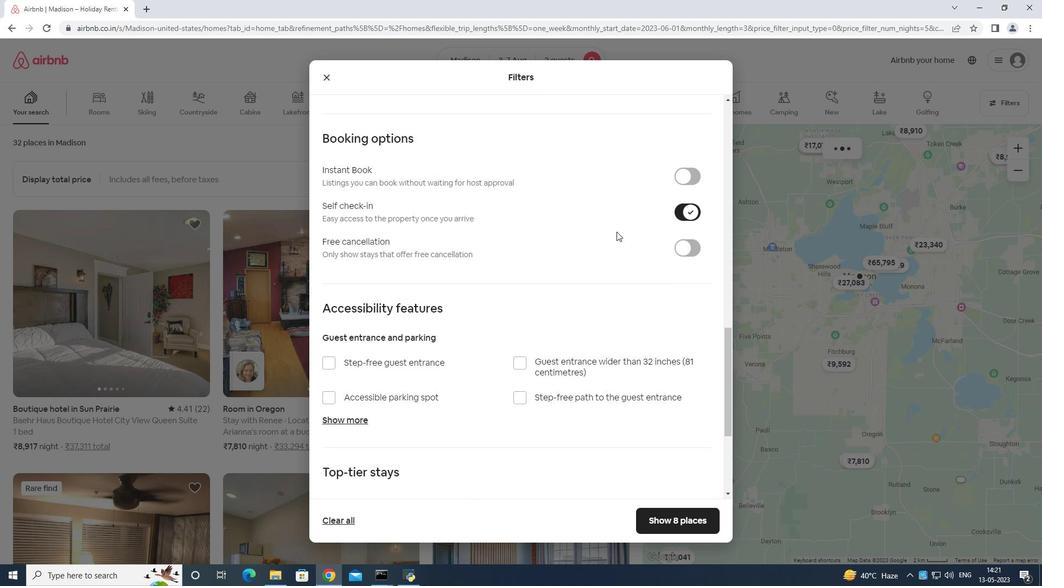 
Action: Mouse scrolled (616, 235) with delta (0, 0)
Screenshot: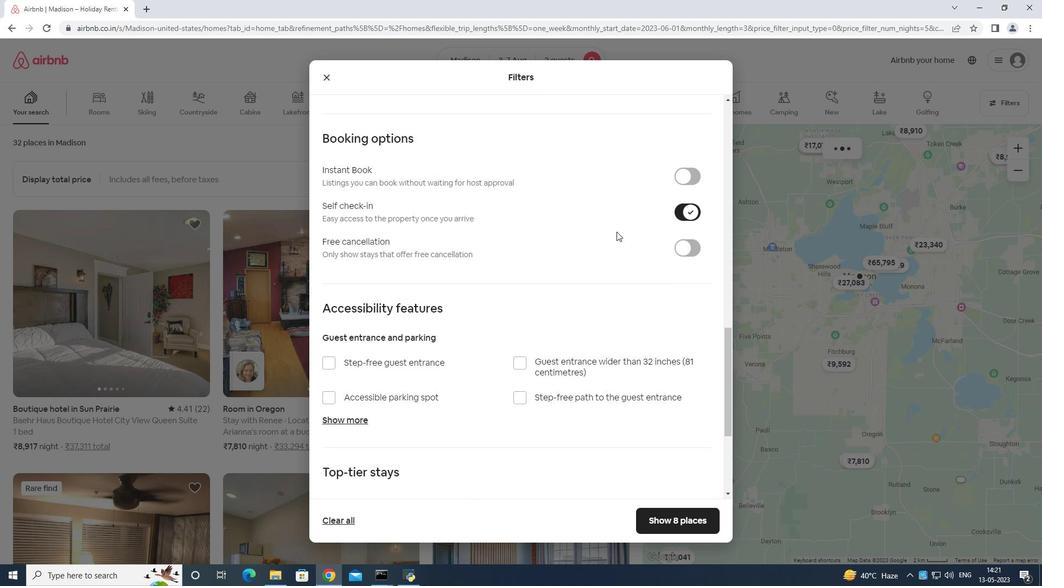 
Action: Mouse moved to (618, 237)
Screenshot: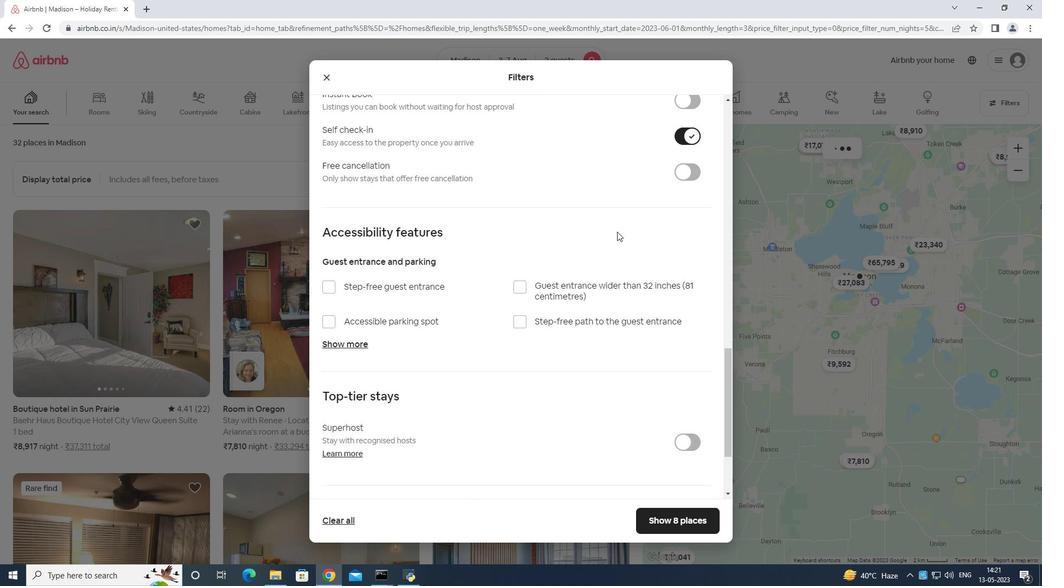 
Action: Mouse scrolled (618, 236) with delta (0, 0)
Screenshot: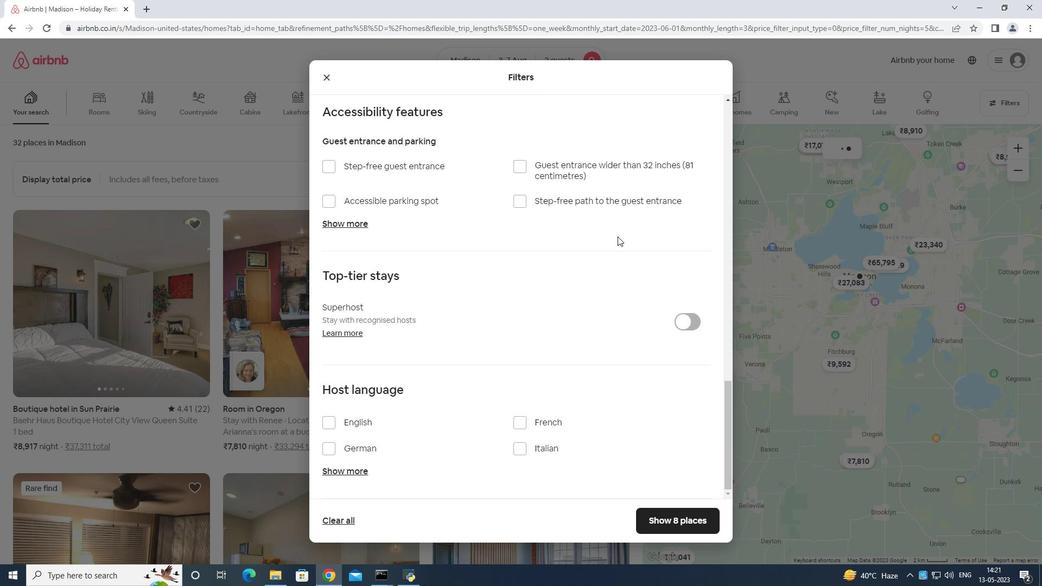 
Action: Mouse moved to (617, 239)
Screenshot: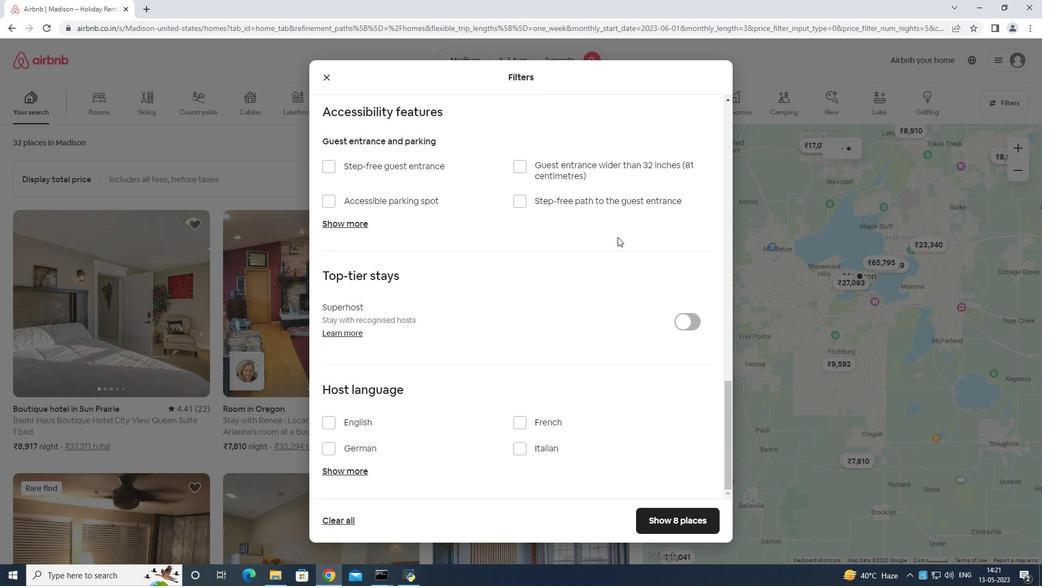 
Action: Mouse scrolled (617, 238) with delta (0, 0)
Screenshot: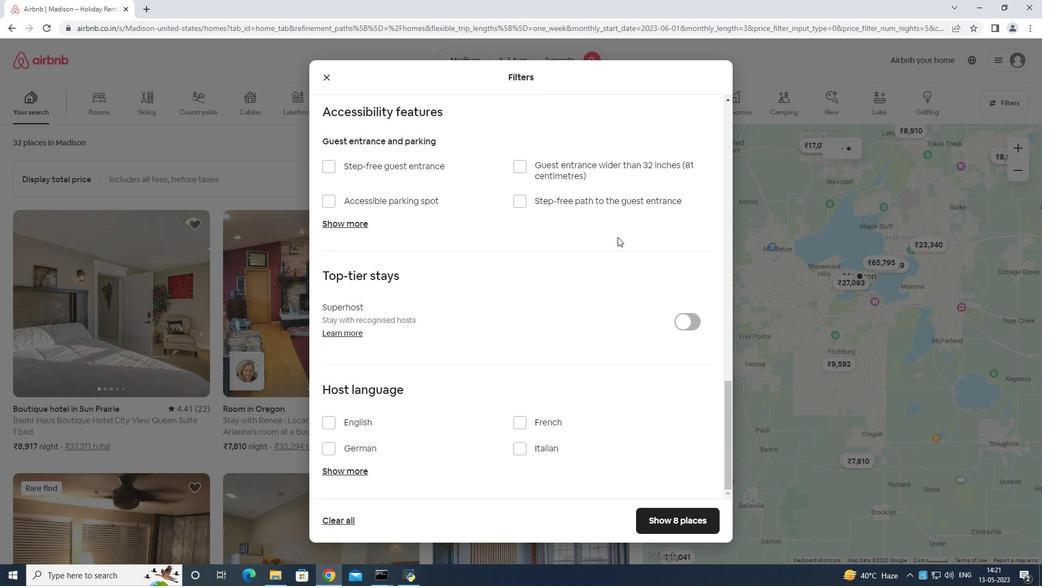
Action: Mouse moved to (617, 240)
Screenshot: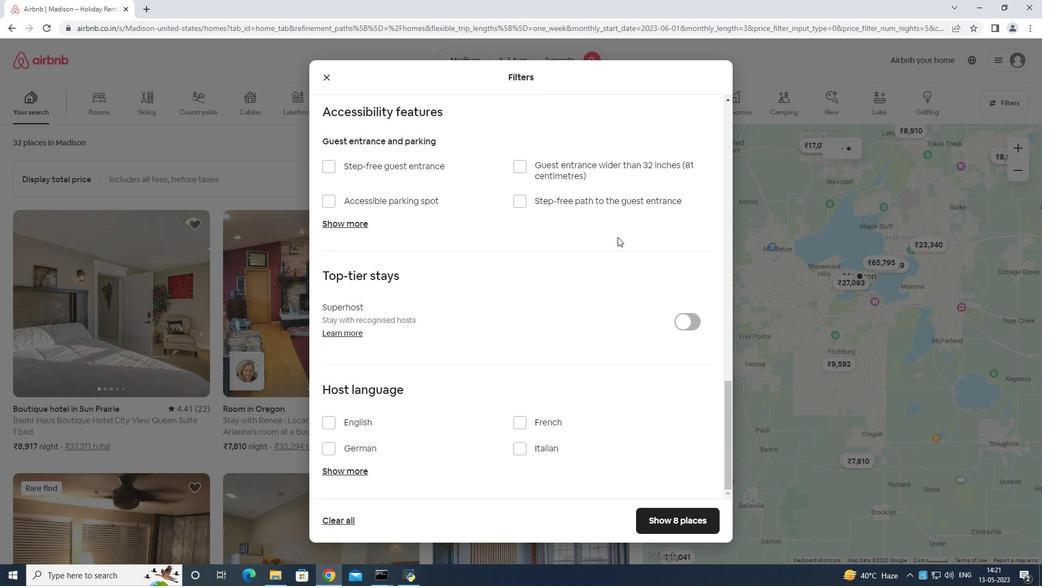 
Action: Mouse scrolled (617, 238) with delta (0, 0)
Screenshot: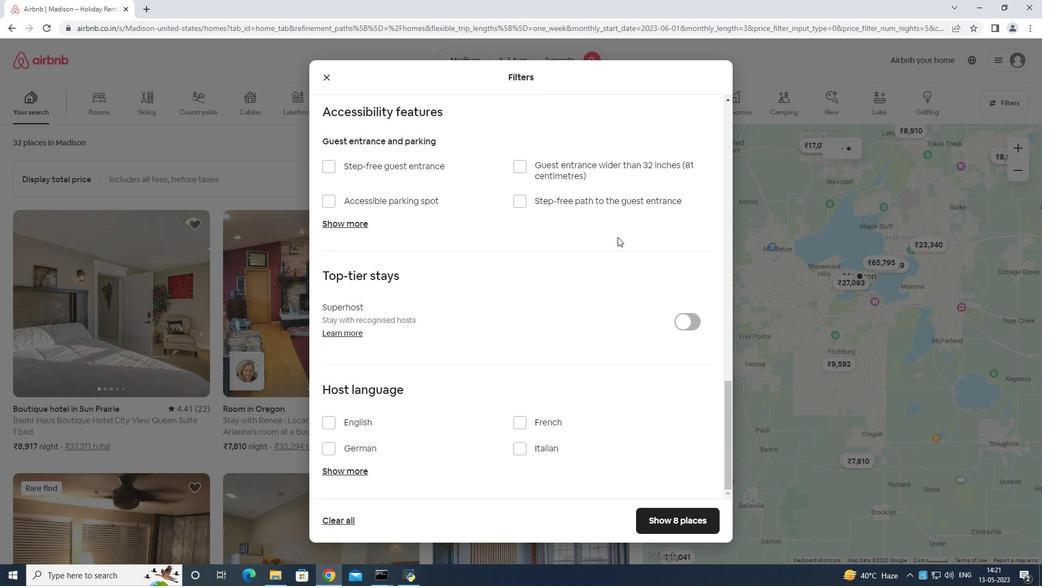 
Action: Mouse moved to (617, 240)
Screenshot: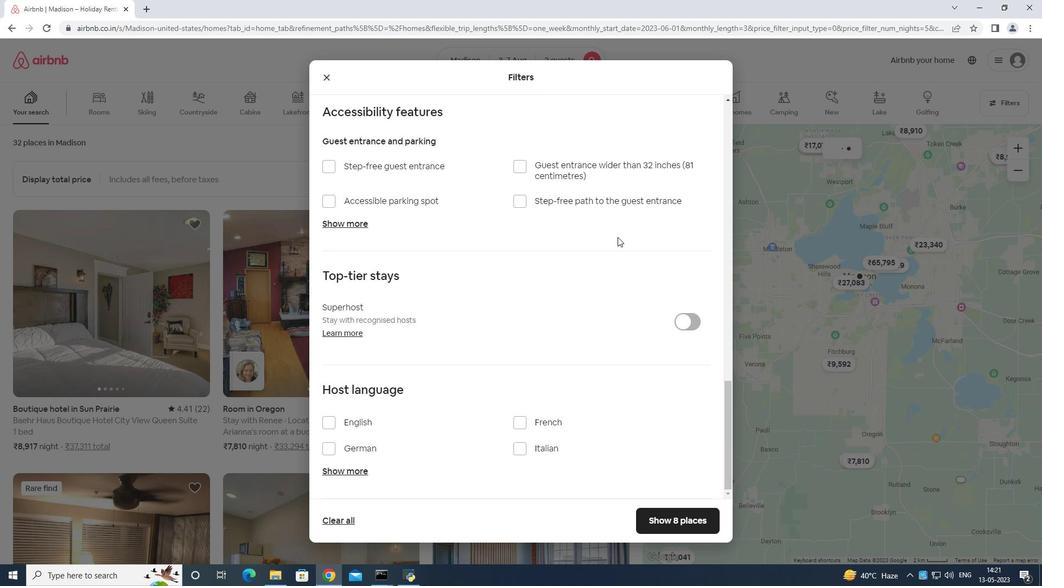 
Action: Mouse scrolled (617, 240) with delta (0, 0)
Screenshot: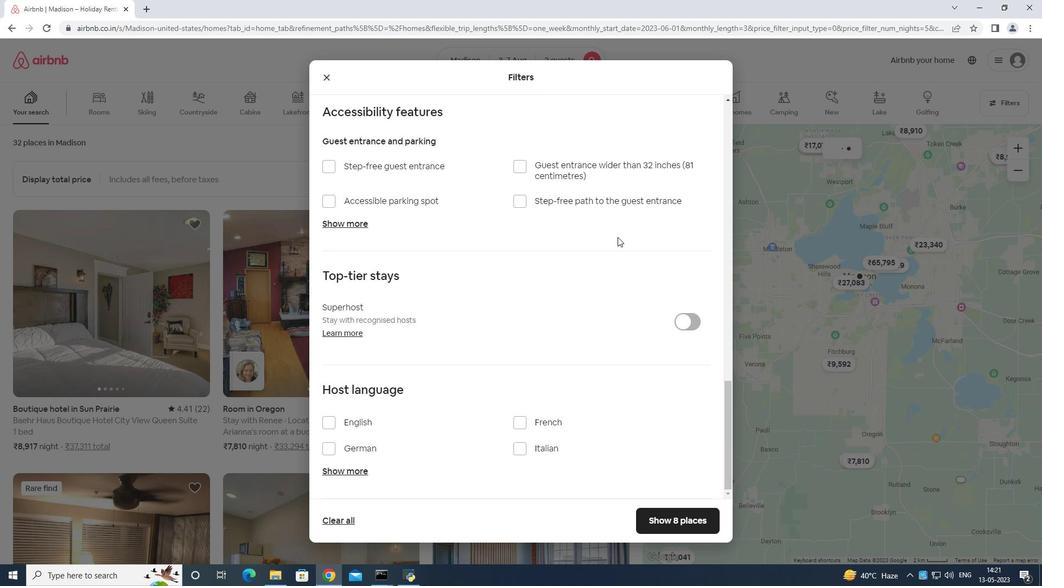 
Action: Mouse moved to (333, 423)
Screenshot: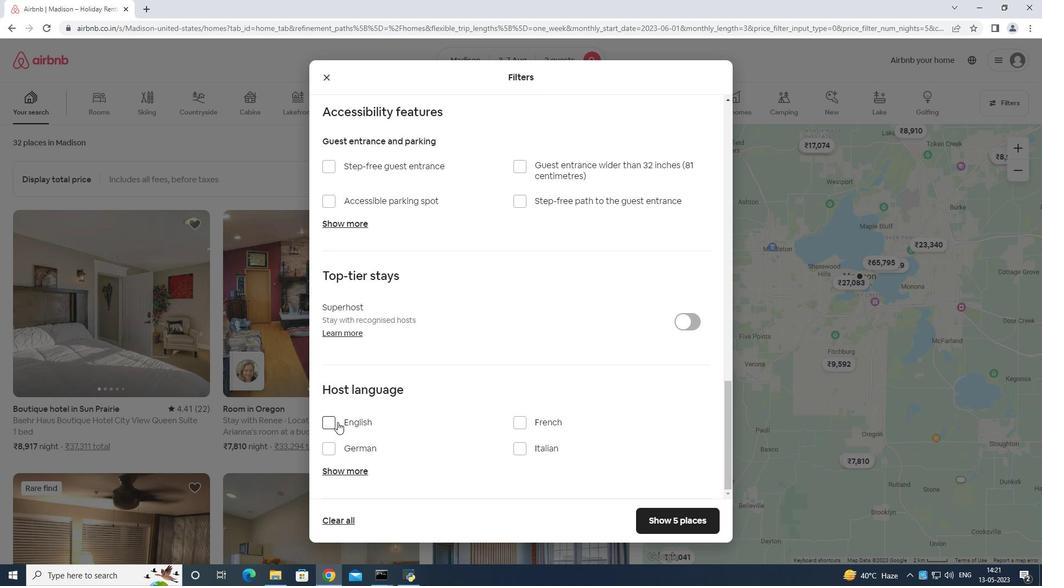 
Action: Mouse pressed left at (333, 423)
Screenshot: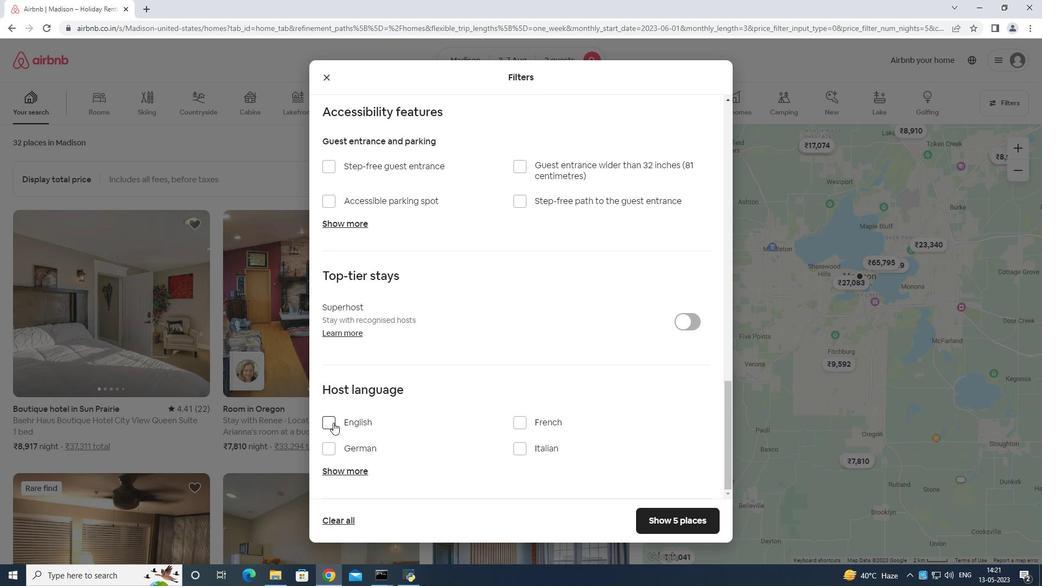 
Action: Mouse moved to (678, 520)
Screenshot: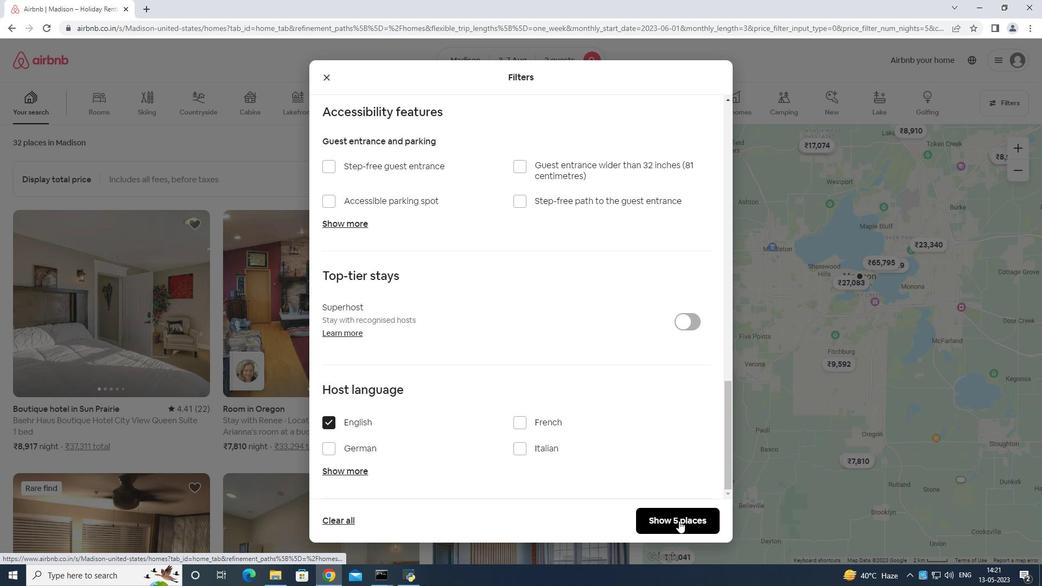 
Action: Mouse pressed left at (678, 520)
Screenshot: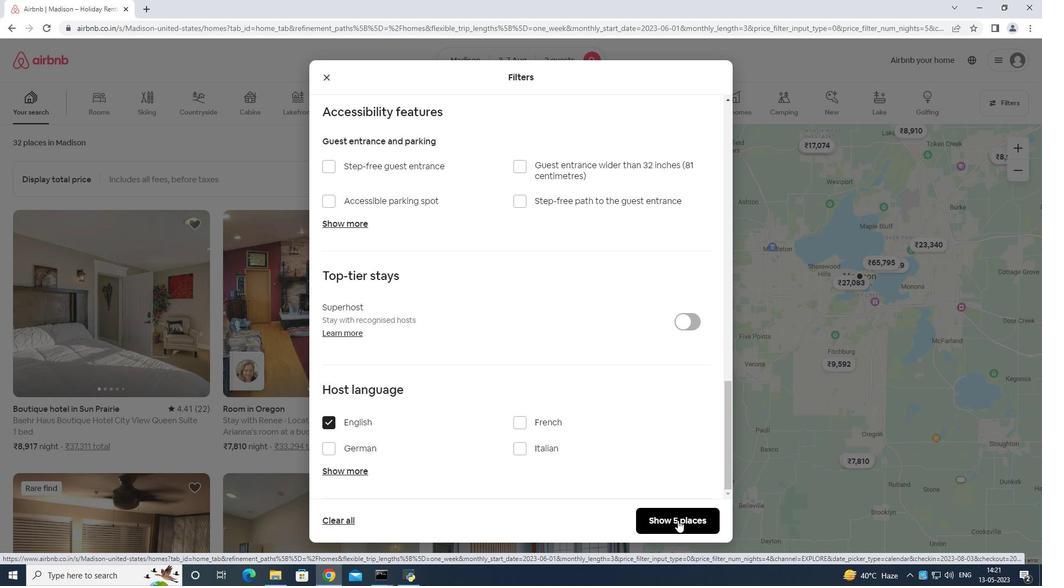 
